 Task: Find connections with filter location Louveira with filter topic #nowhiringwith filter profile language Spanish with filter current company Navitas Life Sciences with filter school Golu Molu cute College of Engineering, Bangalore with filter industry Farming with filter service category NotaryOnline Research with filter keywords title Public Relations
Action: Mouse moved to (562, 67)
Screenshot: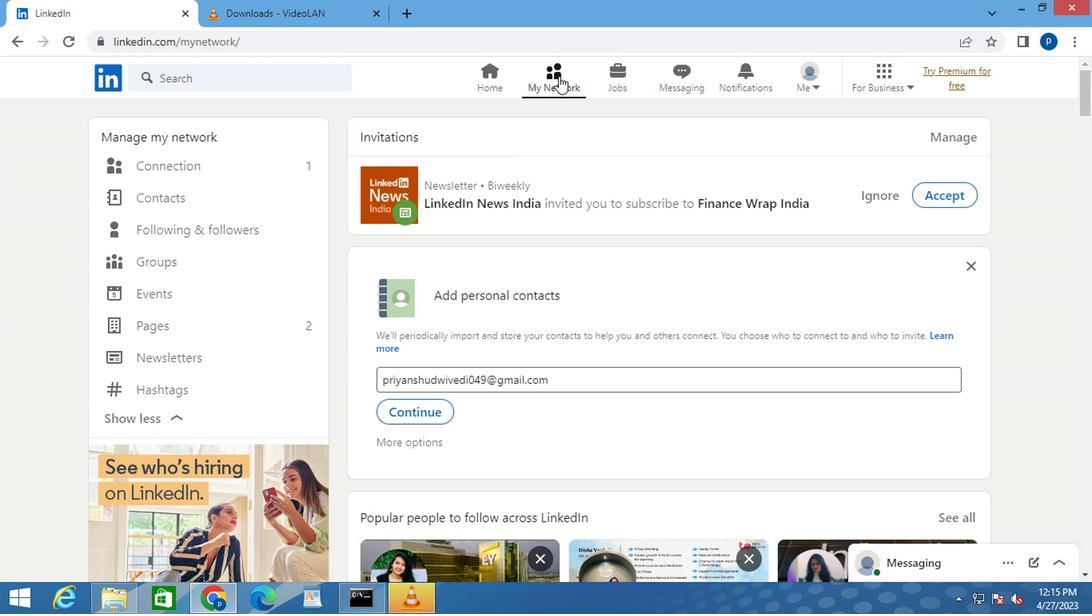 
Action: Mouse pressed left at (562, 67)
Screenshot: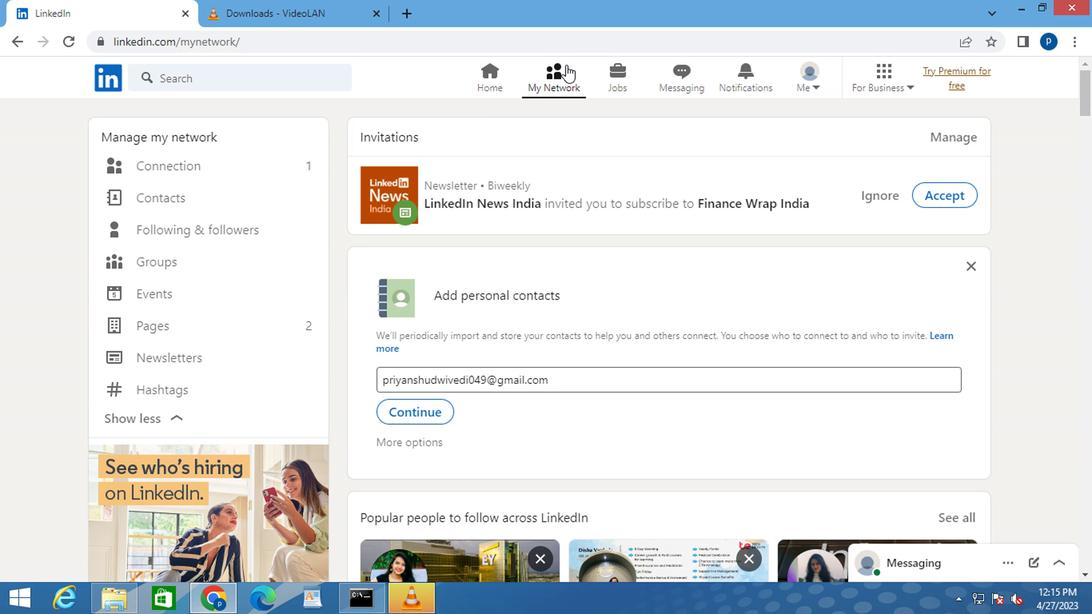 
Action: Mouse moved to (205, 168)
Screenshot: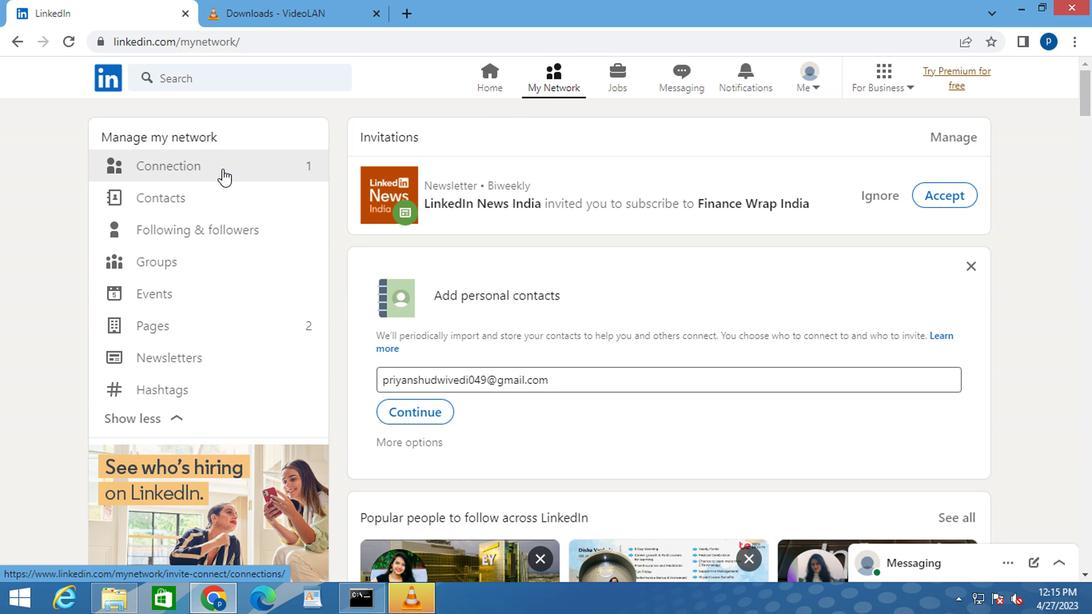 
Action: Mouse pressed left at (205, 168)
Screenshot: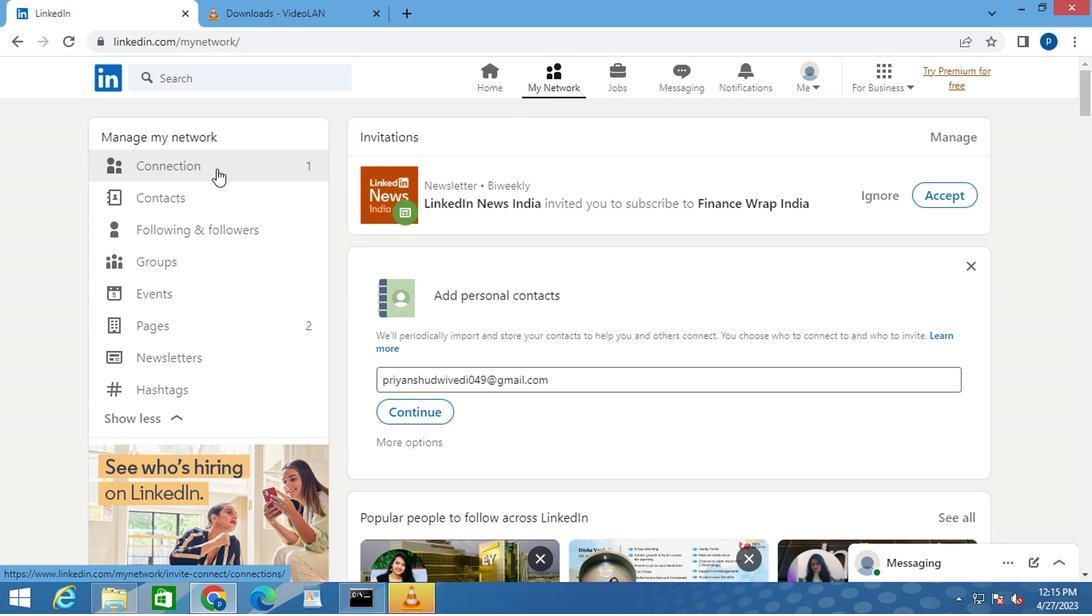 
Action: Mouse moved to (645, 169)
Screenshot: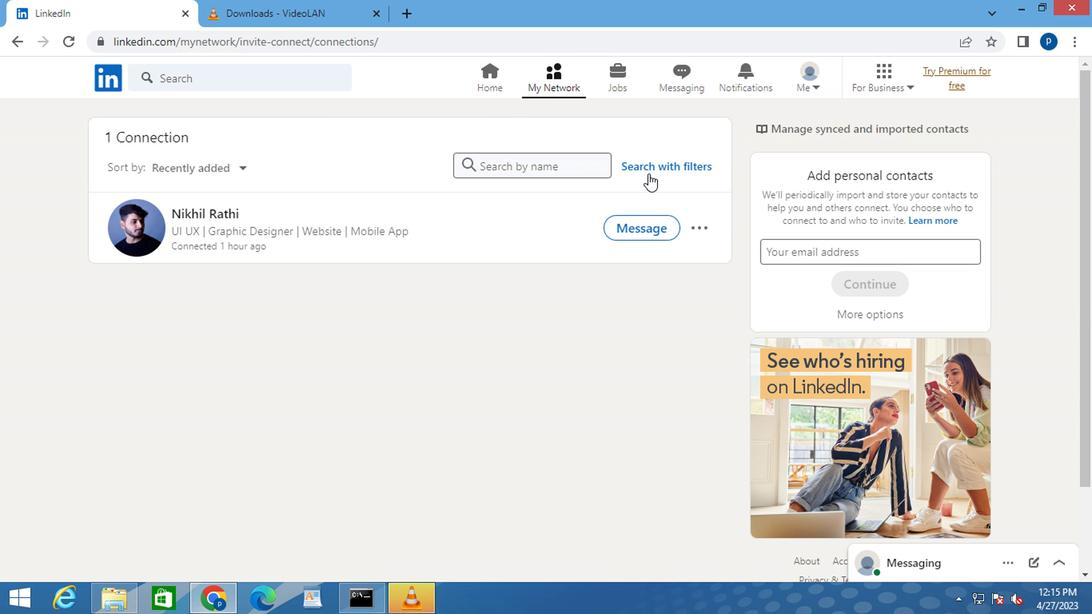
Action: Mouse pressed left at (645, 169)
Screenshot: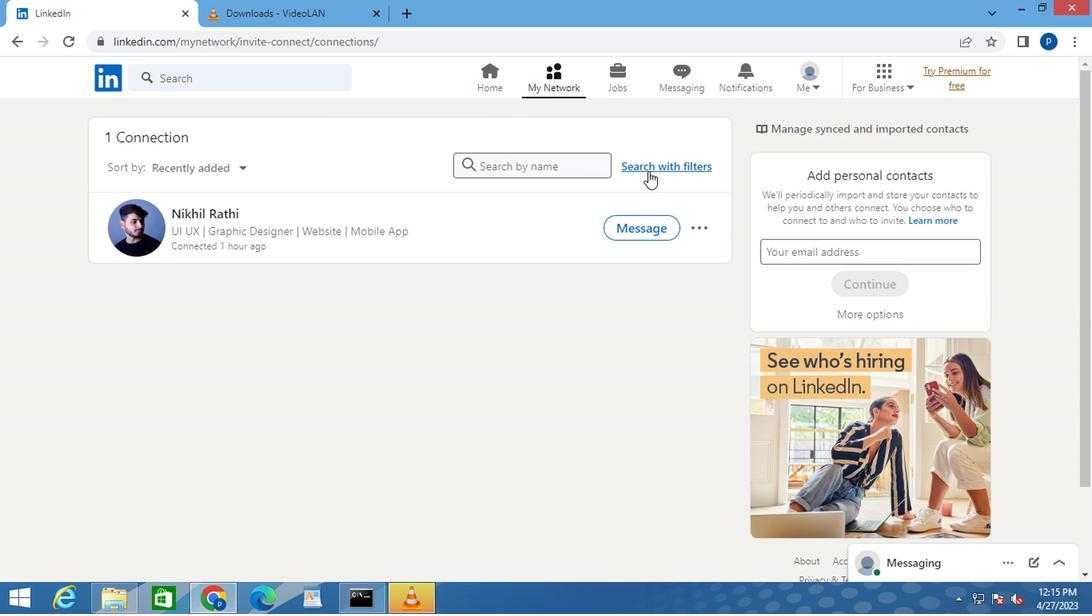 
Action: Mouse moved to (593, 129)
Screenshot: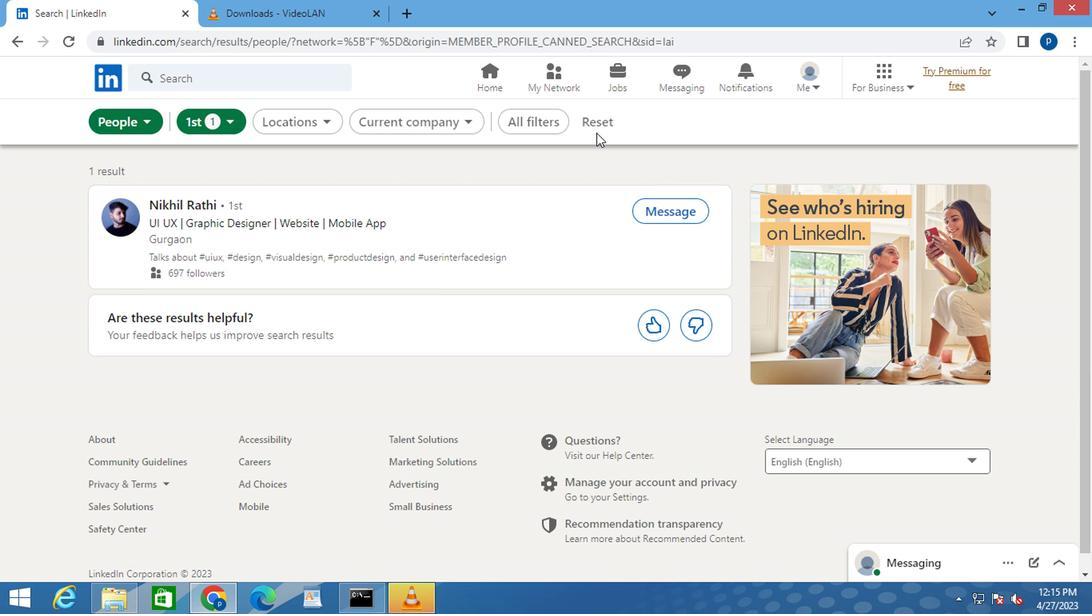 
Action: Mouse pressed left at (593, 129)
Screenshot: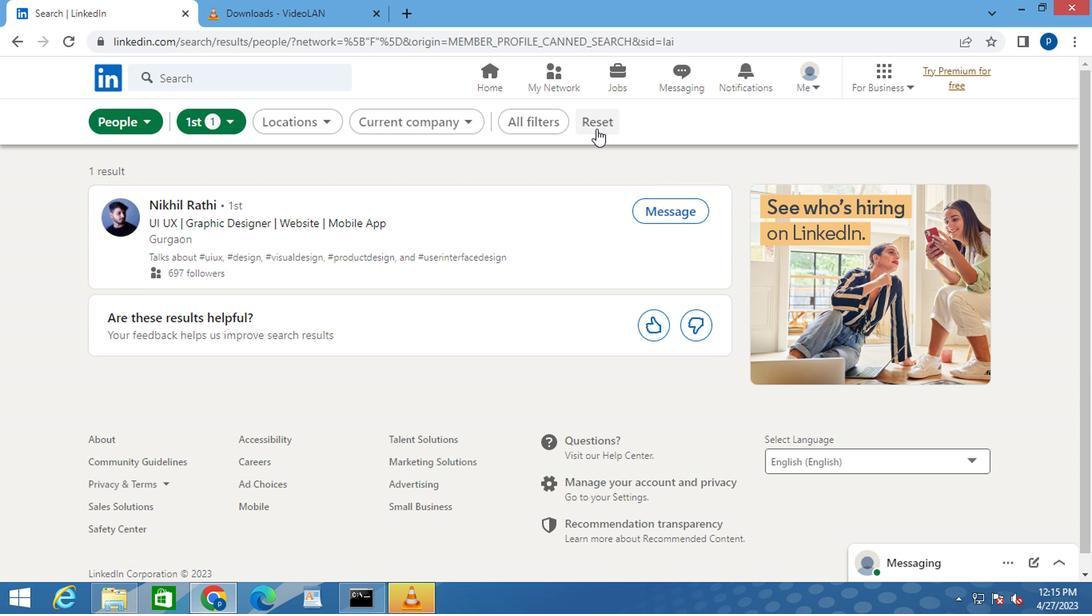 
Action: Mouse moved to (575, 129)
Screenshot: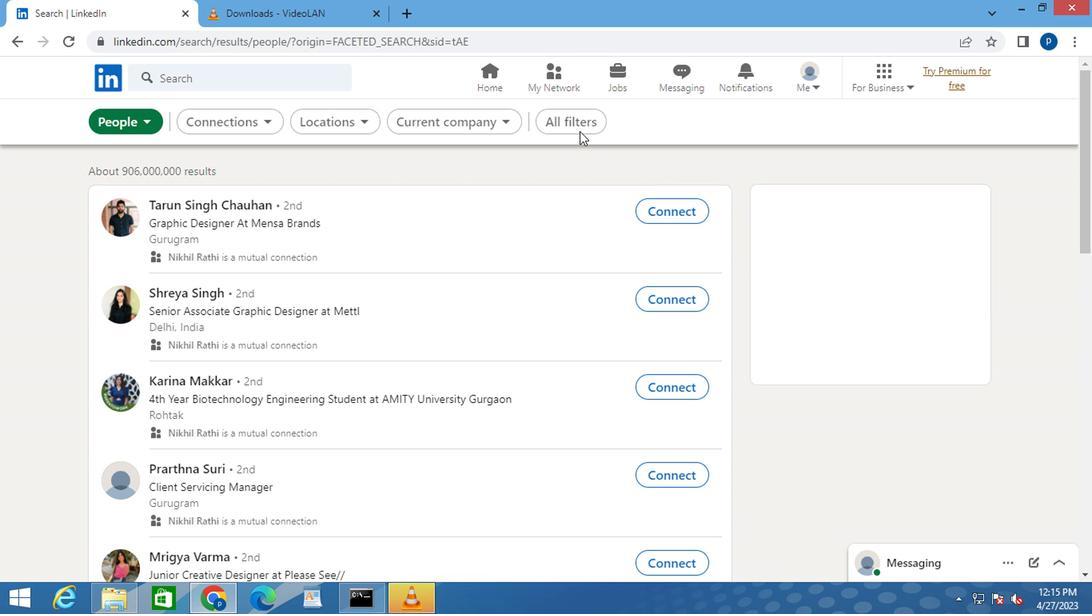 
Action: Mouse pressed left at (575, 129)
Screenshot: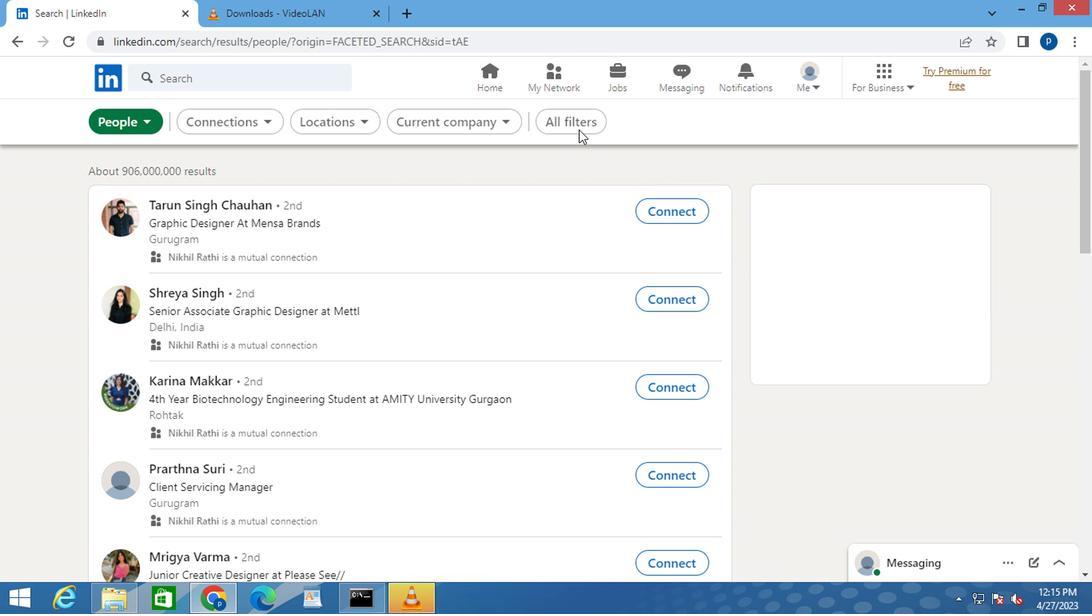 
Action: Mouse moved to (807, 388)
Screenshot: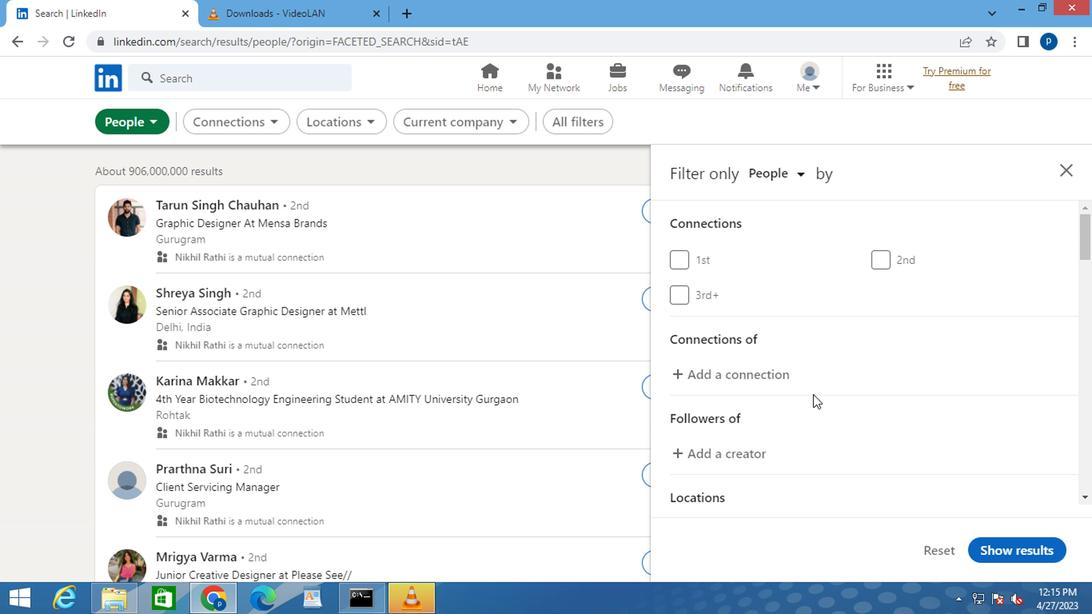 
Action: Mouse scrolled (807, 387) with delta (0, -1)
Screenshot: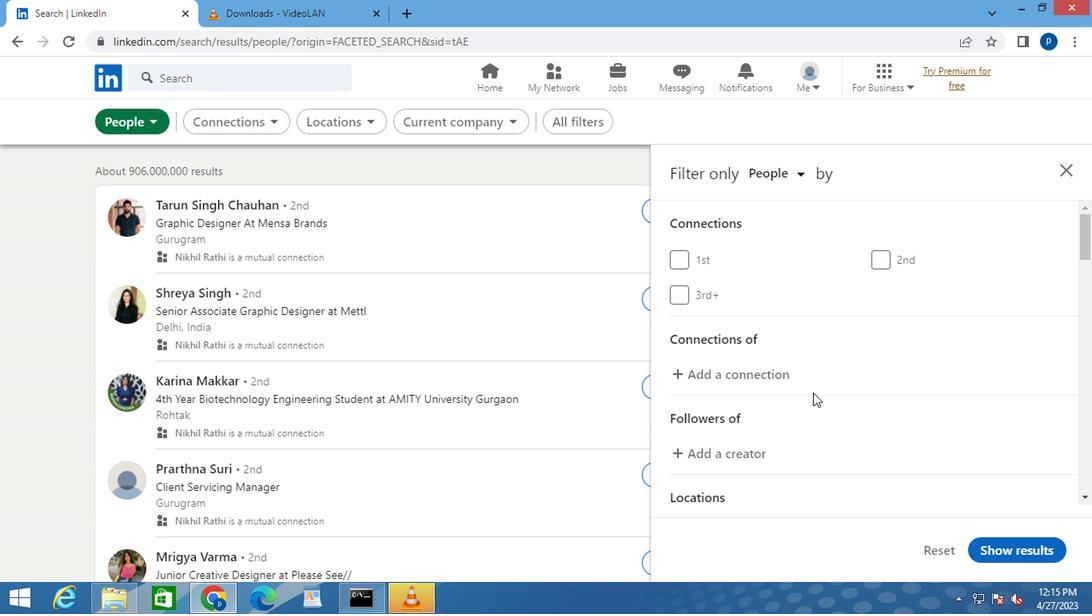 
Action: Mouse scrolled (807, 387) with delta (0, -1)
Screenshot: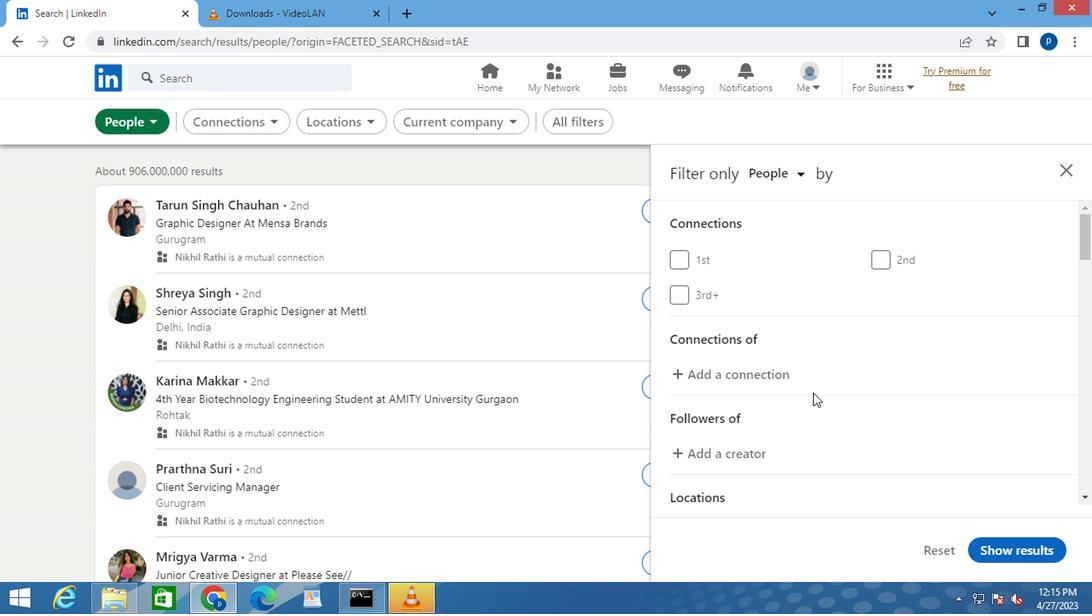 
Action: Mouse scrolled (807, 387) with delta (0, -1)
Screenshot: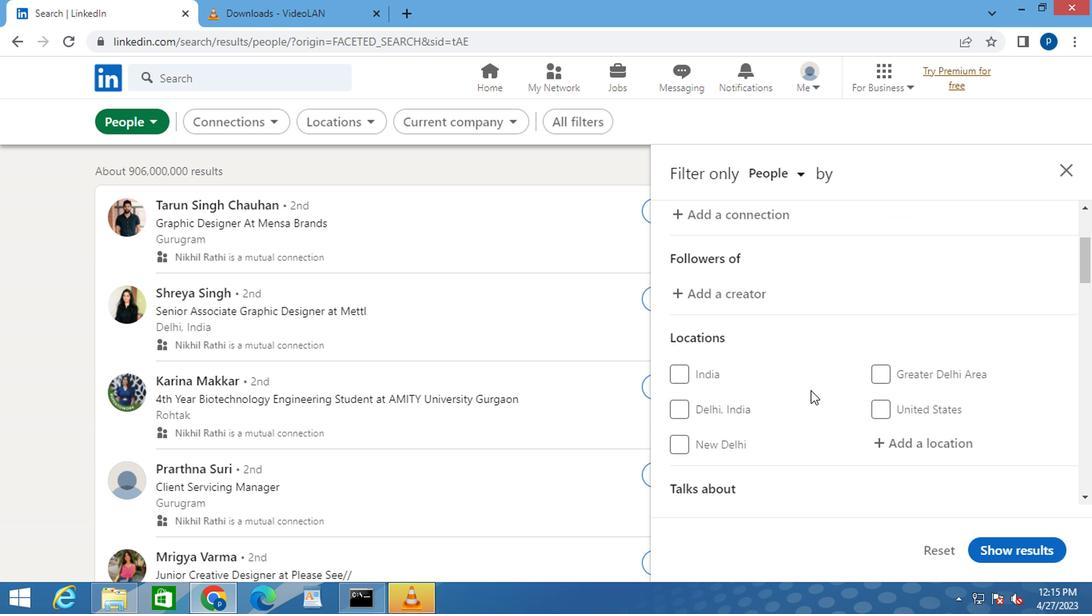 
Action: Mouse moved to (925, 364)
Screenshot: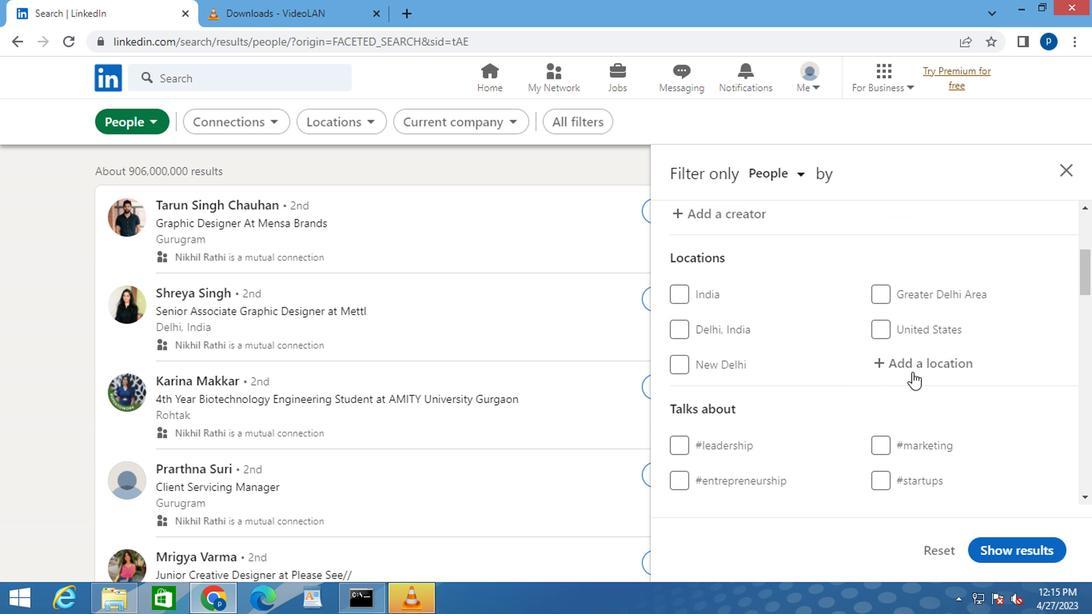
Action: Mouse pressed left at (925, 364)
Screenshot: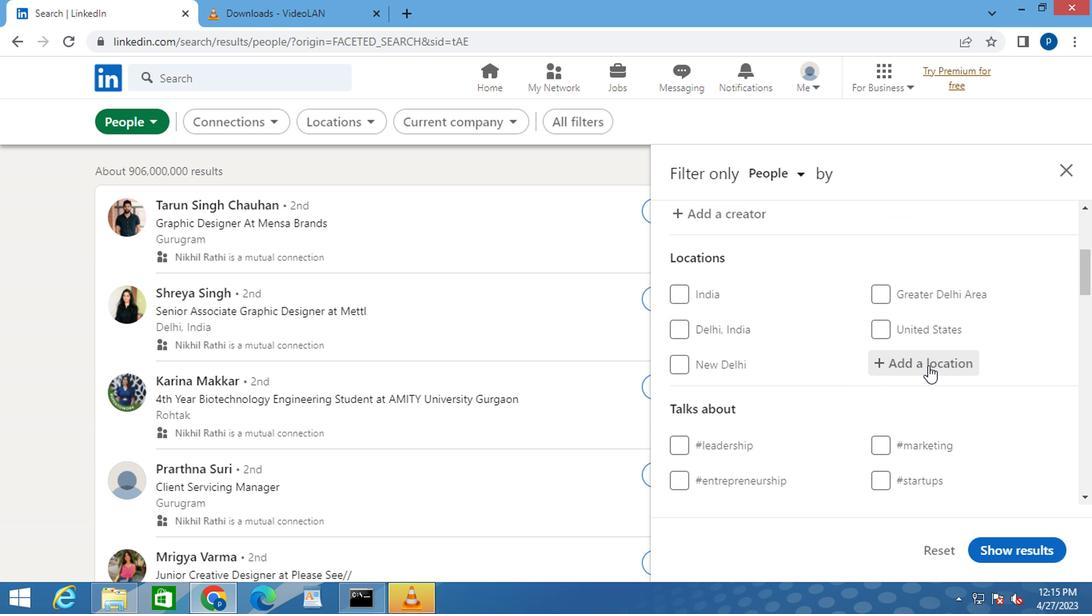 
Action: Key pressed <Key.caps_lock>l<Key.caps_lock>ouveira
Screenshot: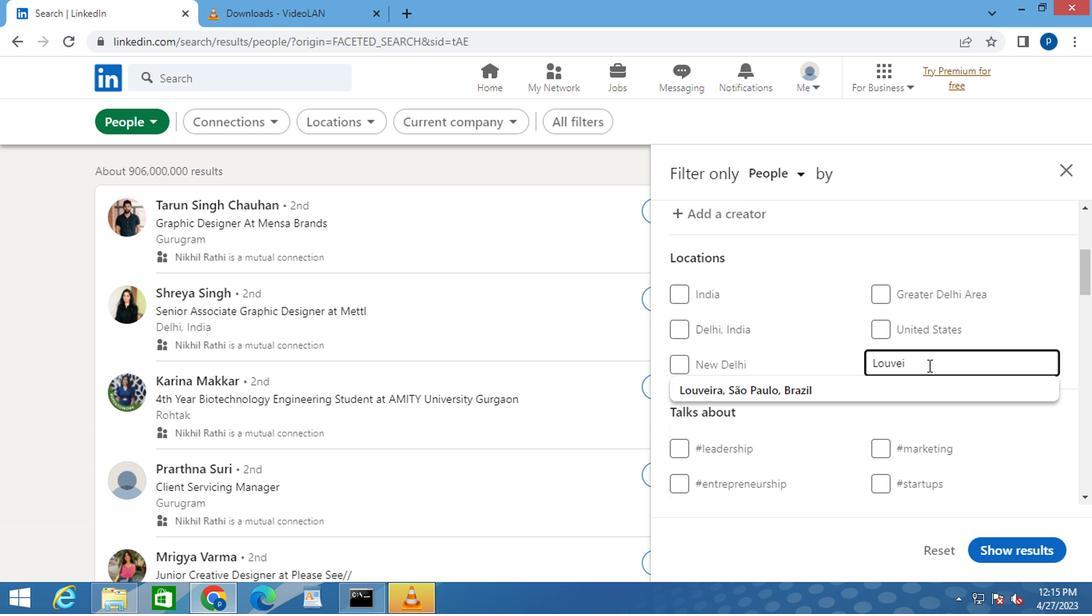 
Action: Mouse moved to (815, 388)
Screenshot: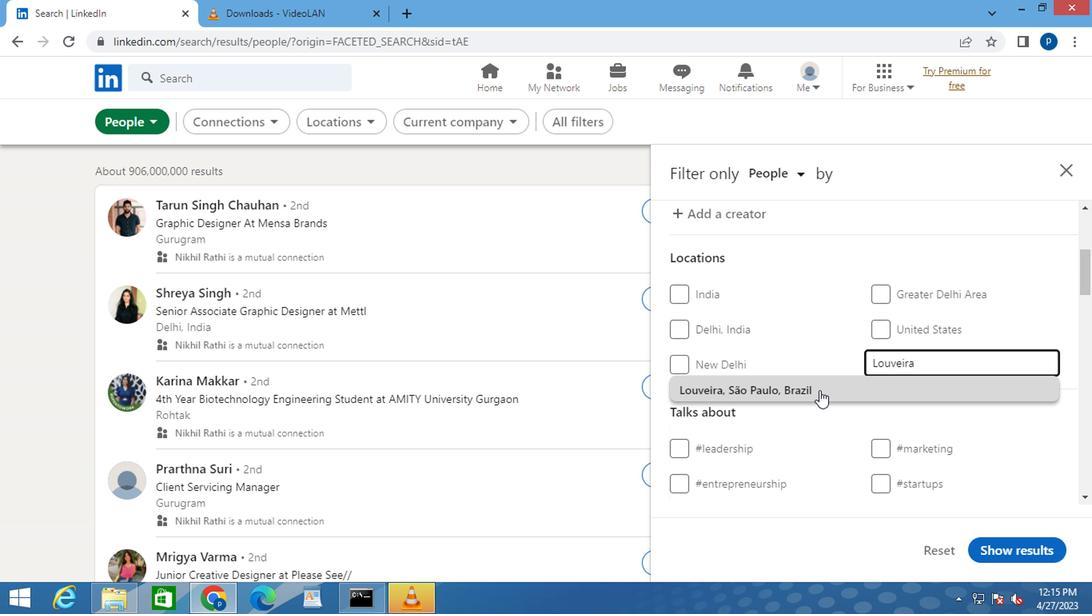 
Action: Mouse pressed left at (815, 388)
Screenshot: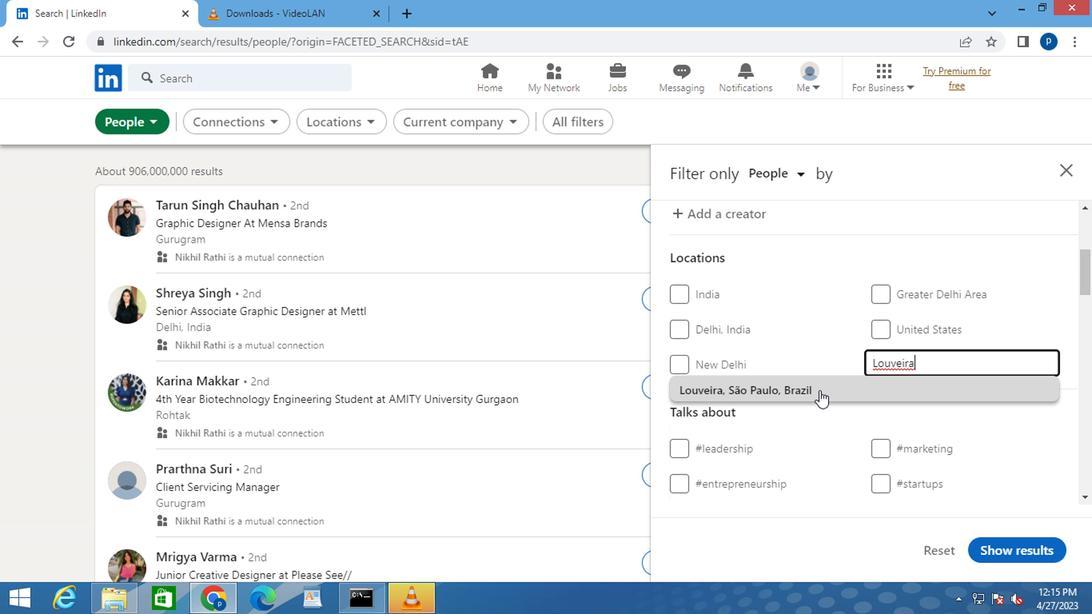 
Action: Mouse moved to (820, 390)
Screenshot: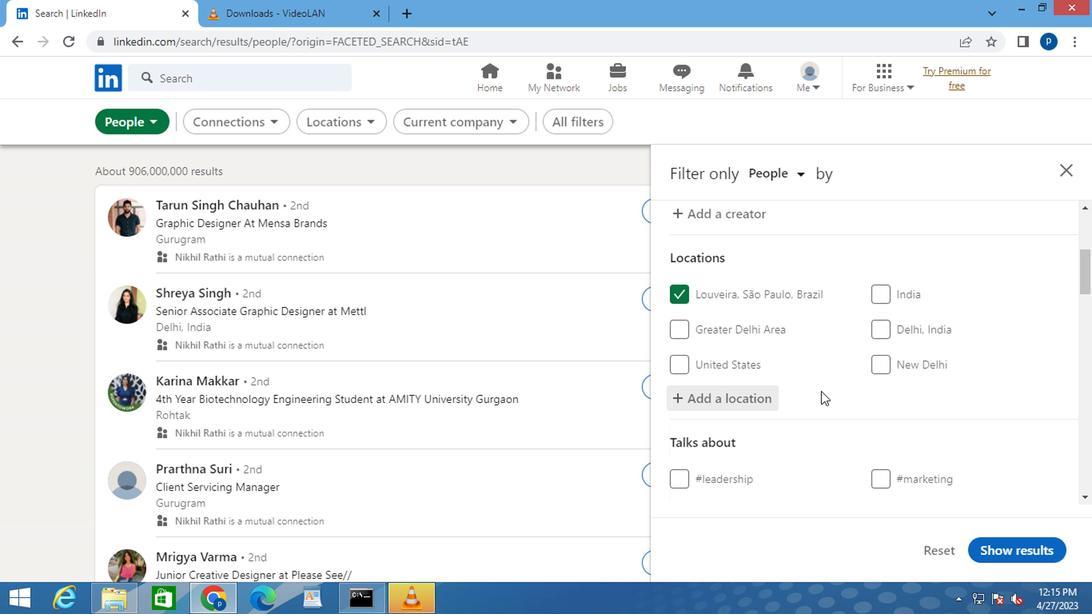 
Action: Mouse scrolled (820, 389) with delta (0, -1)
Screenshot: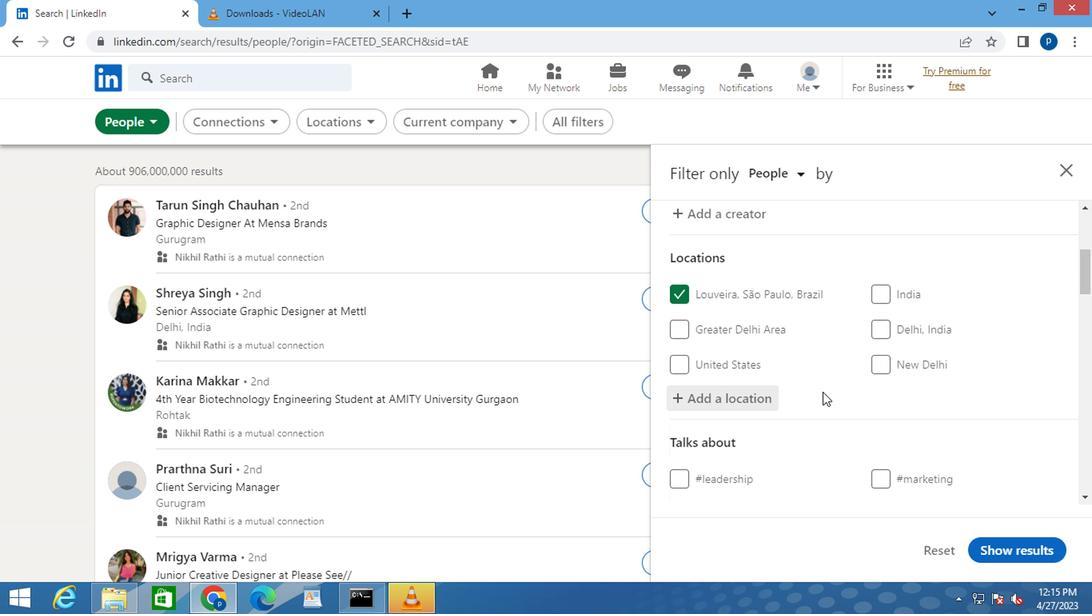 
Action: Mouse moved to (898, 409)
Screenshot: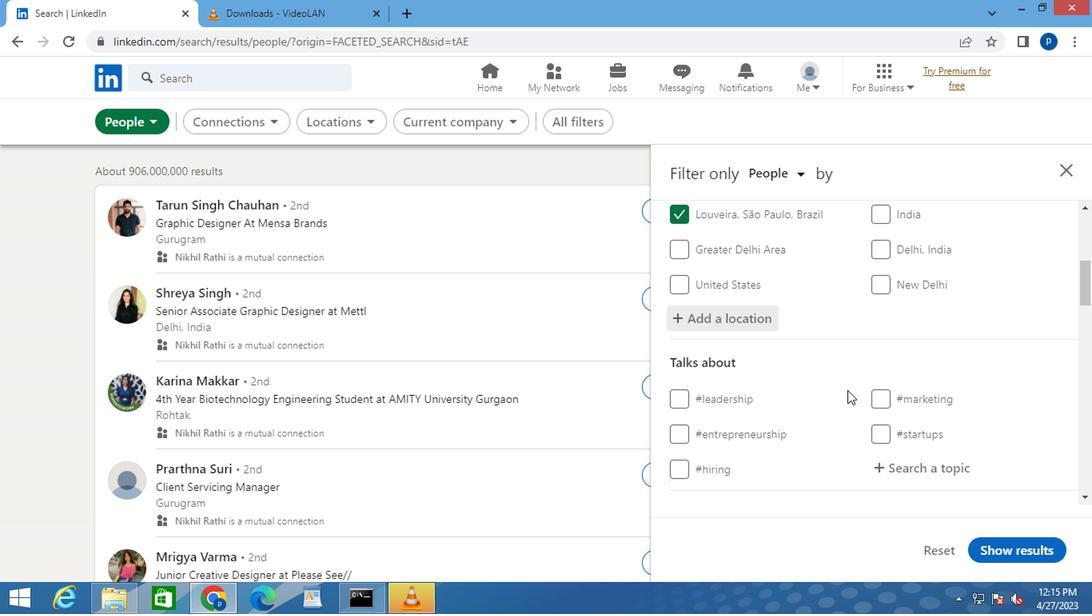 
Action: Mouse scrolled (898, 407) with delta (0, -1)
Screenshot: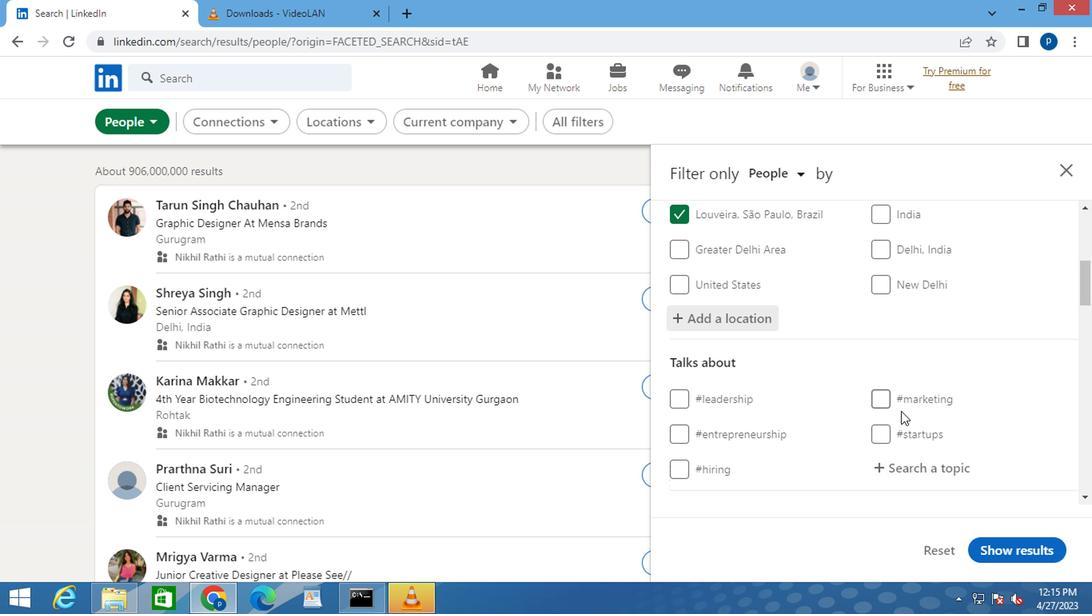 
Action: Mouse moved to (911, 392)
Screenshot: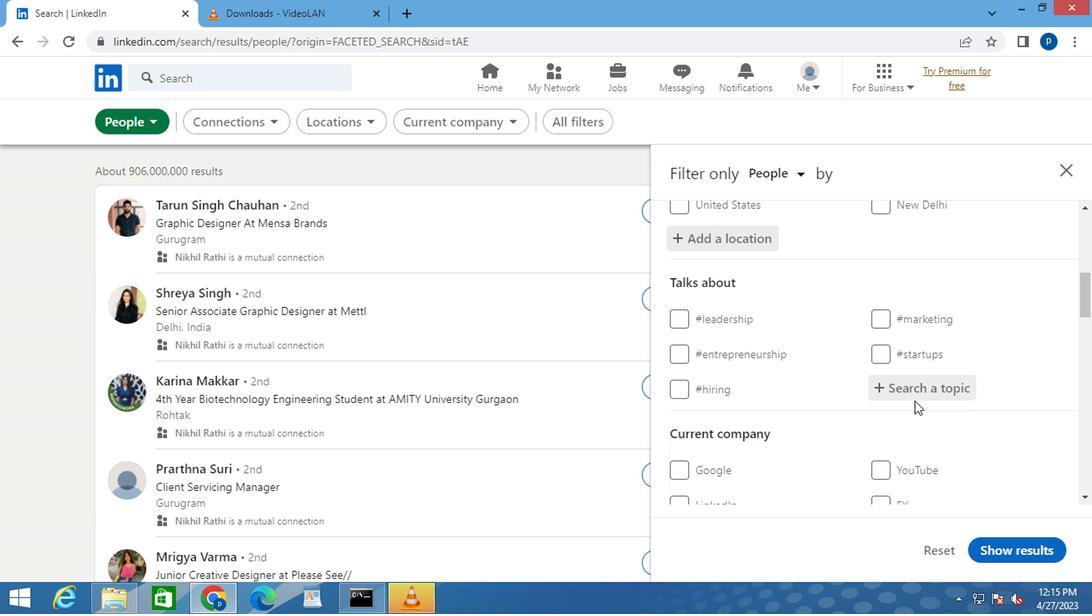 
Action: Mouse pressed left at (911, 392)
Screenshot: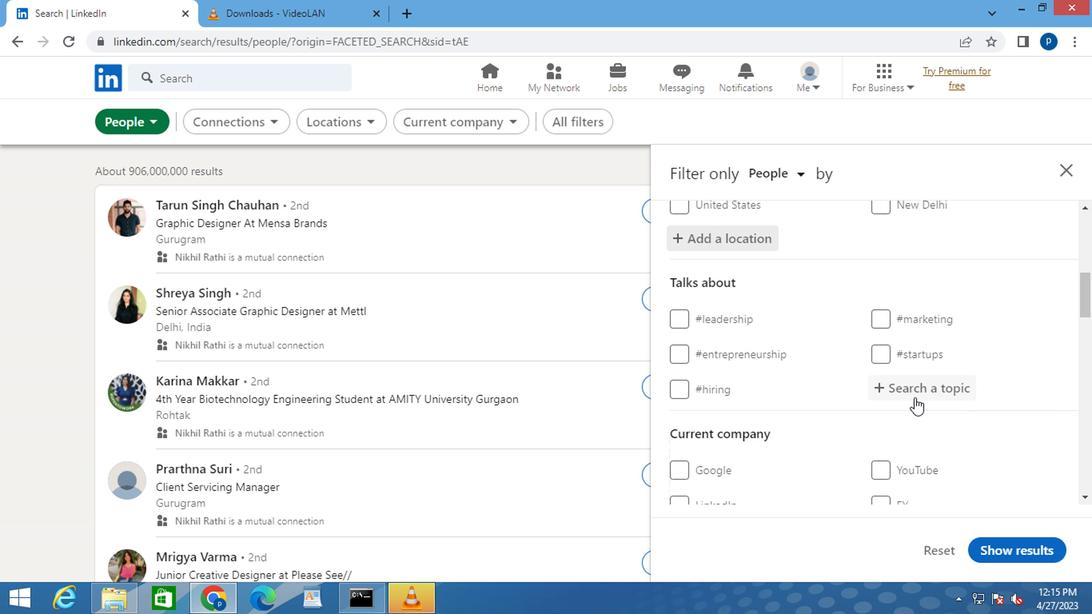 
Action: Key pressed <Key.shift>#NOWHIRING<Key.space>
Screenshot: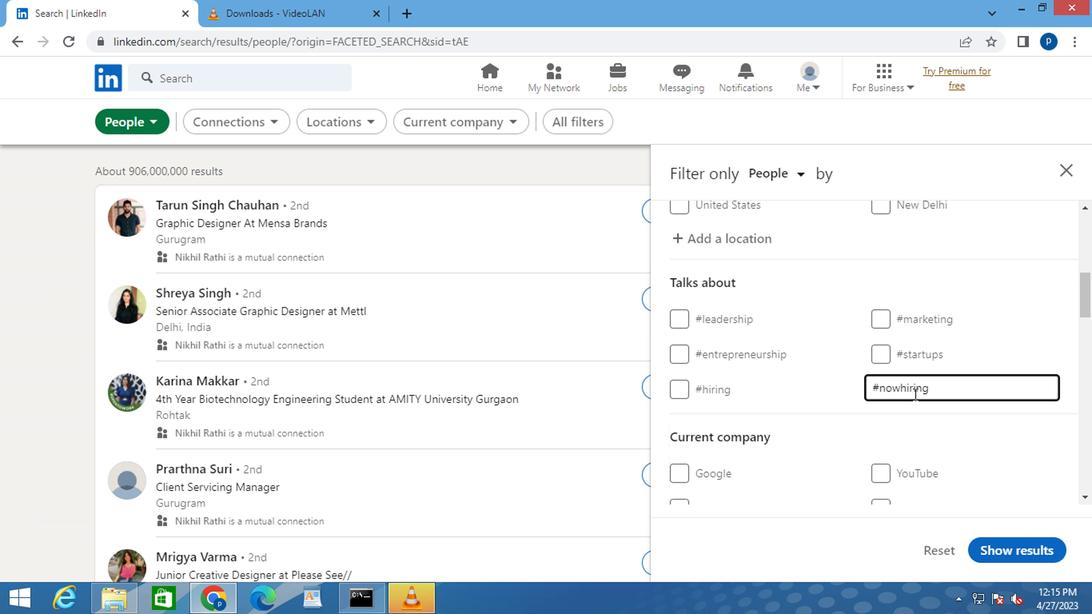 
Action: Mouse moved to (846, 421)
Screenshot: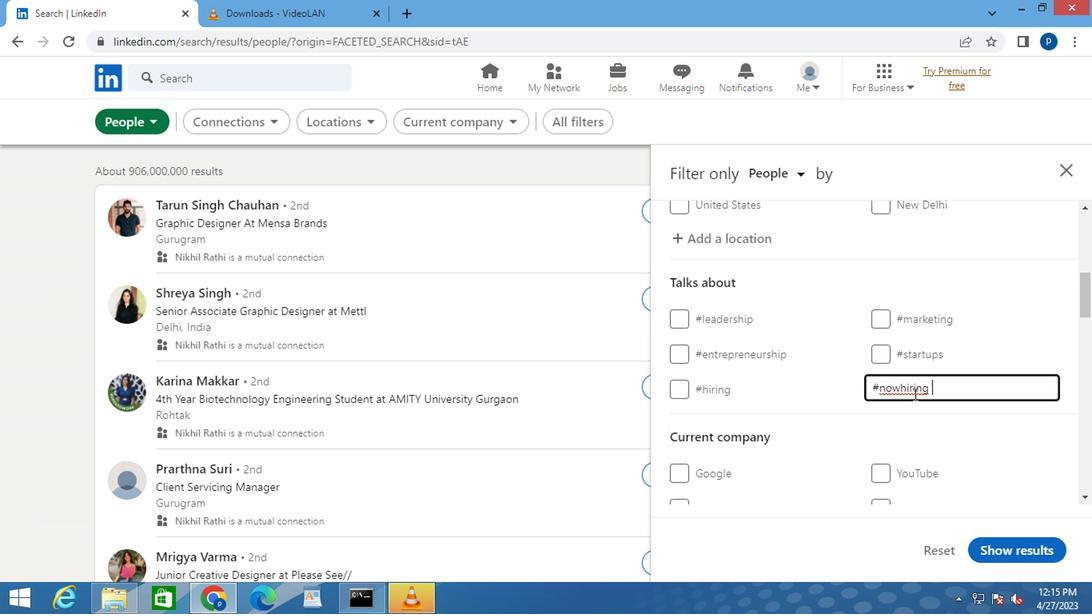 
Action: Mouse scrolled (846, 419) with delta (0, -1)
Screenshot: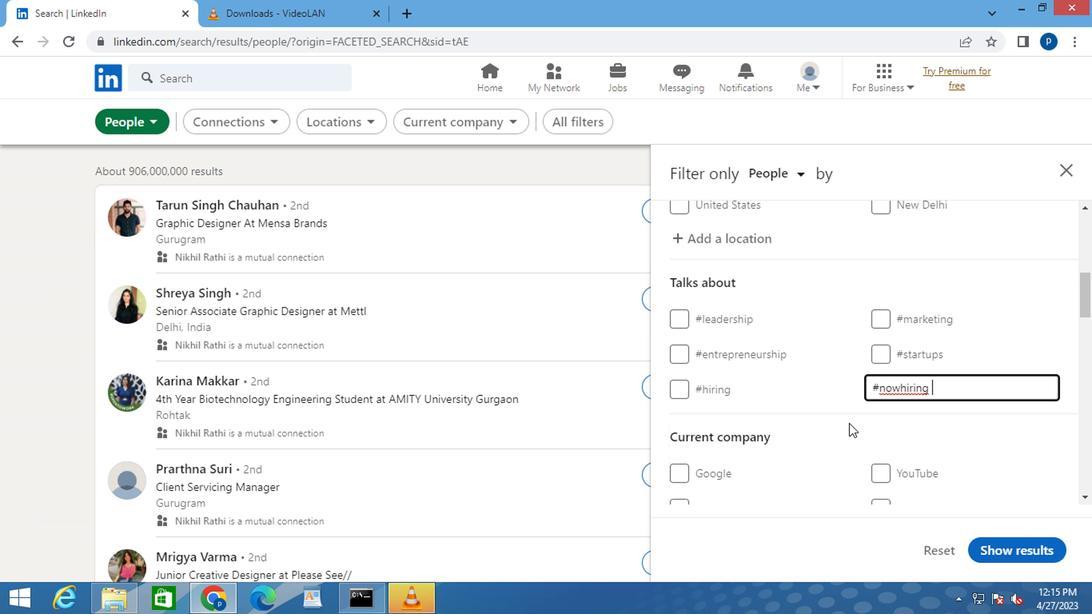 
Action: Mouse moved to (827, 400)
Screenshot: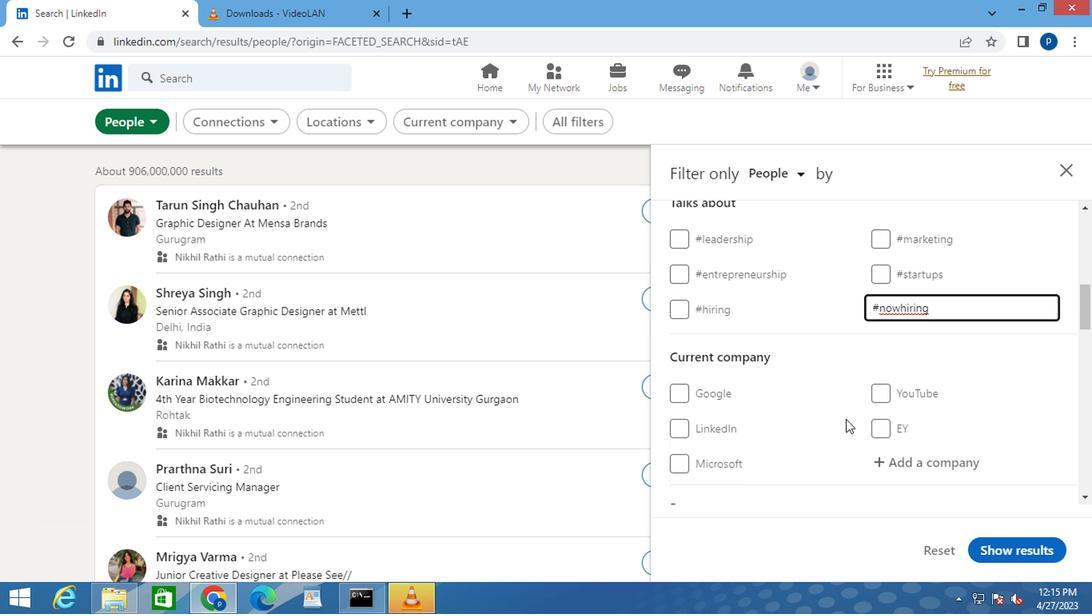 
Action: Mouse scrolled (827, 399) with delta (0, -1)
Screenshot: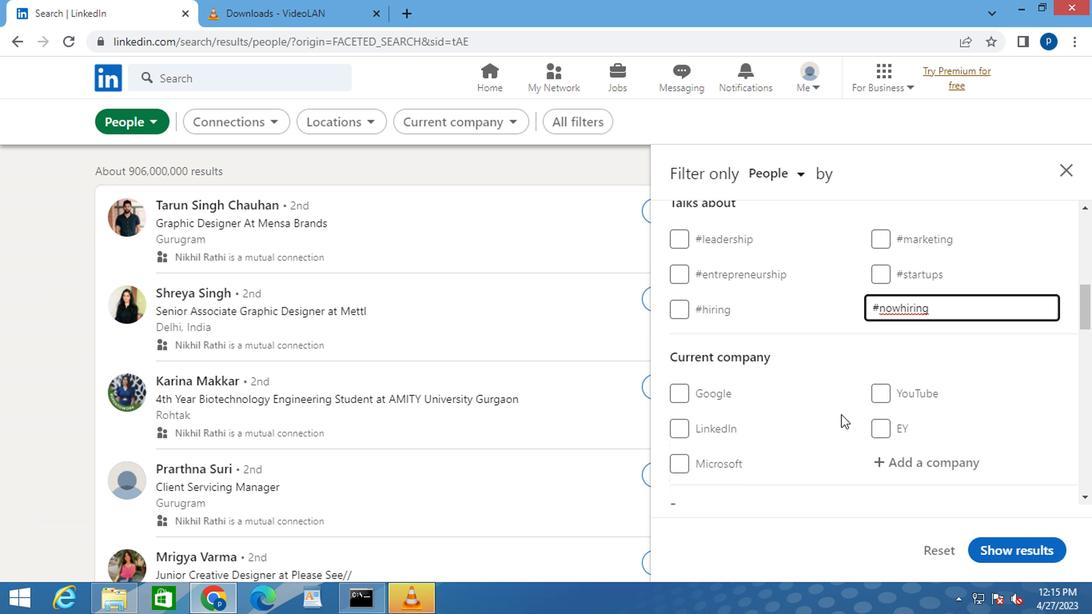 
Action: Mouse moved to (827, 400)
Screenshot: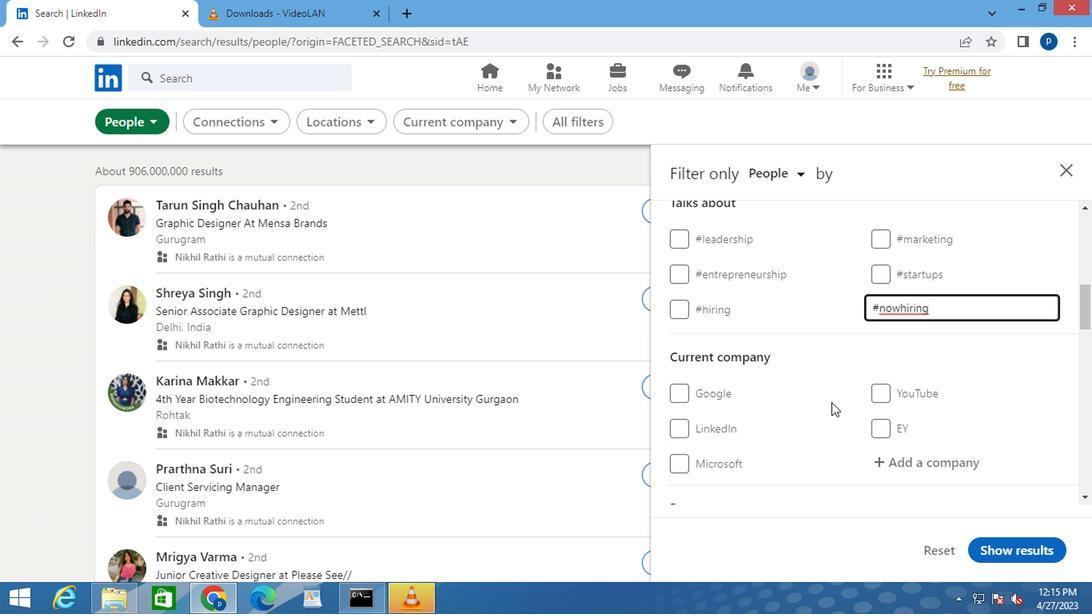 
Action: Mouse scrolled (827, 399) with delta (0, -1)
Screenshot: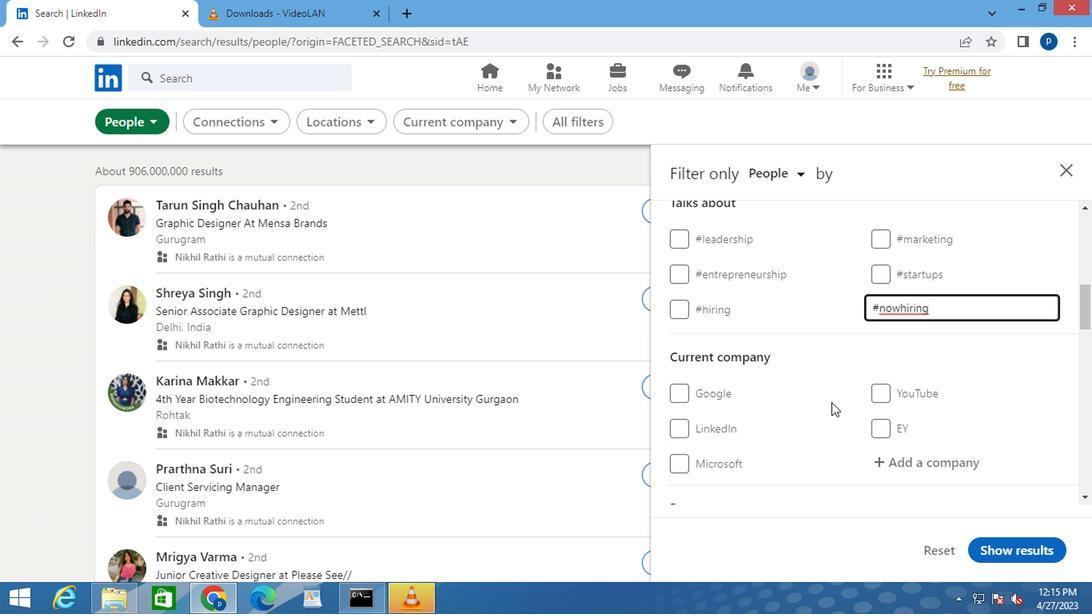 
Action: Mouse moved to (803, 394)
Screenshot: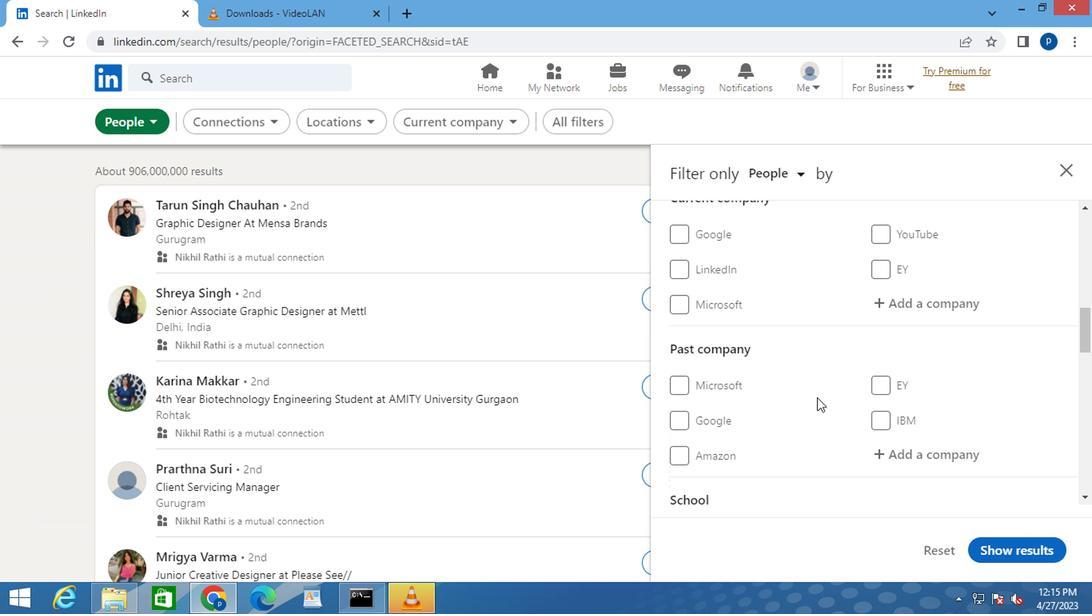 
Action: Mouse scrolled (803, 394) with delta (0, 0)
Screenshot: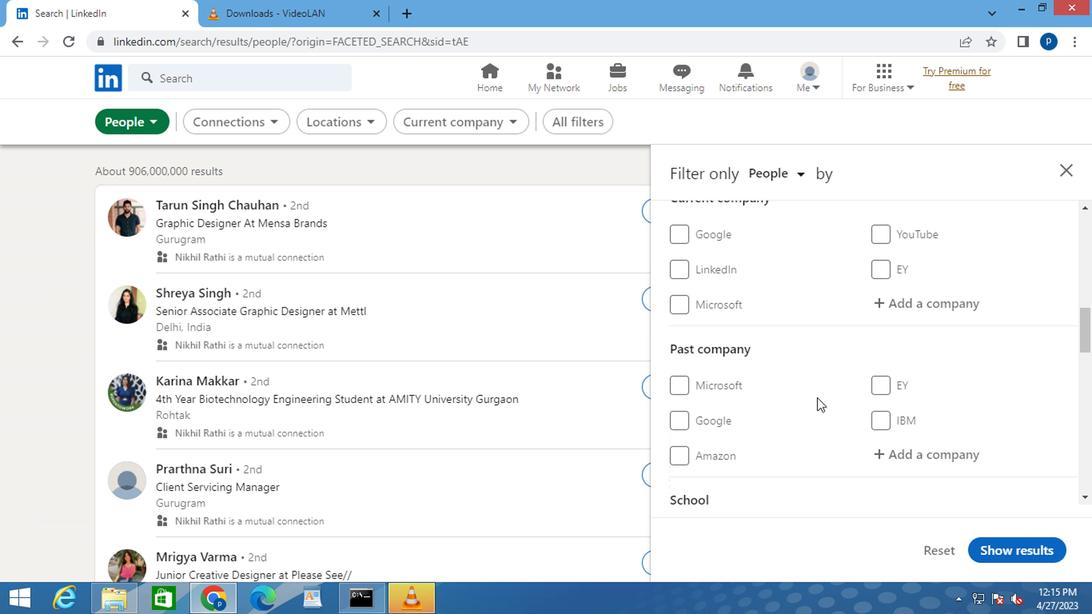 
Action: Mouse scrolled (803, 394) with delta (0, 0)
Screenshot: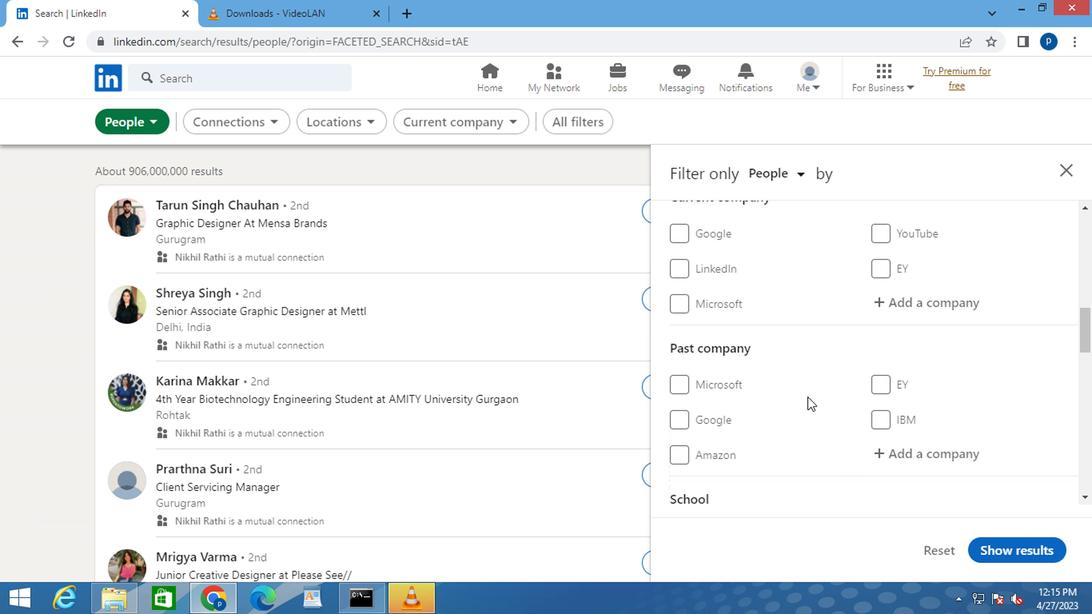 
Action: Mouse moved to (780, 400)
Screenshot: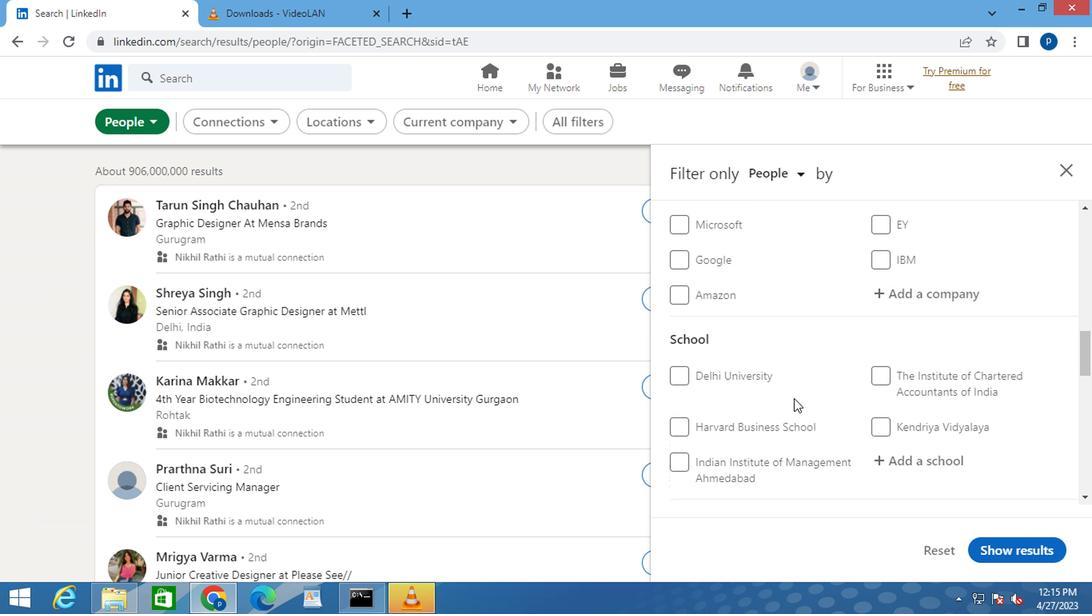 
Action: Mouse scrolled (780, 399) with delta (0, -1)
Screenshot: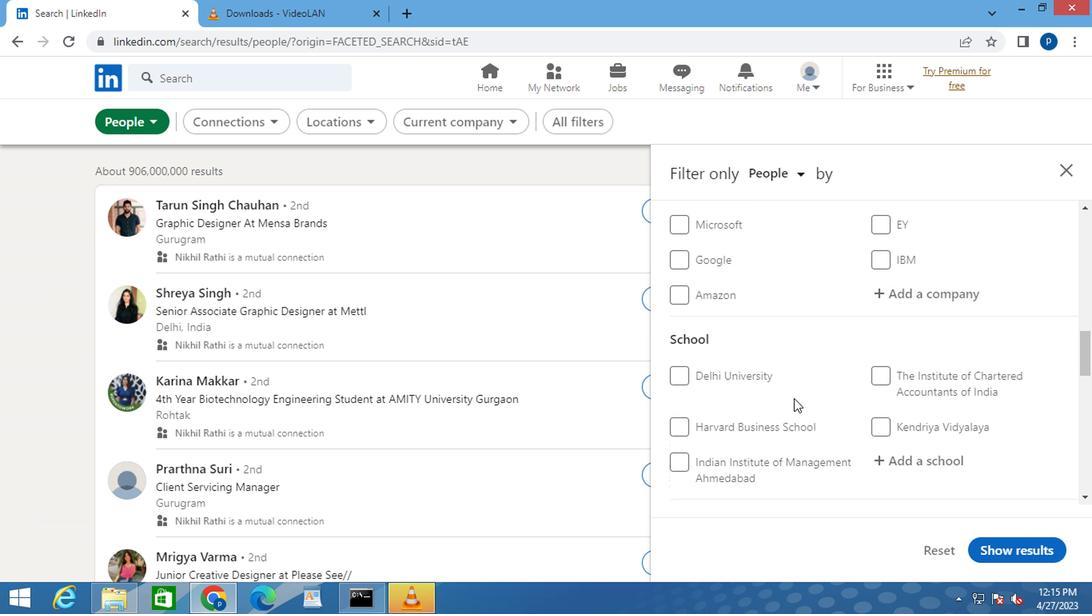 
Action: Mouse moved to (774, 404)
Screenshot: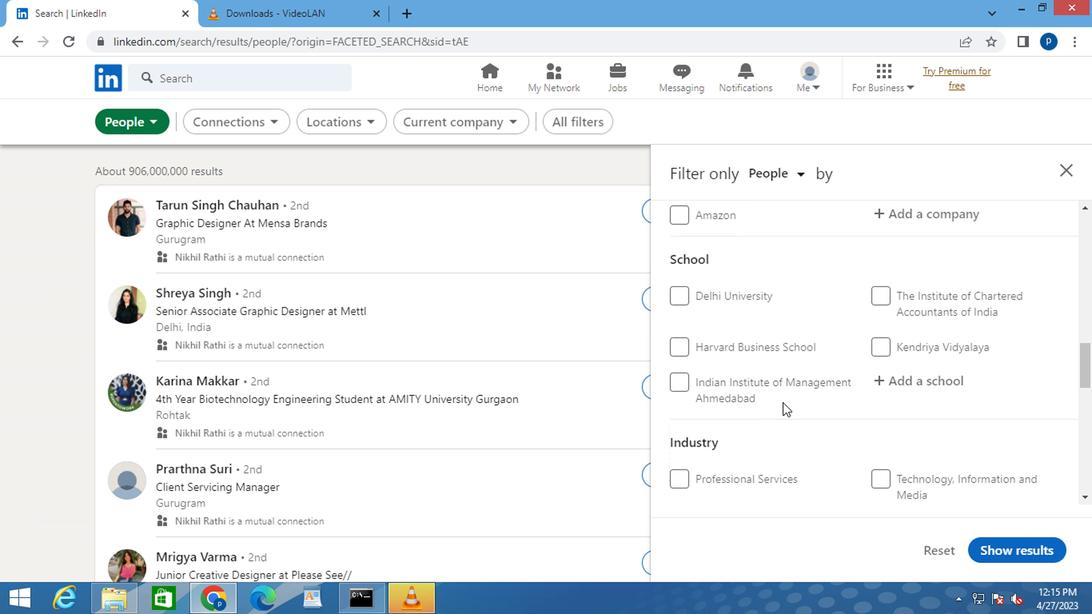 
Action: Mouse scrolled (774, 403) with delta (0, -1)
Screenshot: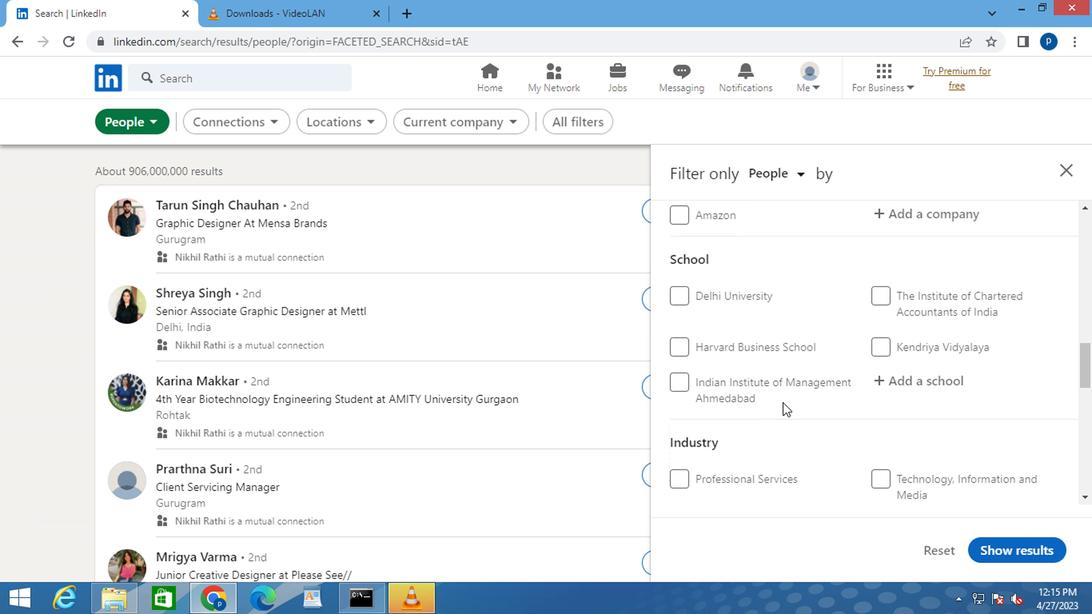 
Action: Mouse moved to (772, 406)
Screenshot: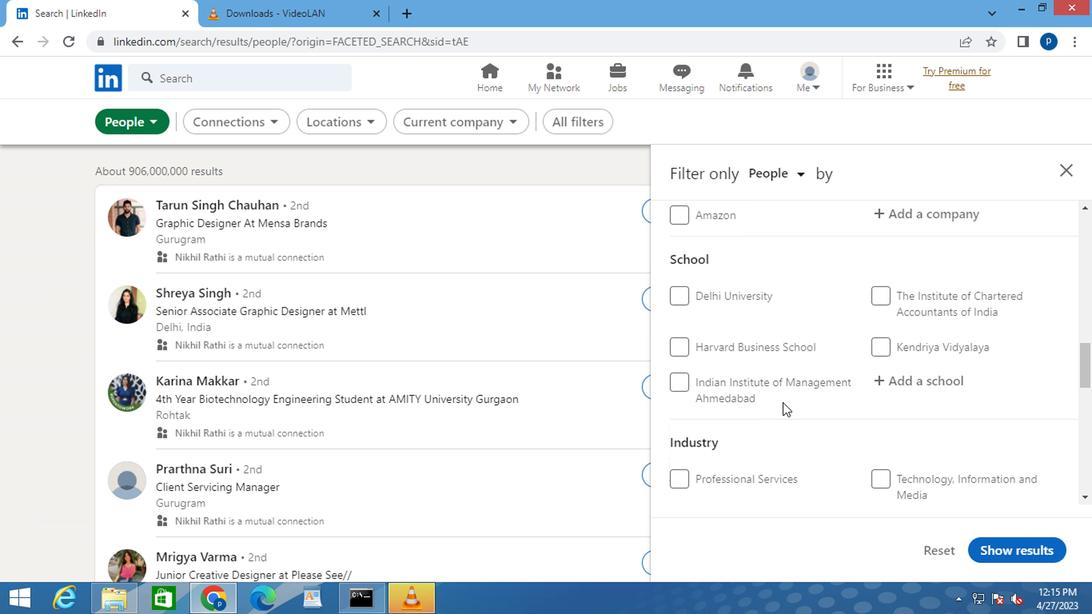 
Action: Mouse scrolled (772, 405) with delta (0, -1)
Screenshot: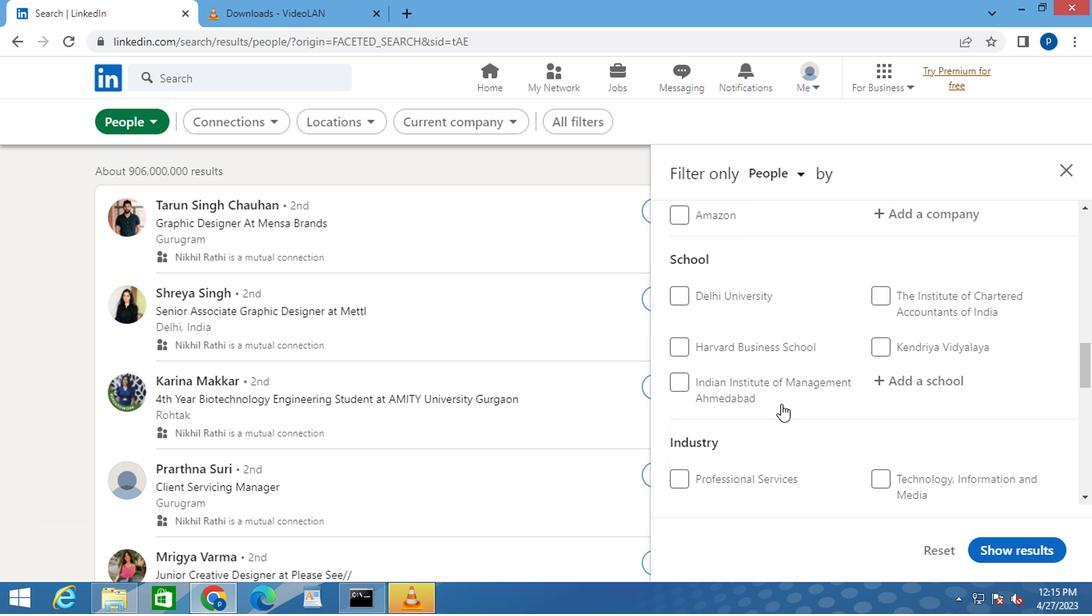 
Action: Mouse moved to (772, 406)
Screenshot: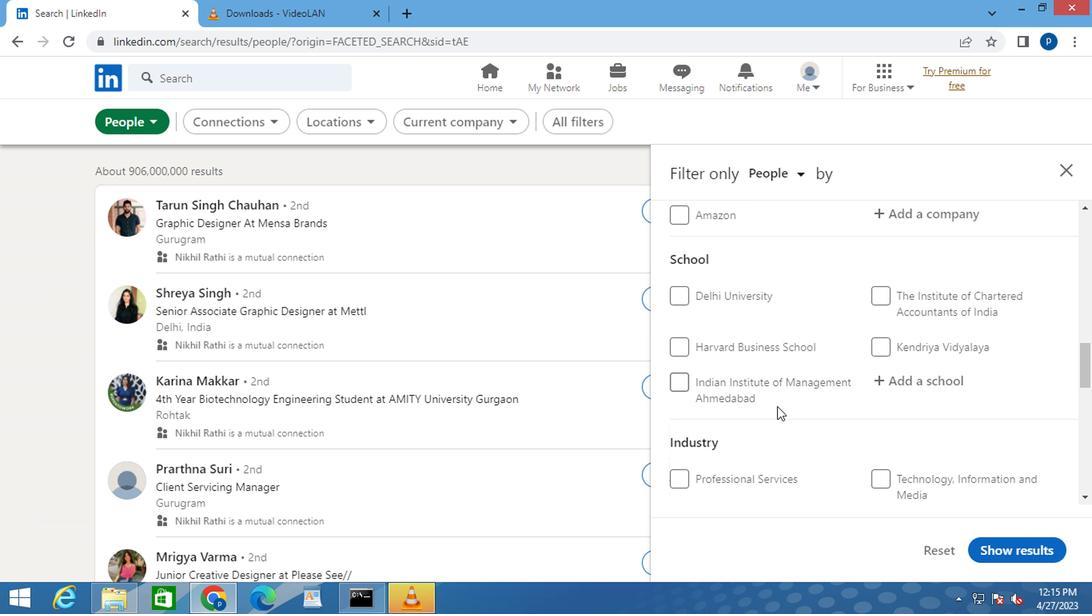 
Action: Mouse scrolled (772, 405) with delta (0, -1)
Screenshot: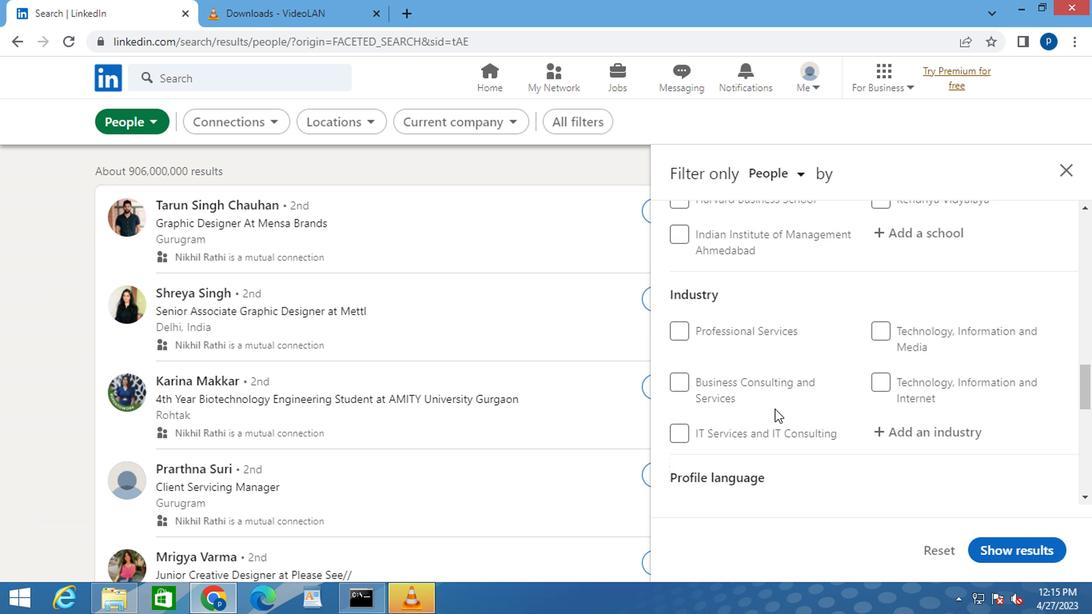 
Action: Mouse scrolled (772, 405) with delta (0, -1)
Screenshot: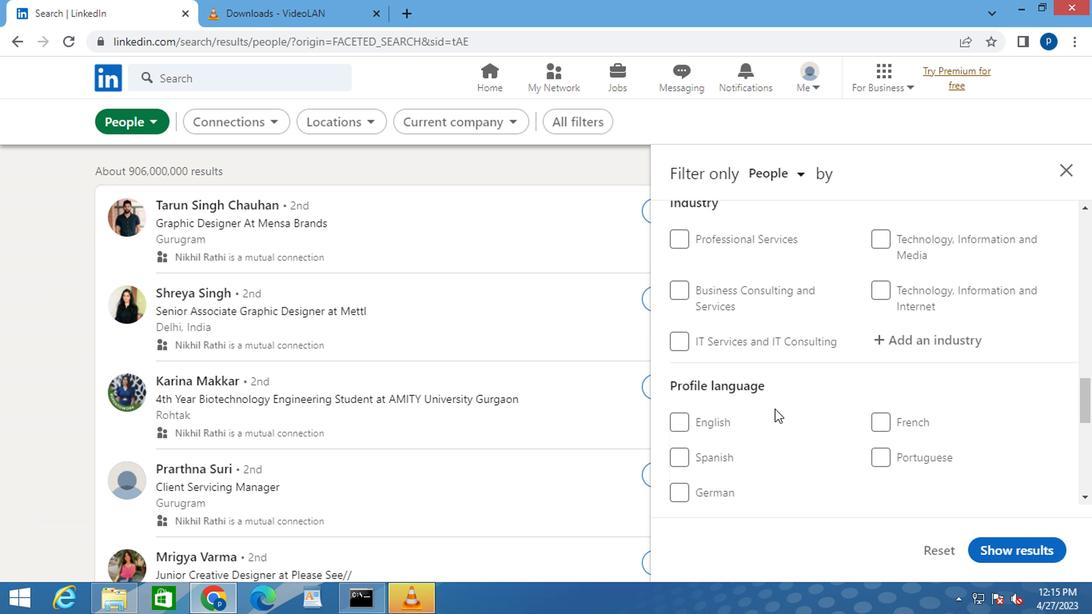 
Action: Mouse moved to (683, 381)
Screenshot: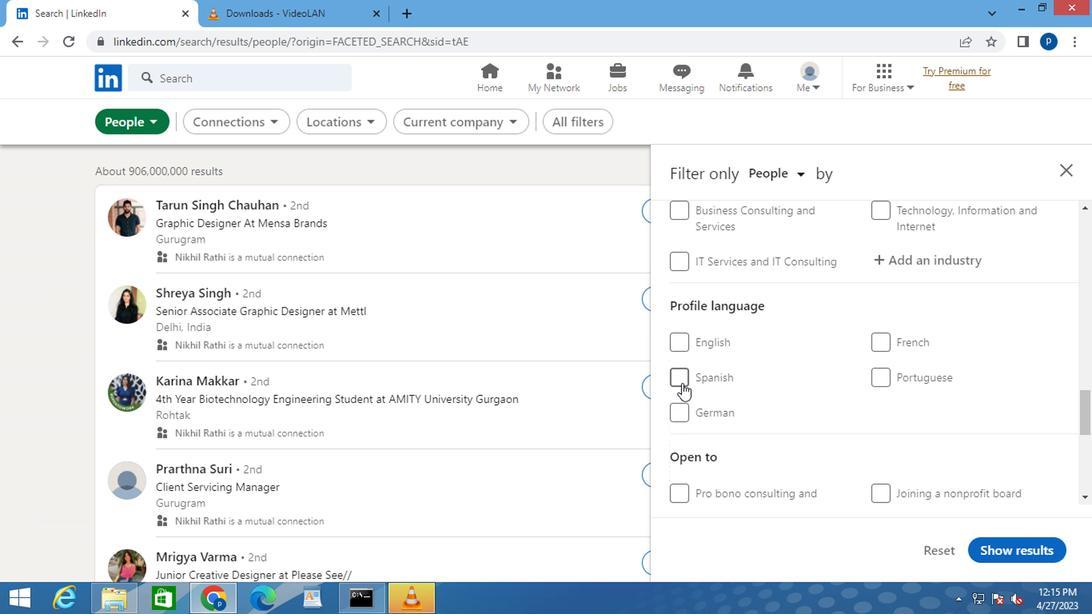 
Action: Mouse pressed left at (683, 381)
Screenshot: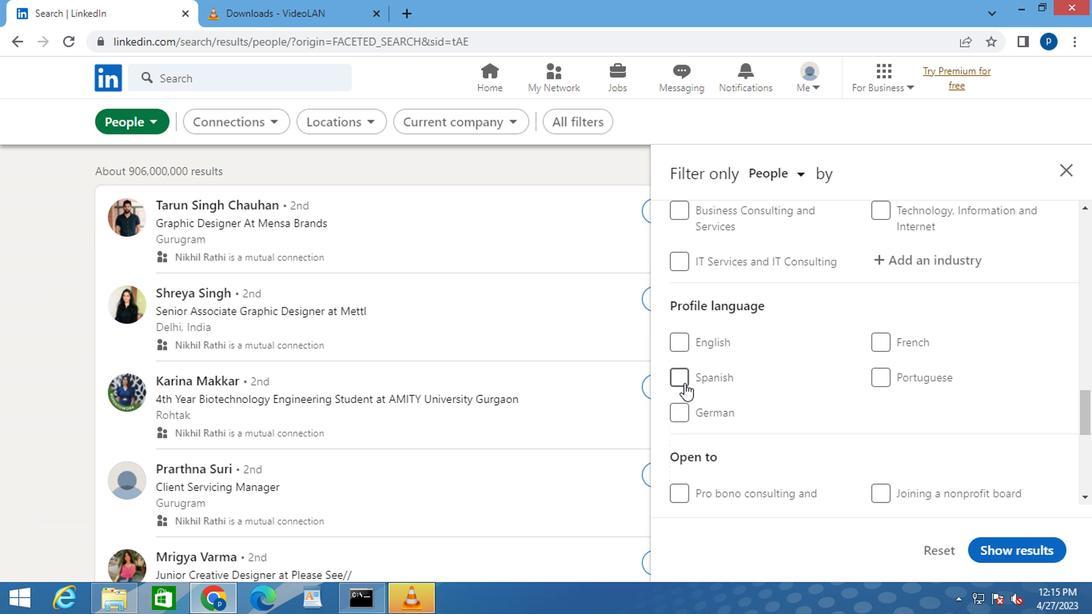 
Action: Mouse moved to (793, 381)
Screenshot: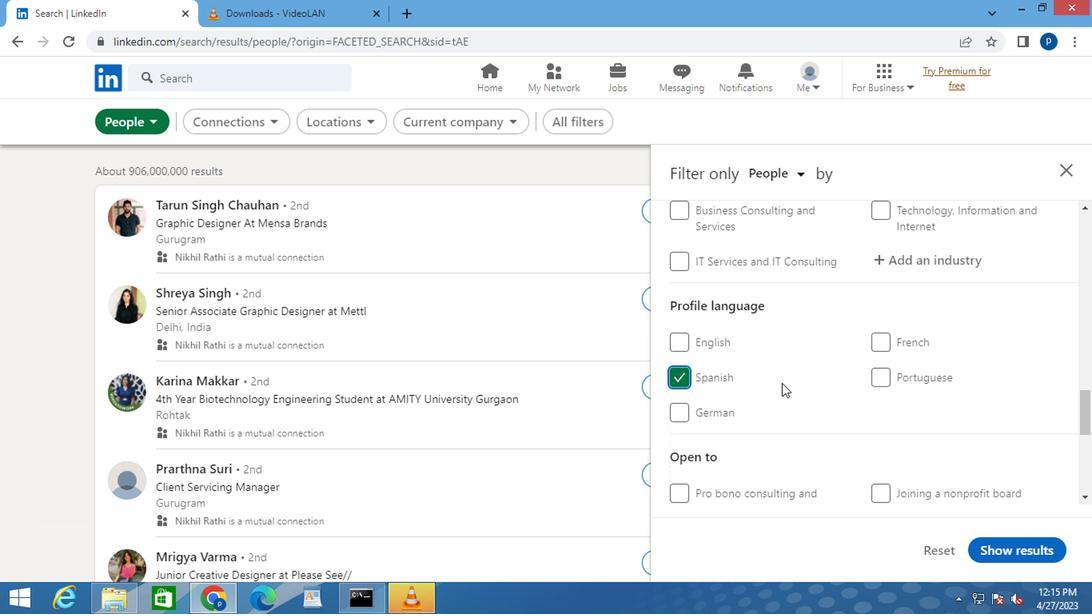 
Action: Mouse scrolled (793, 382) with delta (0, 1)
Screenshot: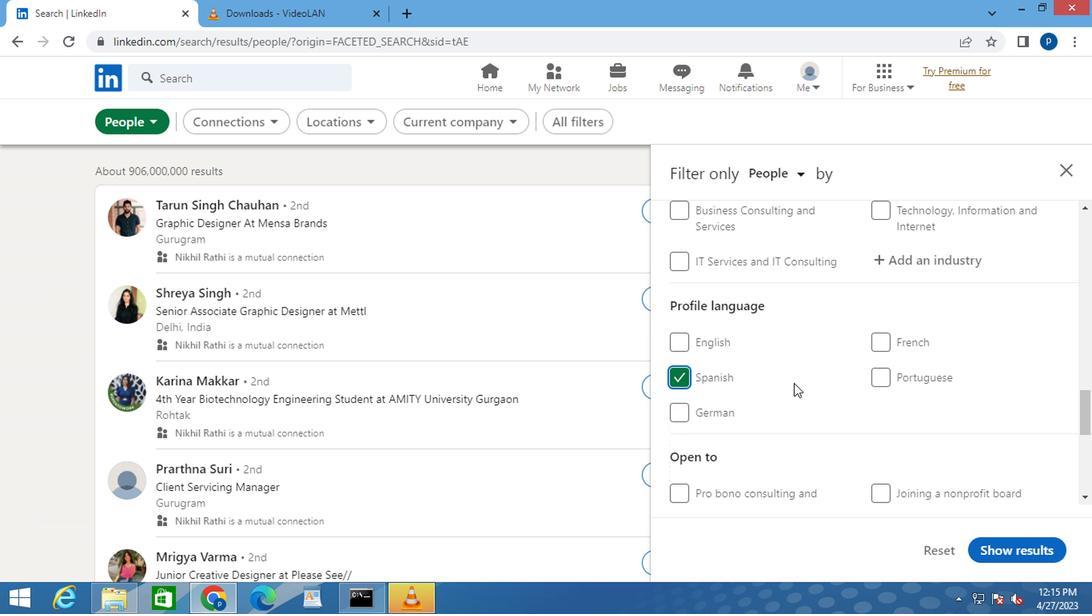 
Action: Mouse scrolled (793, 382) with delta (0, 1)
Screenshot: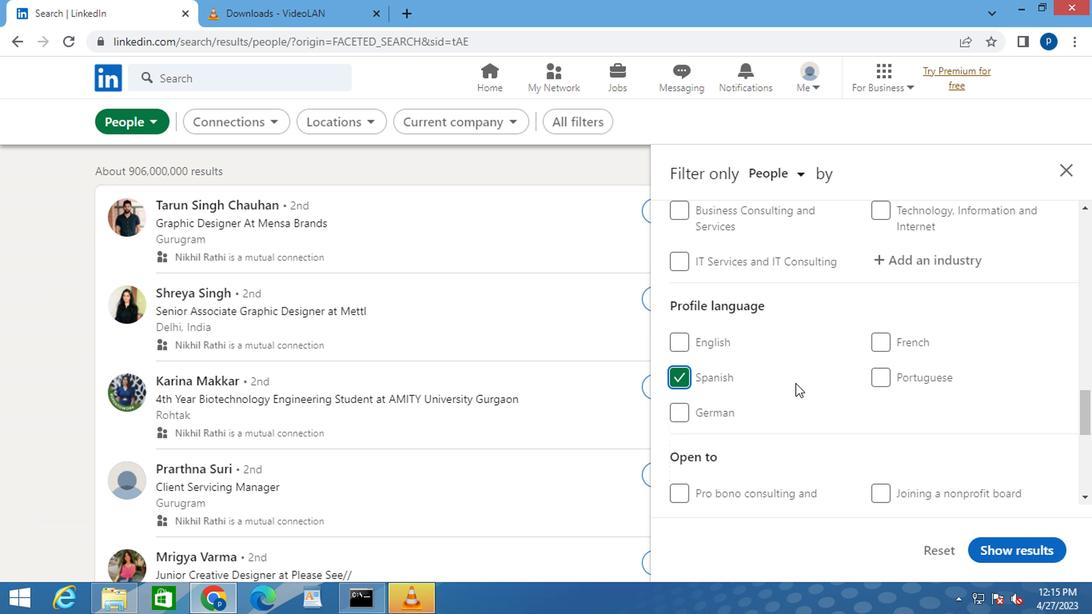 
Action: Mouse scrolled (793, 382) with delta (0, 1)
Screenshot: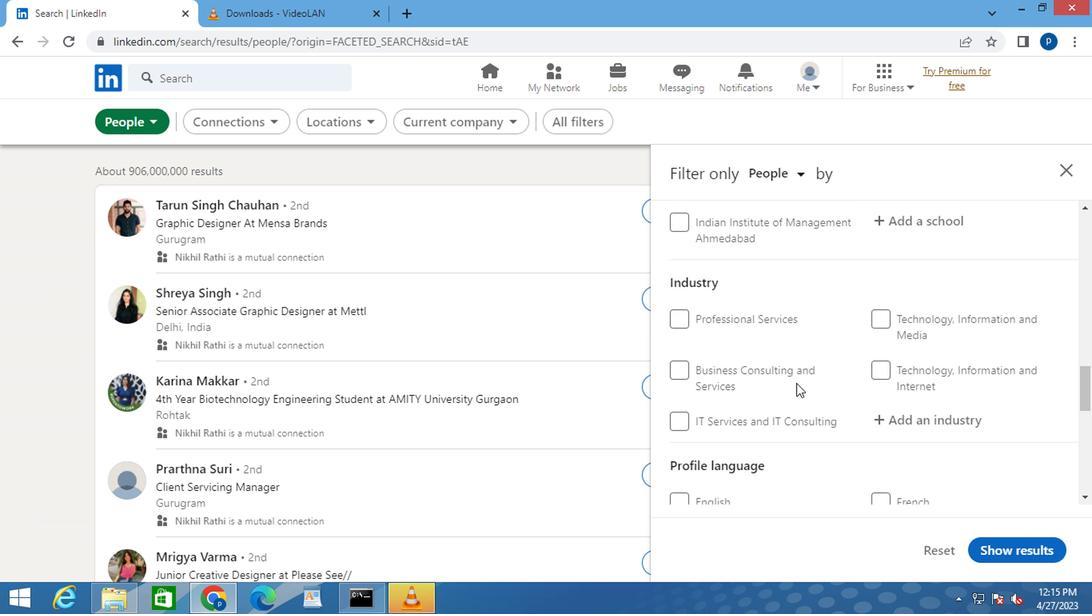 
Action: Mouse scrolled (793, 382) with delta (0, 1)
Screenshot: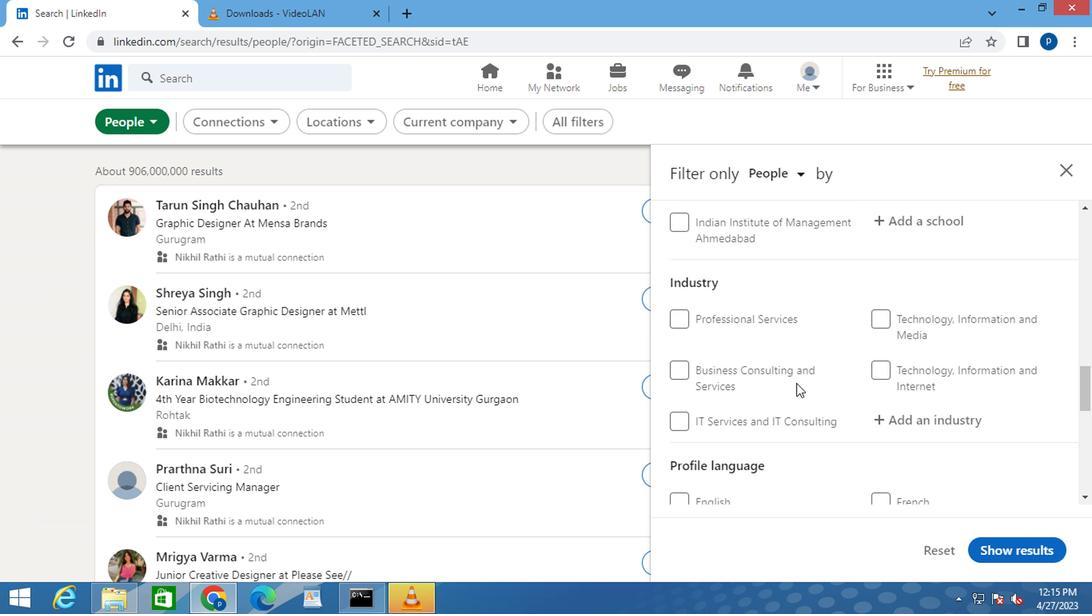 
Action: Mouse moved to (896, 376)
Screenshot: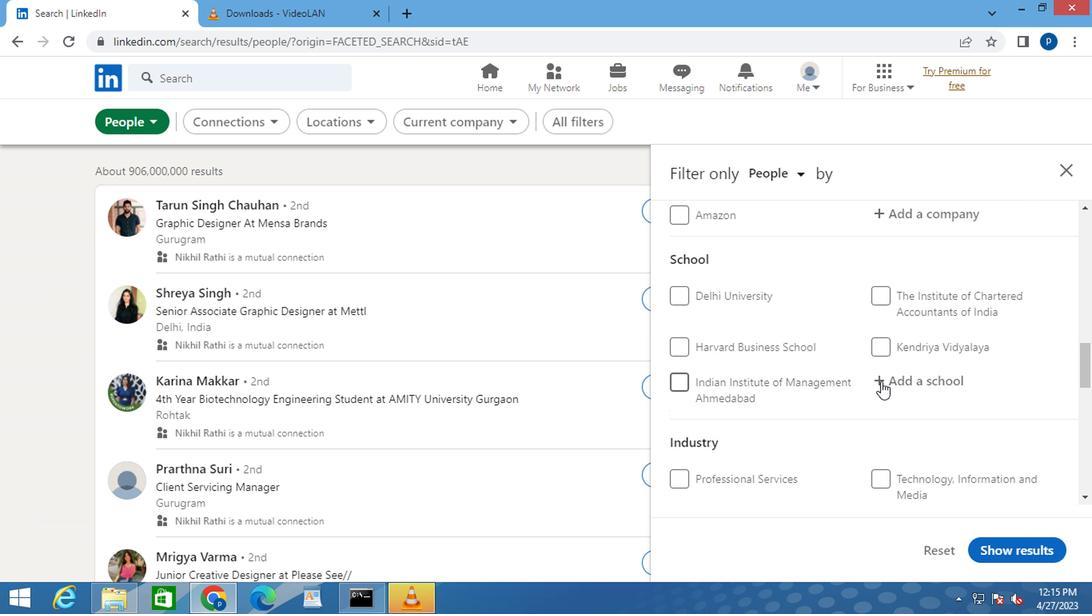 
Action: Mouse scrolled (896, 377) with delta (0, 0)
Screenshot: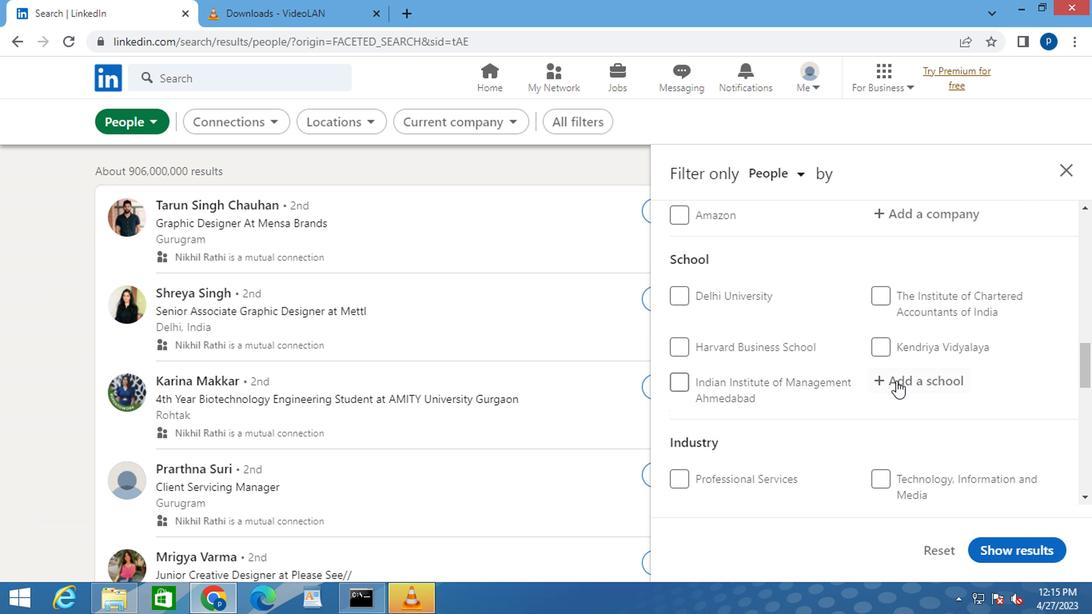 
Action: Mouse moved to (917, 317)
Screenshot: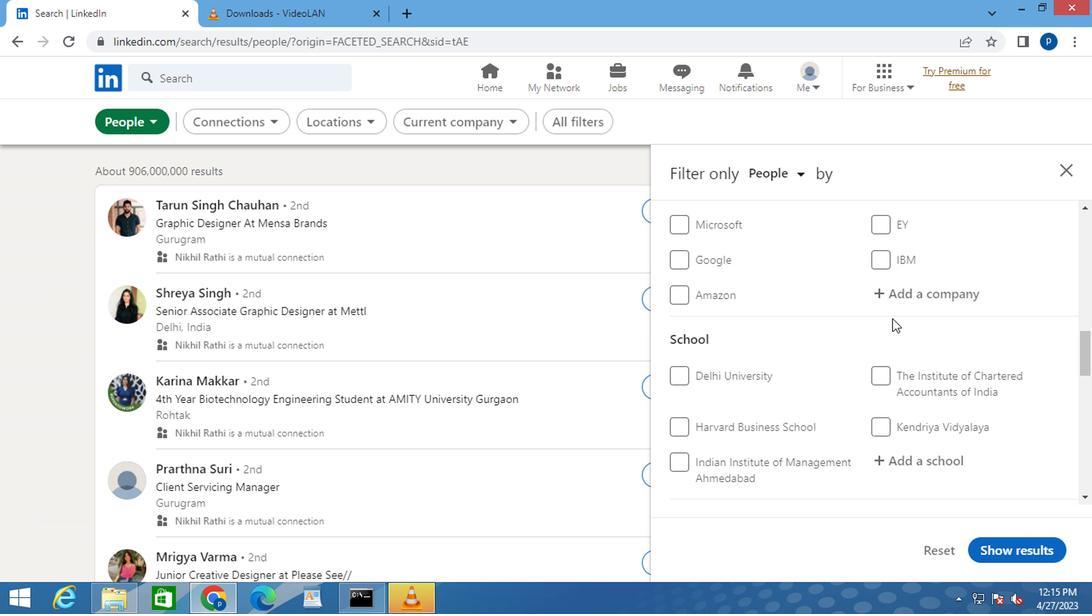 
Action: Mouse scrolled (917, 318) with delta (0, 0)
Screenshot: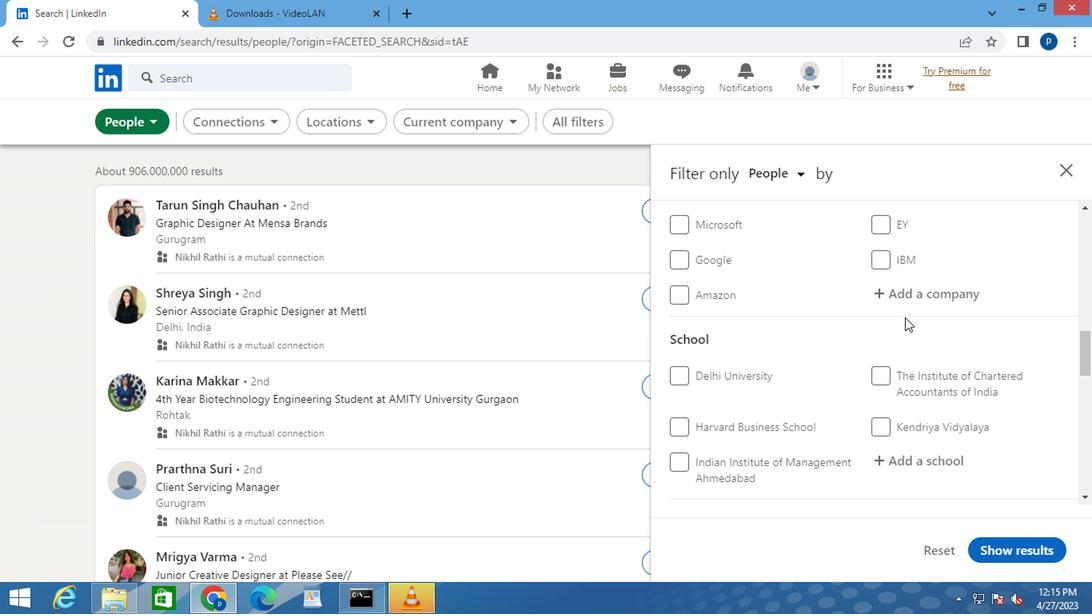 
Action: Mouse scrolled (917, 318) with delta (0, 0)
Screenshot: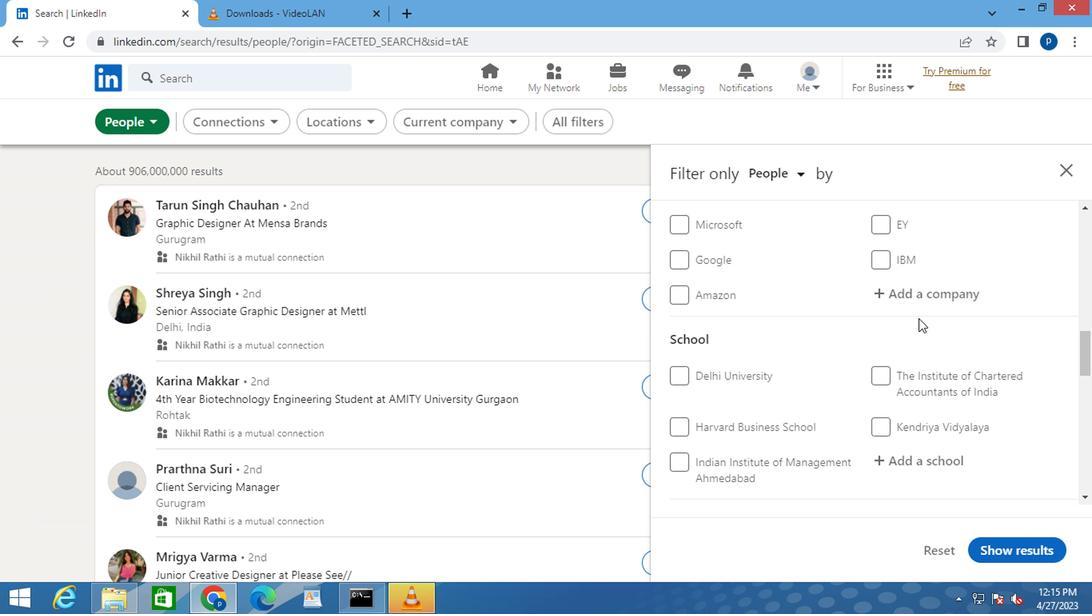 
Action: Mouse moved to (917, 328)
Screenshot: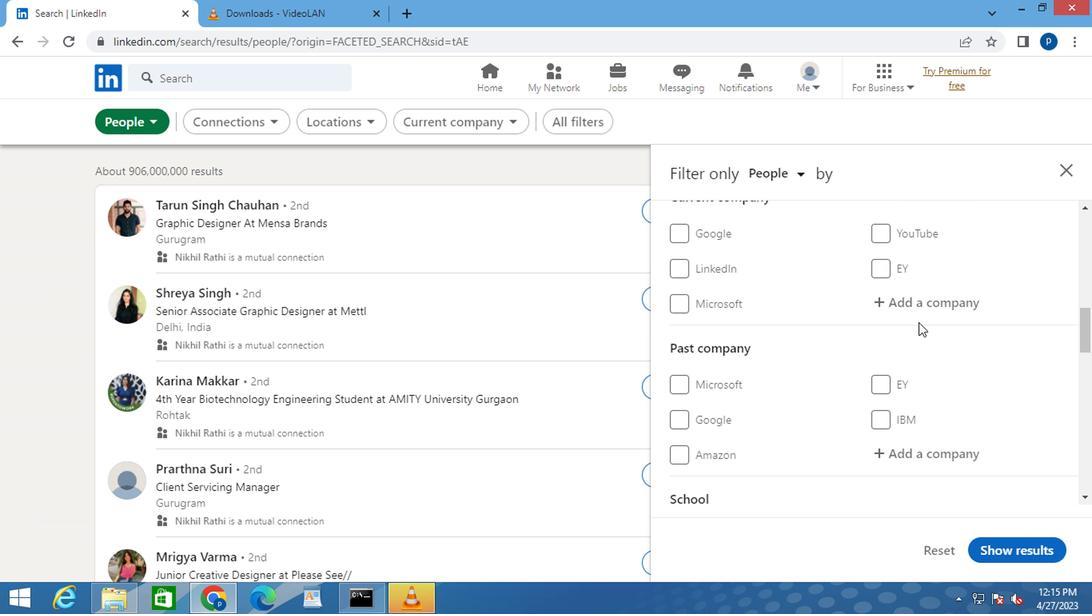 
Action: Mouse scrolled (917, 329) with delta (0, 1)
Screenshot: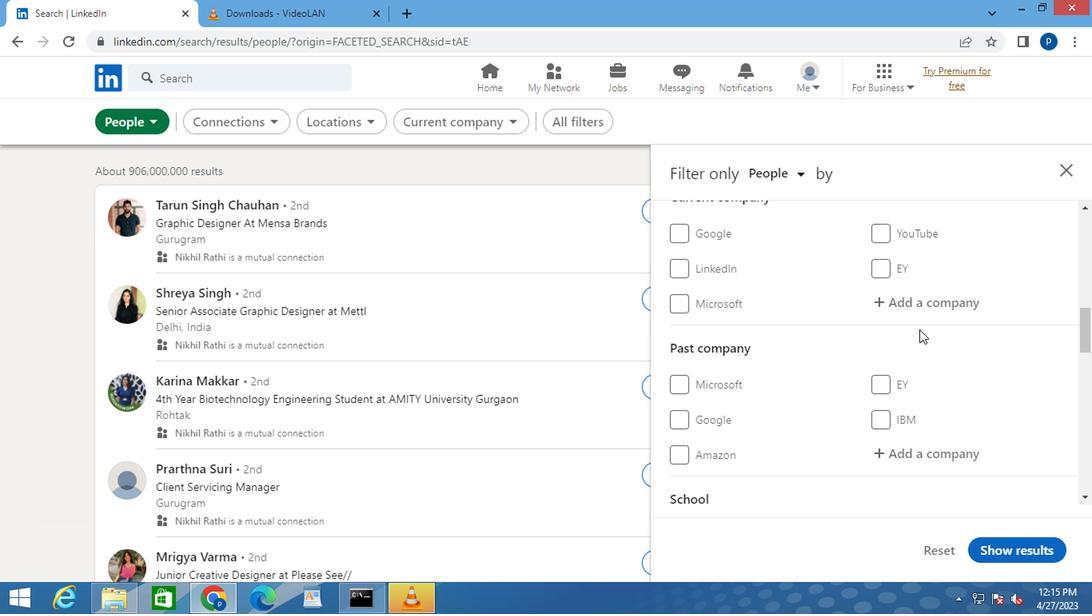 
Action: Mouse moved to (909, 382)
Screenshot: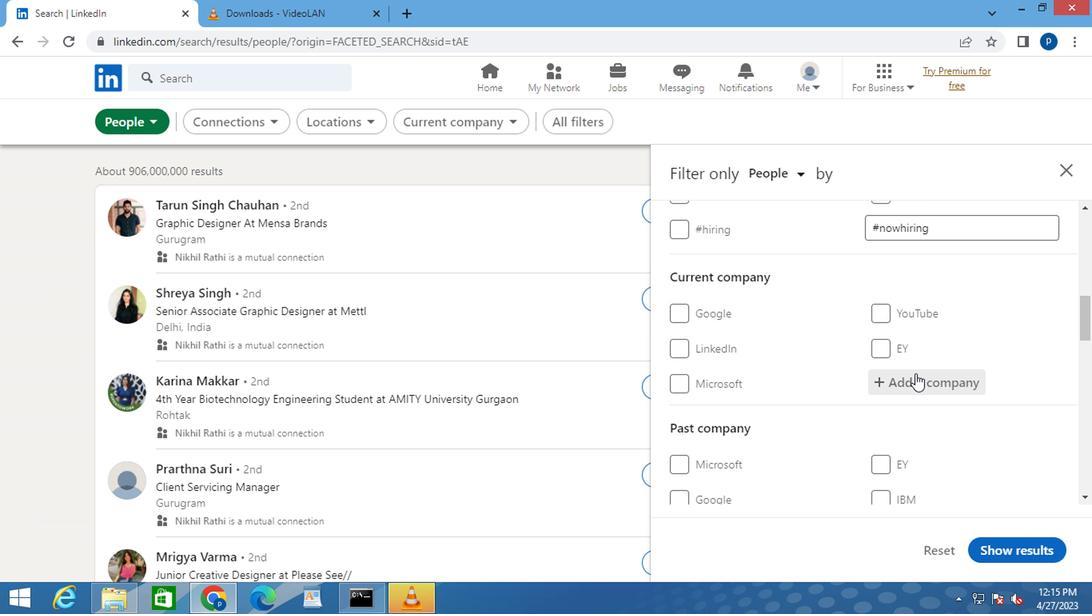 
Action: Mouse pressed left at (909, 382)
Screenshot: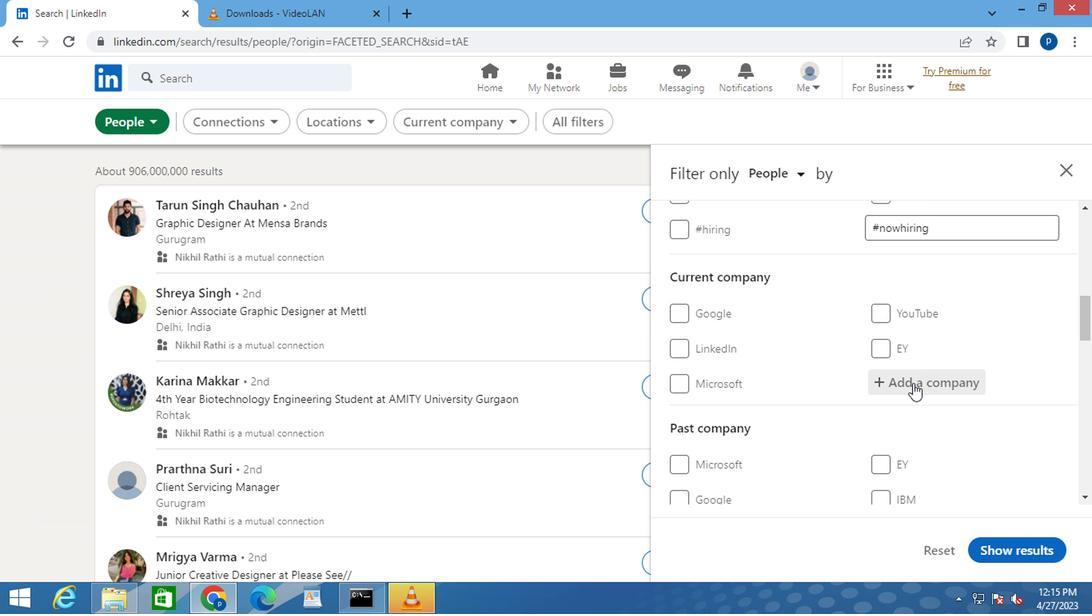 
Action: Key pressed <Key.caps_lock>N<Key.caps_lock>AVITAS
Screenshot: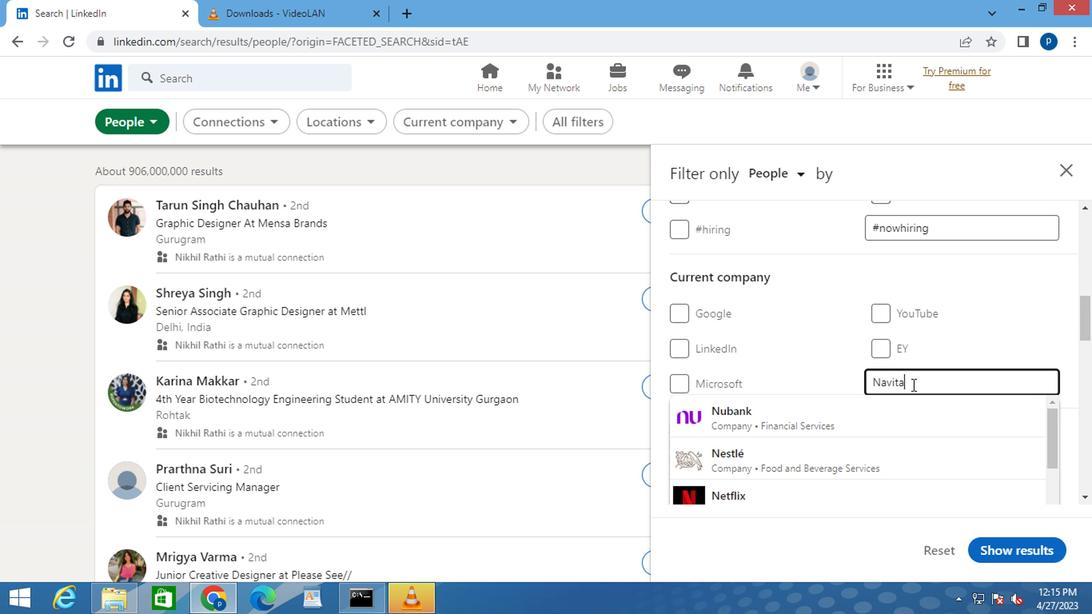 
Action: Mouse moved to (785, 444)
Screenshot: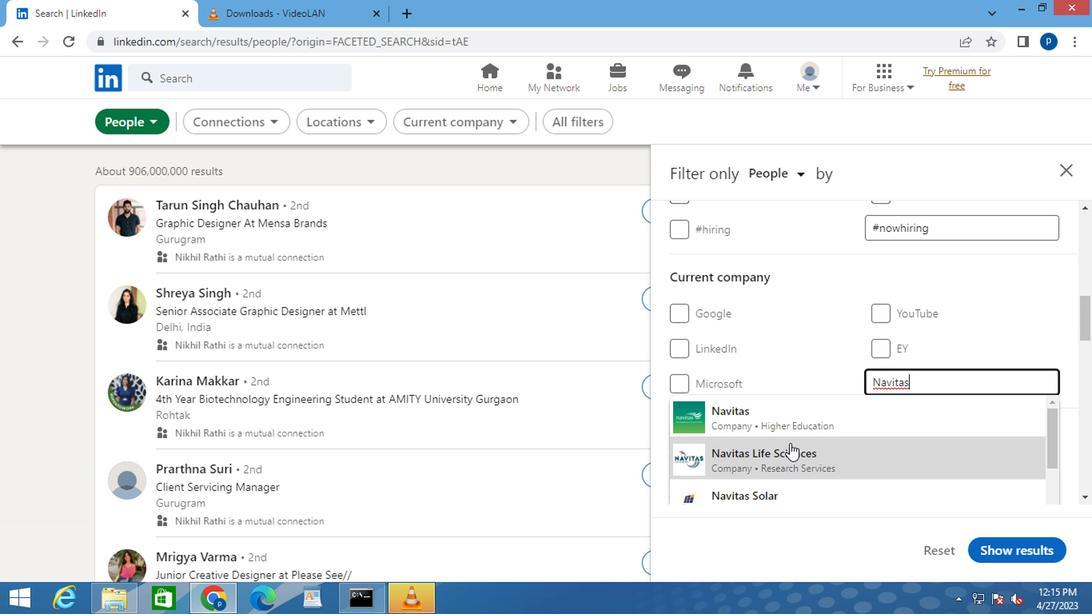 
Action: Mouse pressed left at (785, 444)
Screenshot: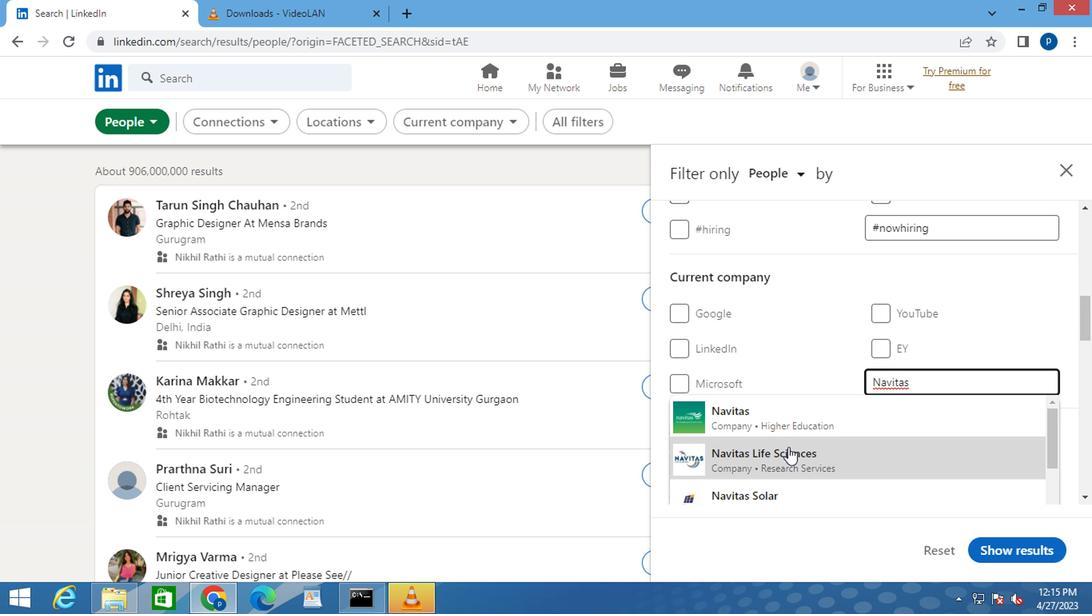
Action: Mouse scrolled (785, 443) with delta (0, 0)
Screenshot: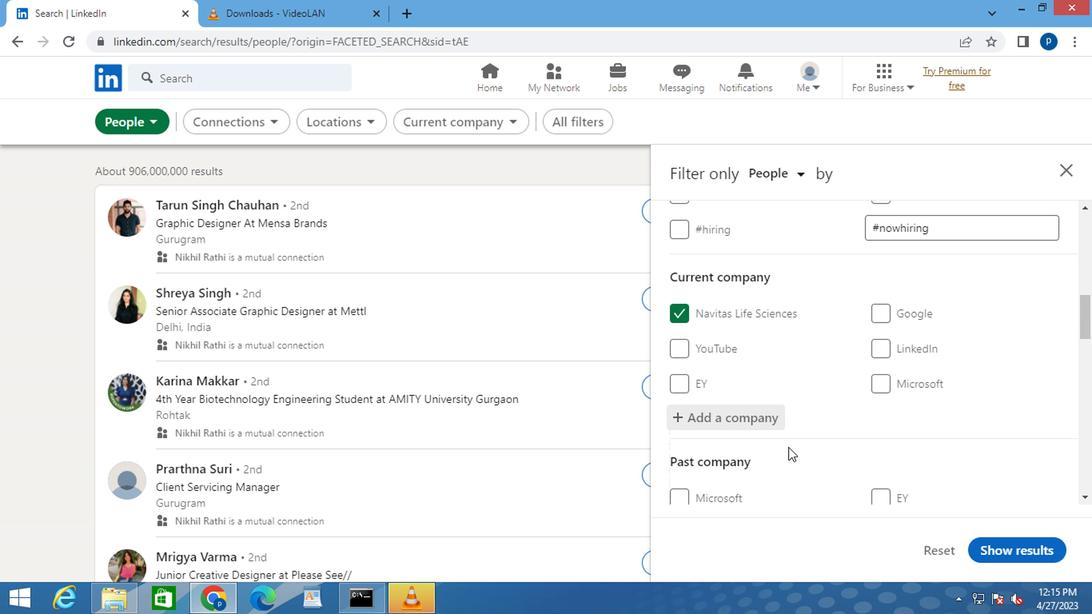 
Action: Mouse moved to (786, 444)
Screenshot: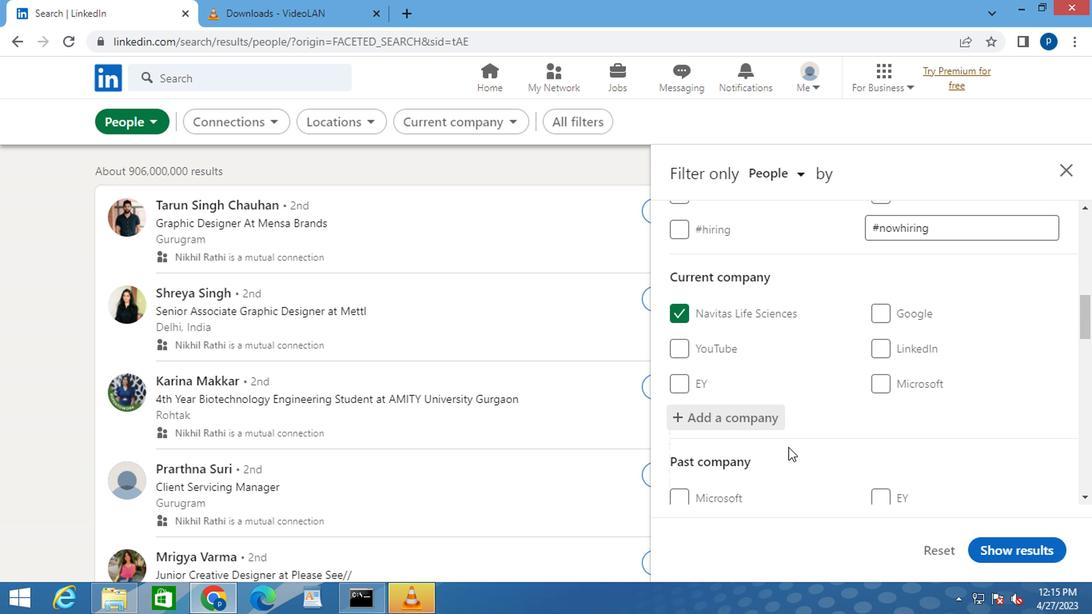 
Action: Mouse scrolled (786, 443) with delta (0, 0)
Screenshot: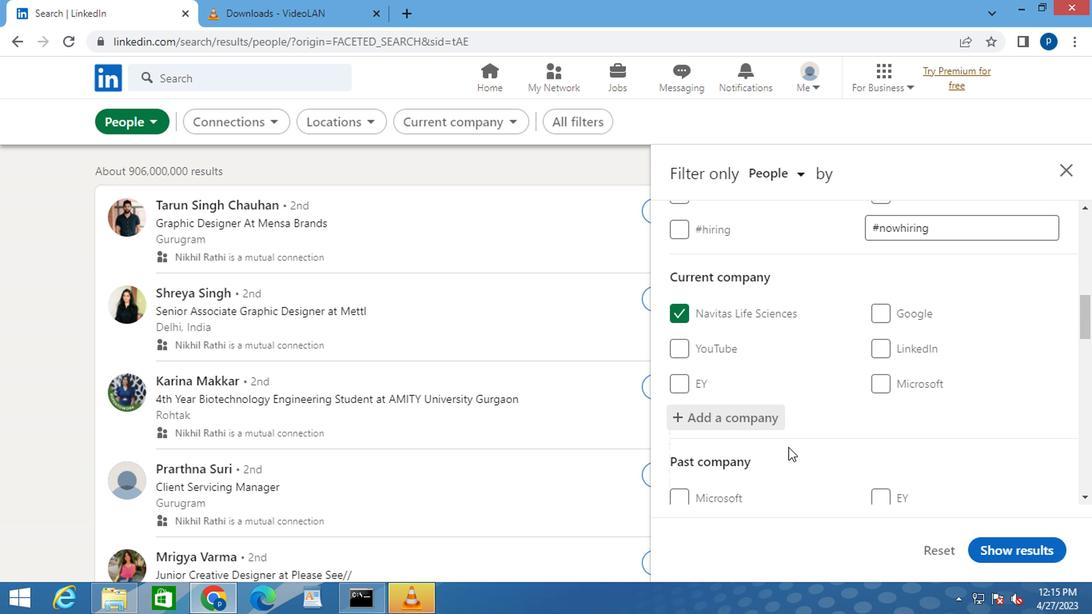 
Action: Mouse moved to (786, 443)
Screenshot: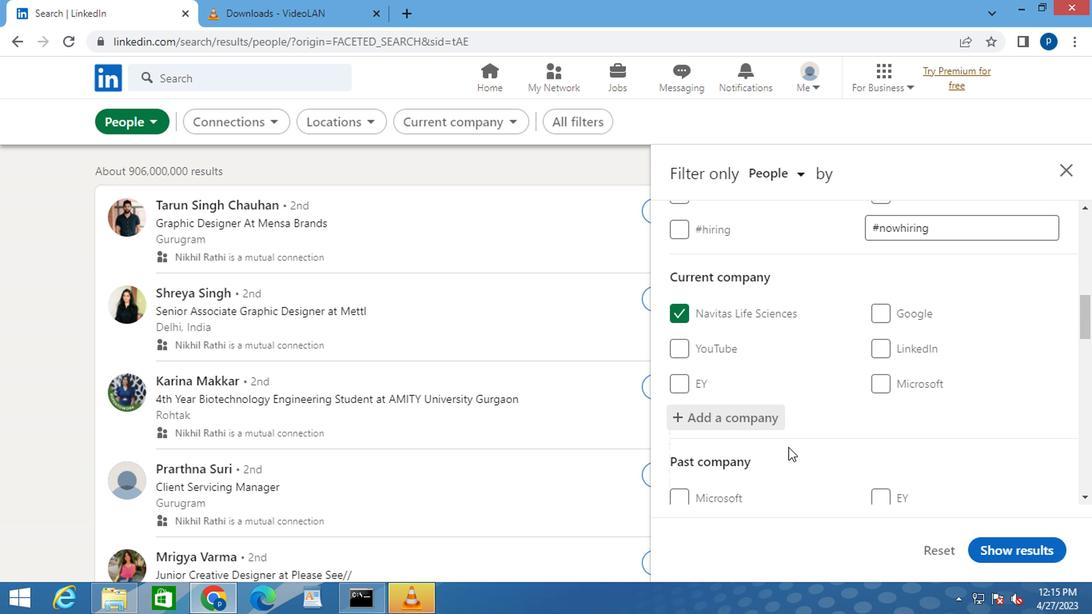
Action: Mouse scrolled (786, 443) with delta (0, 0)
Screenshot: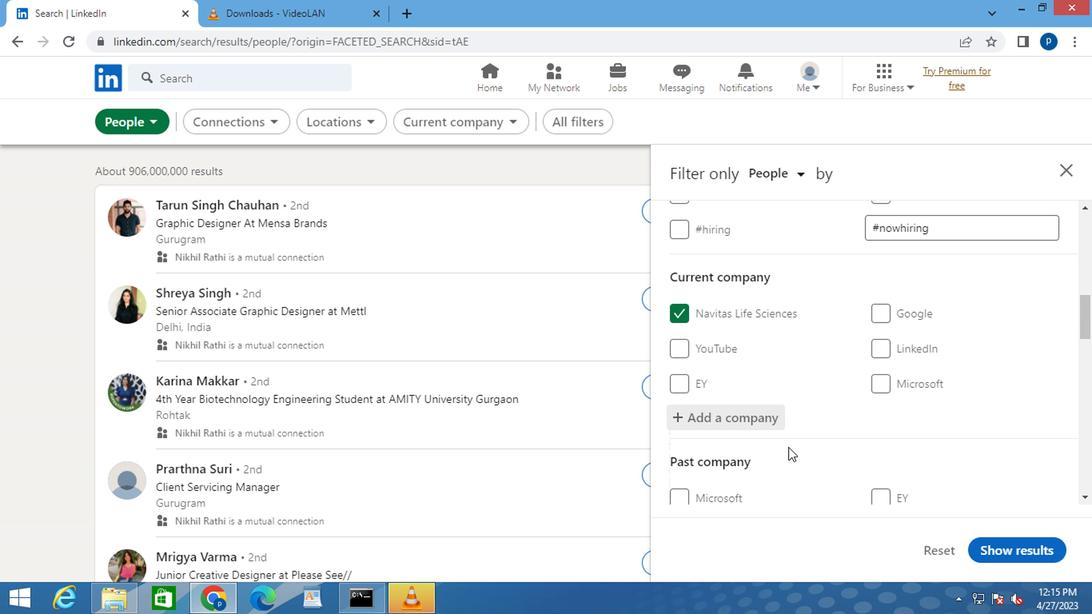 
Action: Mouse moved to (895, 437)
Screenshot: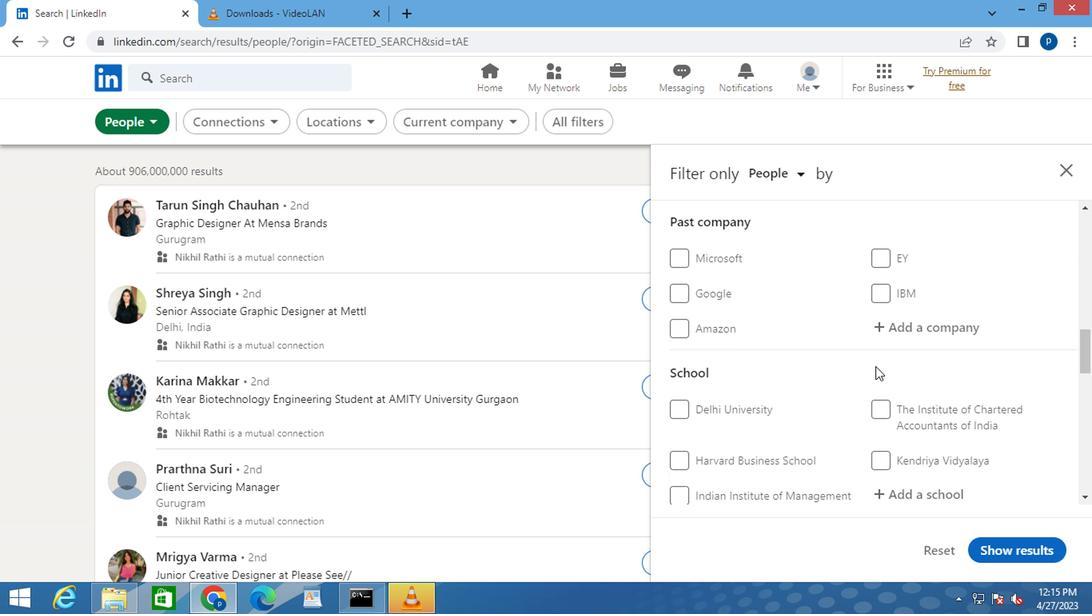 
Action: Mouse scrolled (895, 436) with delta (0, -1)
Screenshot: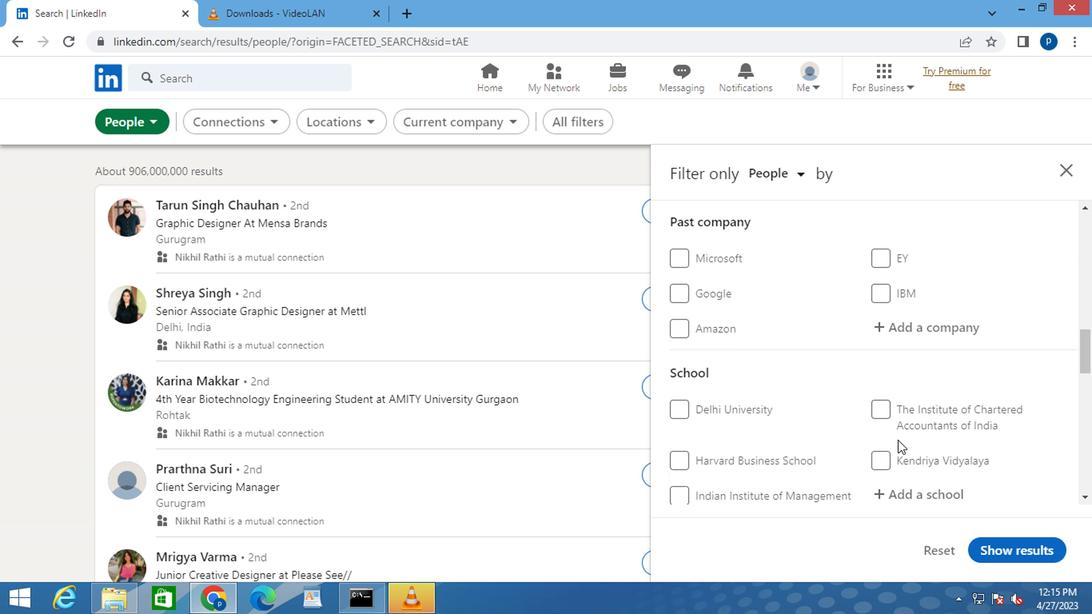 
Action: Mouse scrolled (895, 436) with delta (0, -1)
Screenshot: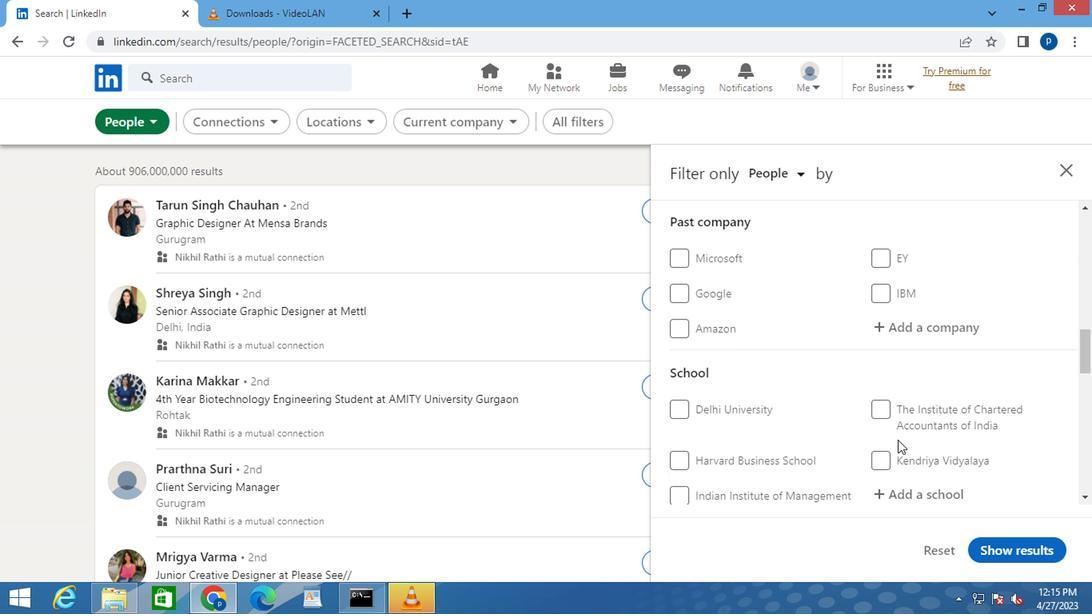 
Action: Mouse moved to (900, 334)
Screenshot: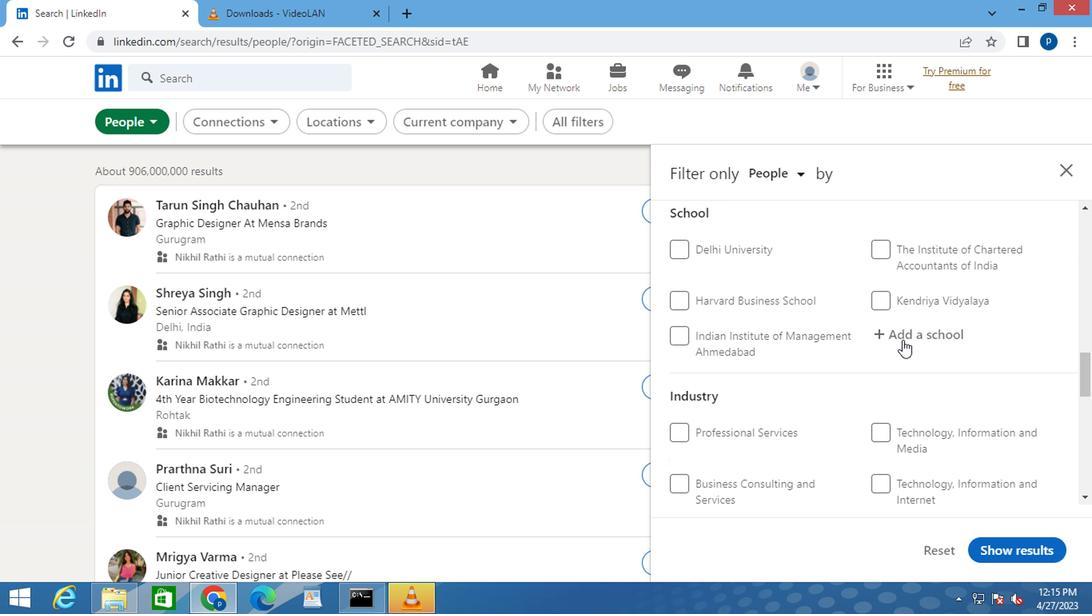 
Action: Mouse pressed left at (900, 334)
Screenshot: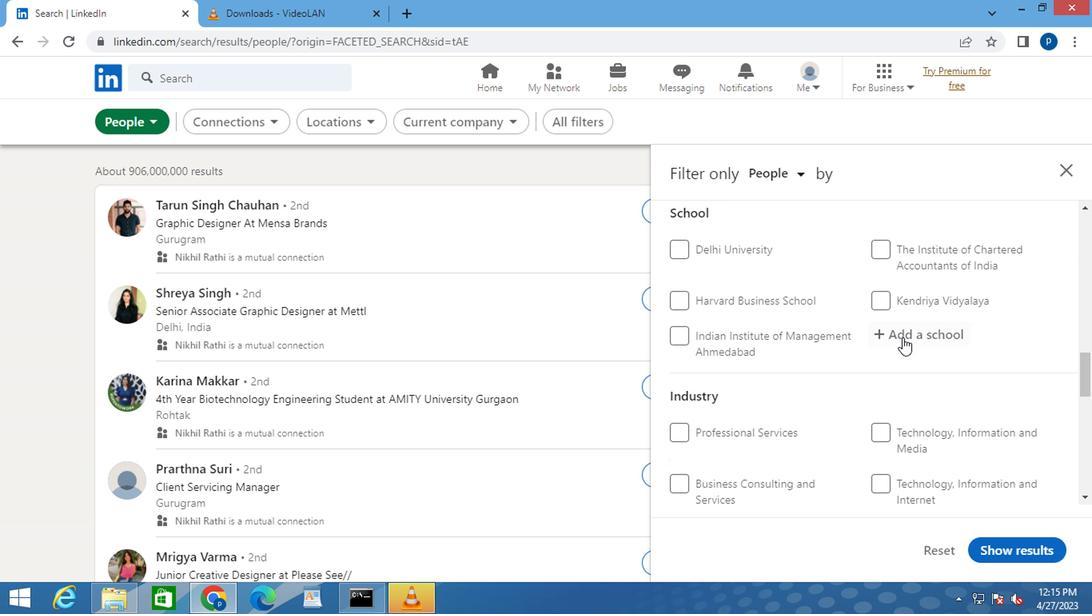 
Action: Key pressed <Key.caps_lock>G<Key.caps_lock>OLU<Key.space><Key.caps_lock>M<Key.caps_lock>OLU
Screenshot: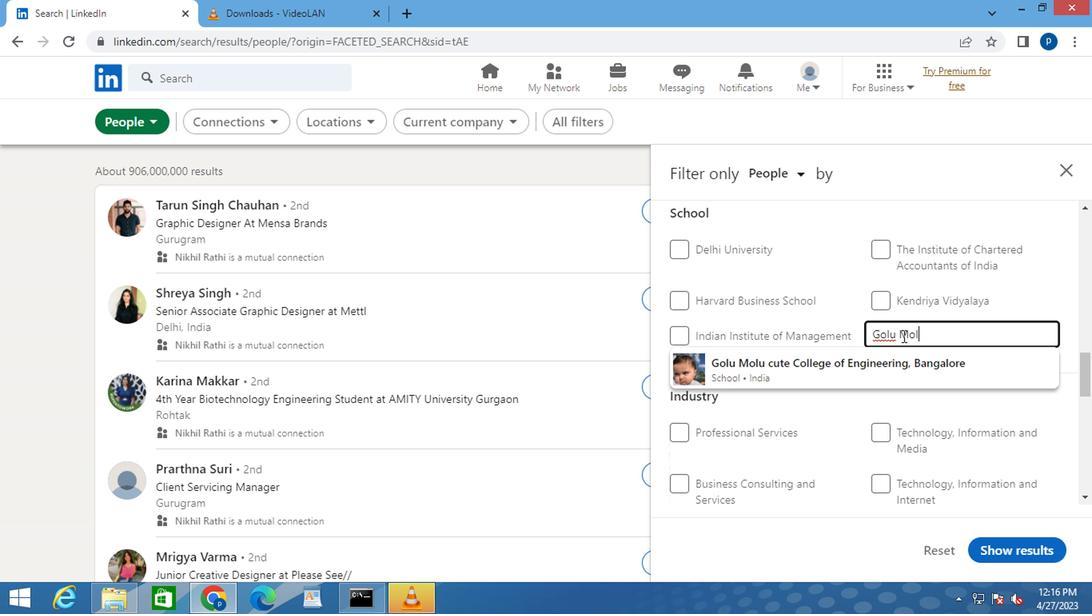 
Action: Mouse moved to (846, 368)
Screenshot: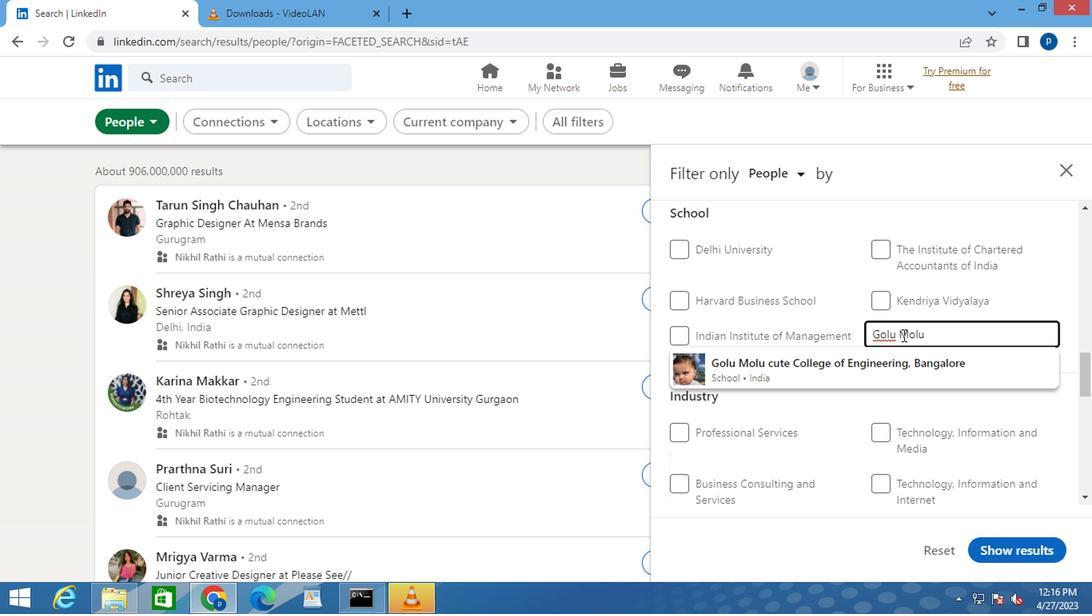 
Action: Mouse pressed left at (846, 368)
Screenshot: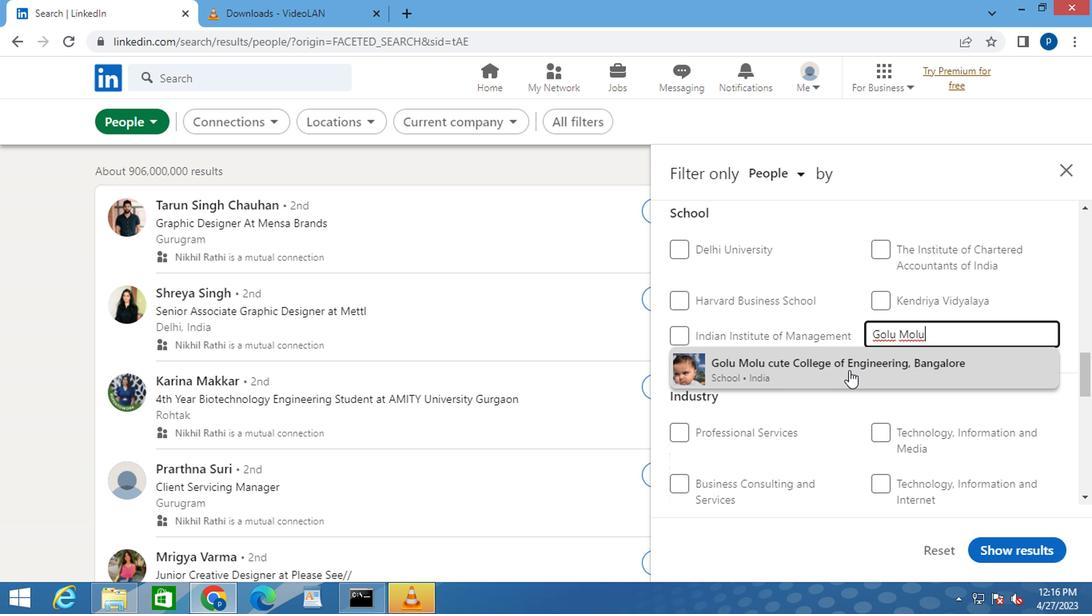 
Action: Mouse moved to (845, 368)
Screenshot: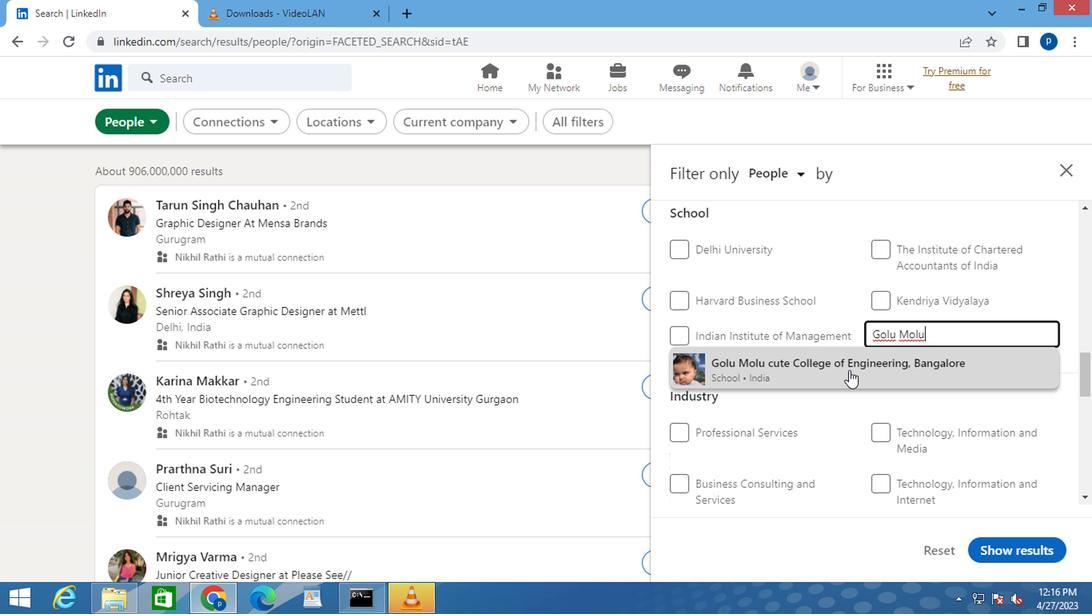 
Action: Mouse scrolled (845, 366) with delta (0, -1)
Screenshot: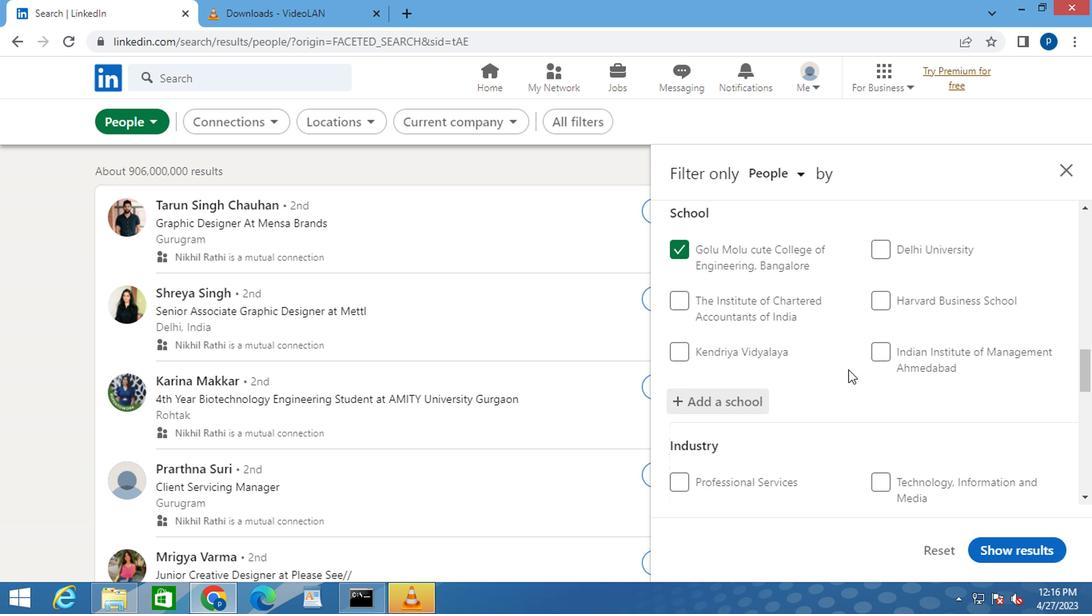 
Action: Mouse moved to (844, 368)
Screenshot: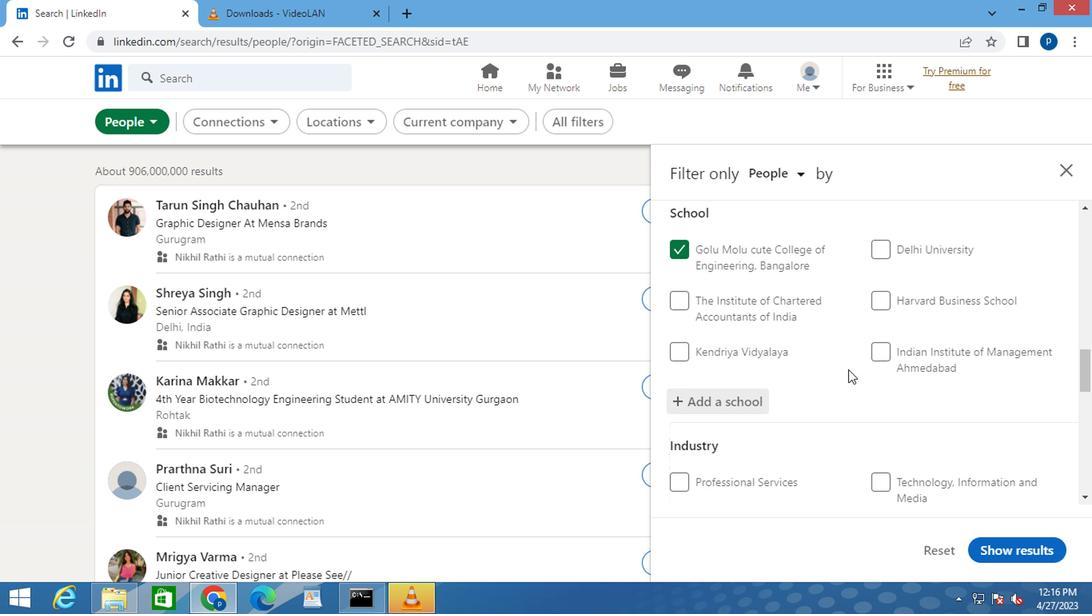 
Action: Mouse scrolled (844, 366) with delta (0, -1)
Screenshot: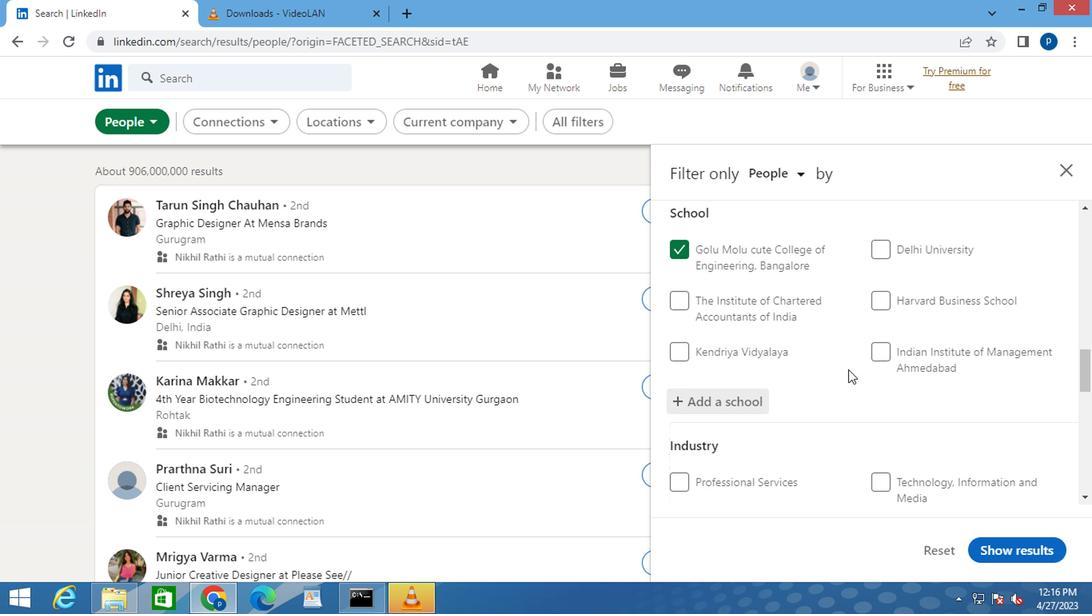 
Action: Mouse moved to (889, 419)
Screenshot: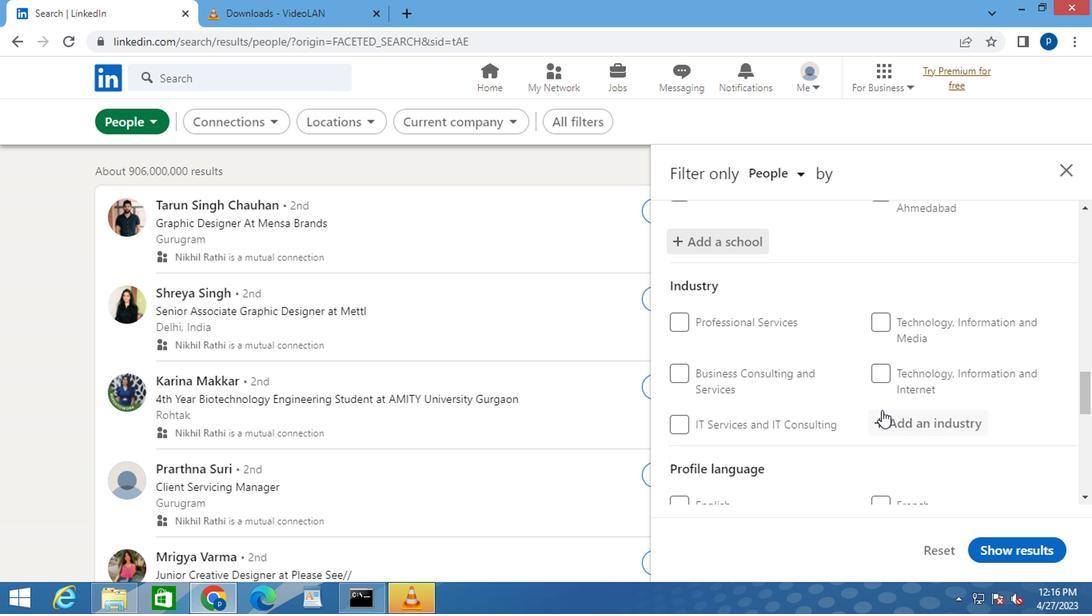 
Action: Mouse pressed left at (889, 419)
Screenshot: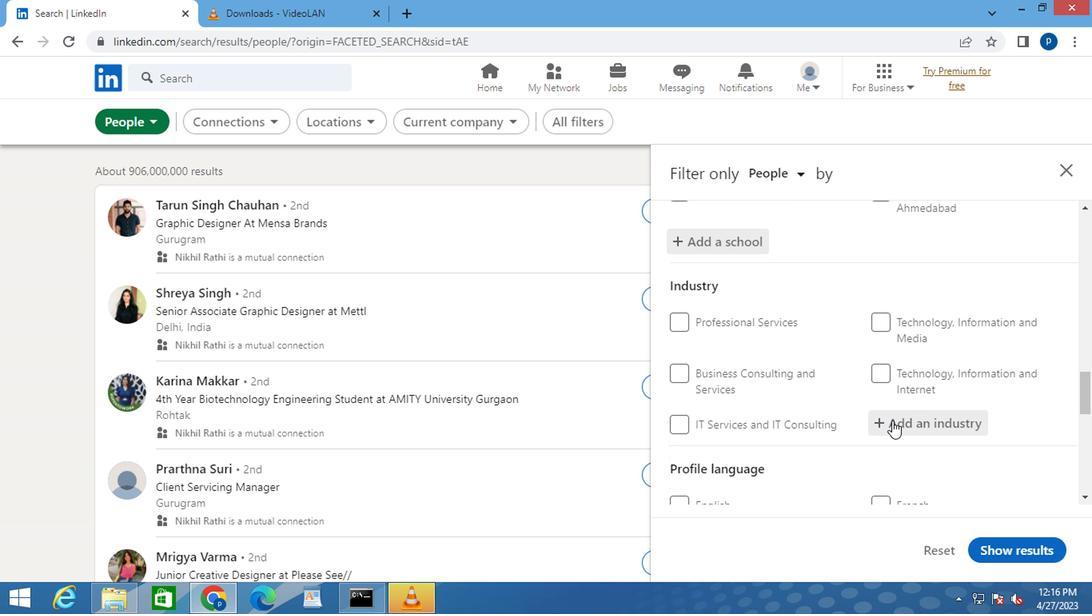 
Action: Key pressed <Key.caps_lock>F<Key.caps_lock>ARMIN
Screenshot: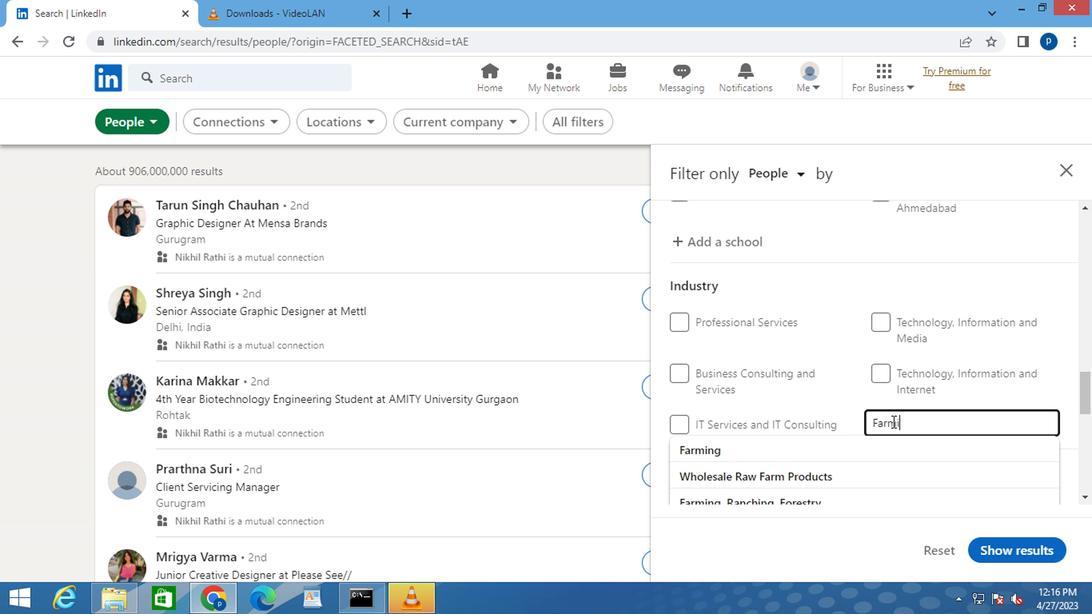 
Action: Mouse moved to (747, 447)
Screenshot: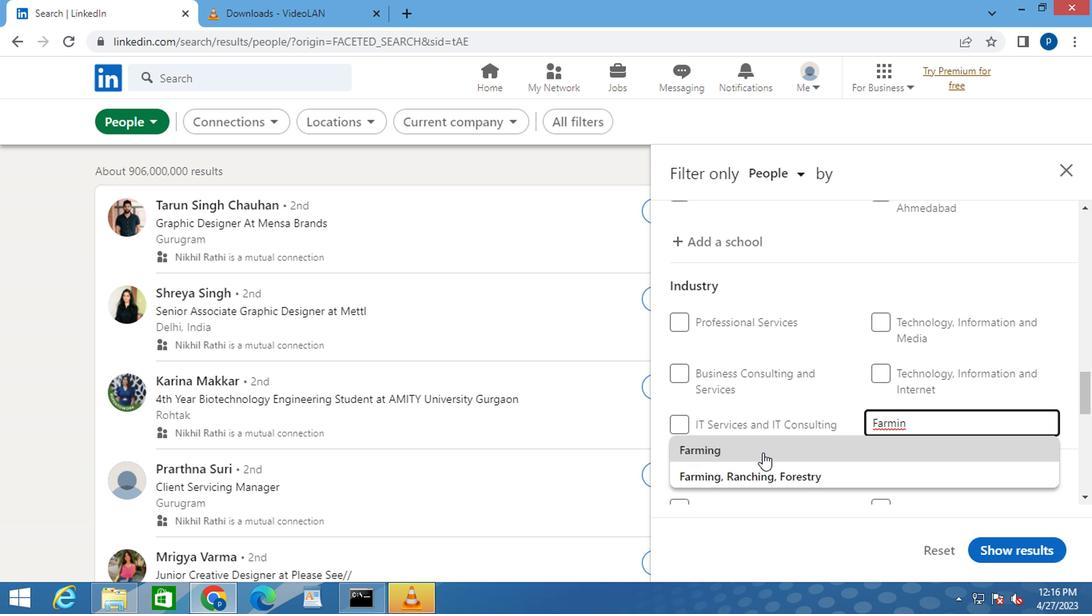 
Action: Mouse pressed left at (747, 447)
Screenshot: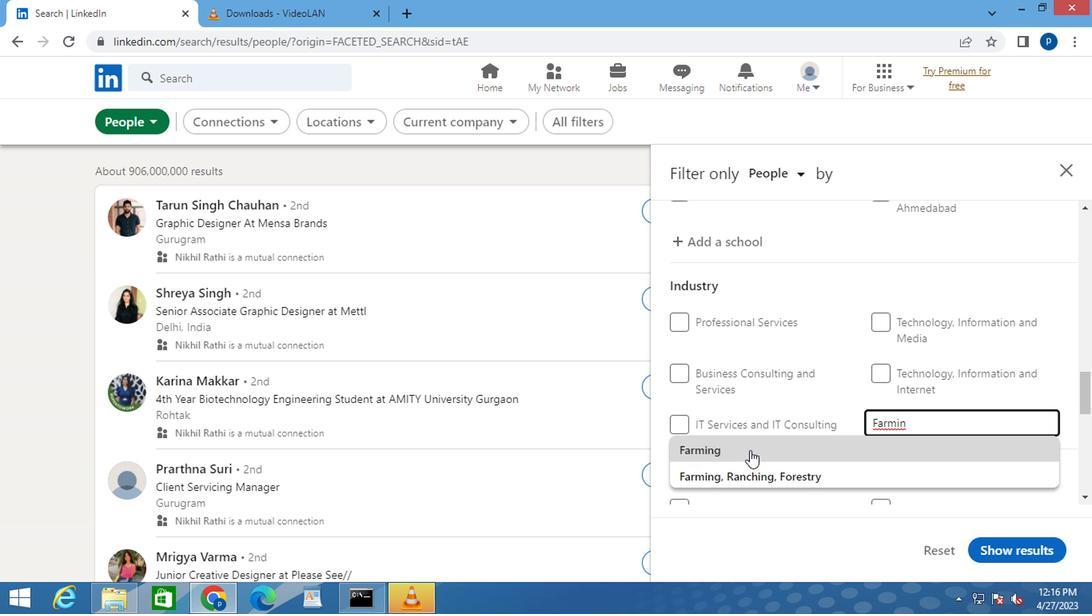 
Action: Mouse moved to (769, 409)
Screenshot: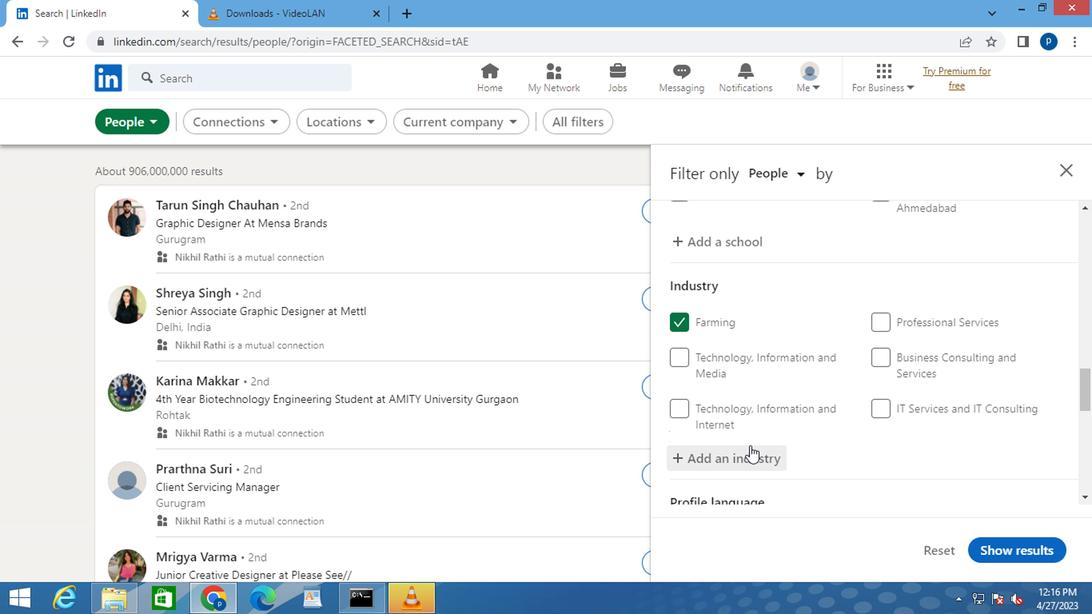 
Action: Mouse scrolled (769, 407) with delta (0, -1)
Screenshot: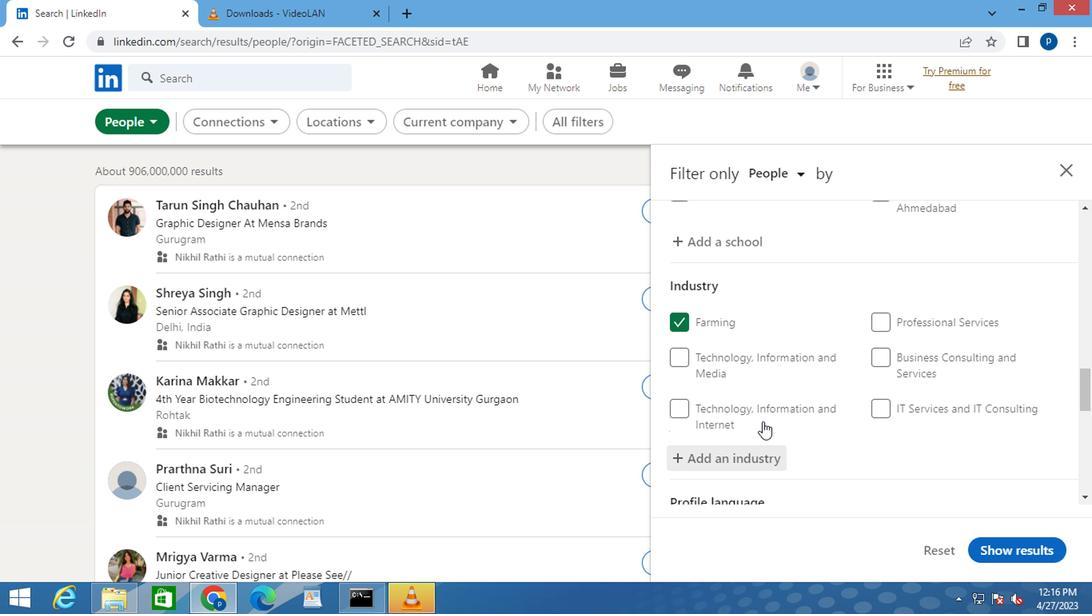 
Action: Mouse scrolled (769, 407) with delta (0, -1)
Screenshot: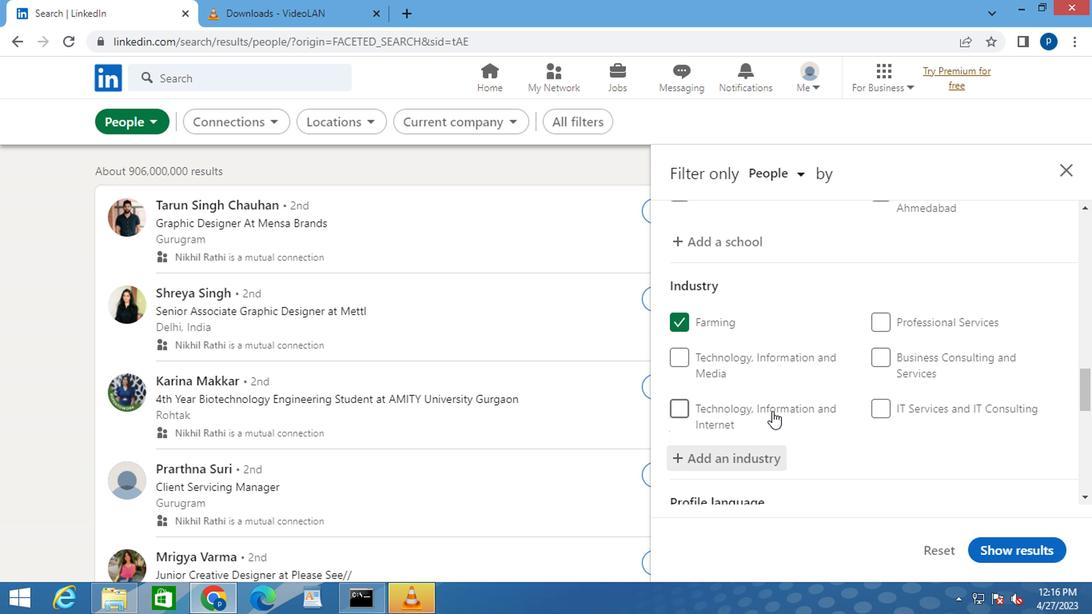 
Action: Mouse moved to (879, 432)
Screenshot: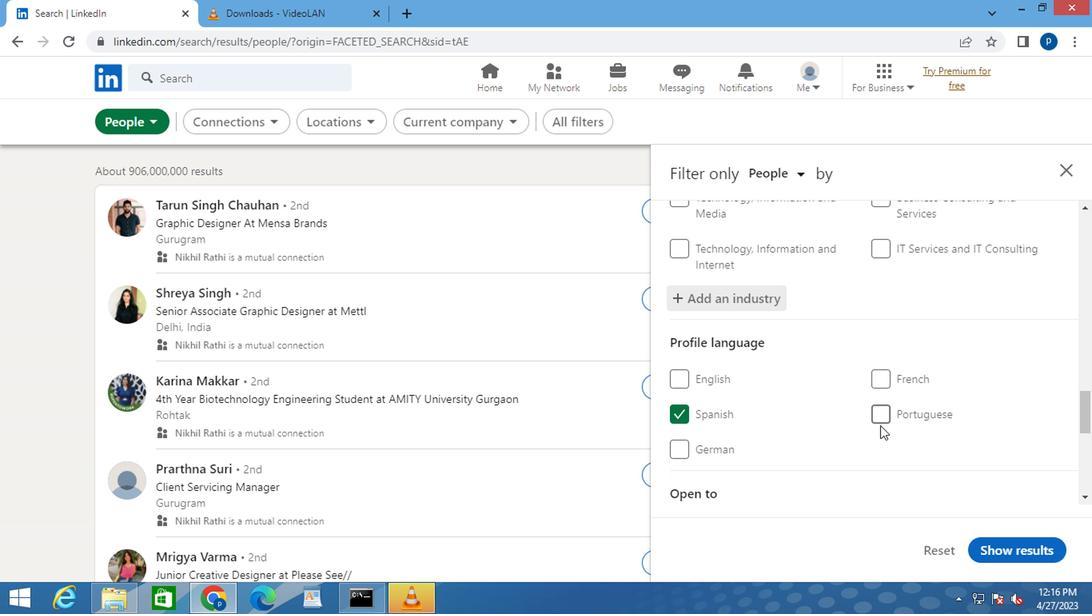 
Action: Mouse scrolled (879, 431) with delta (0, 0)
Screenshot: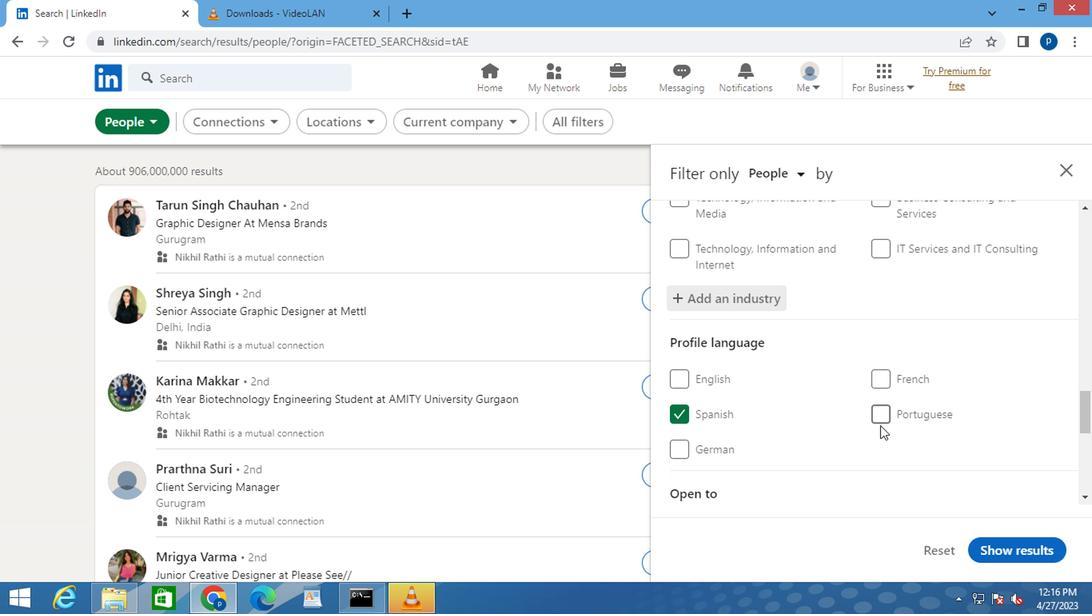 
Action: Mouse moved to (879, 432)
Screenshot: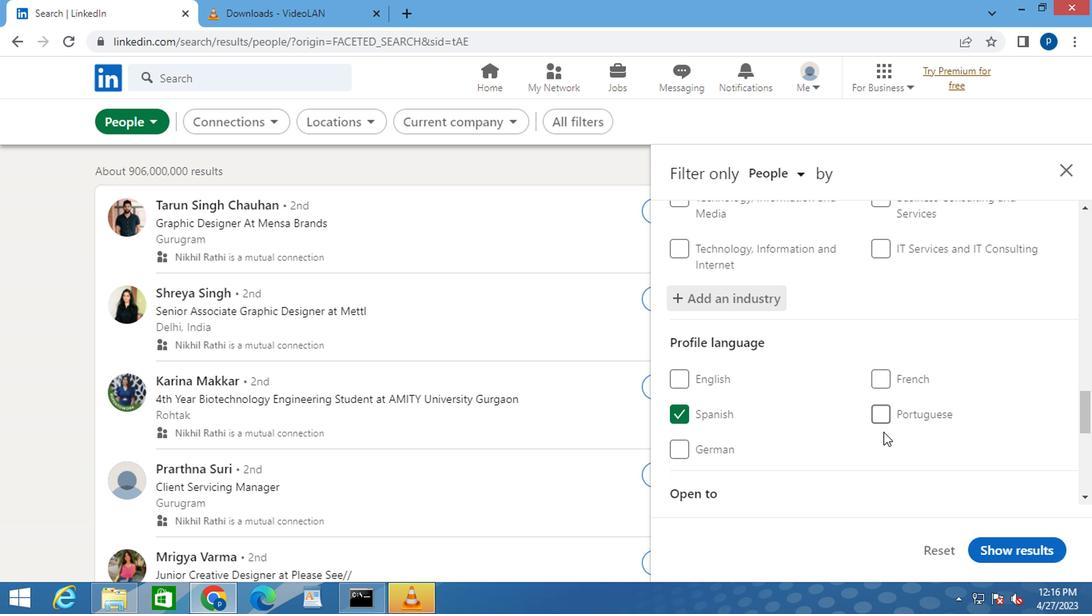 
Action: Mouse scrolled (879, 431) with delta (0, 0)
Screenshot: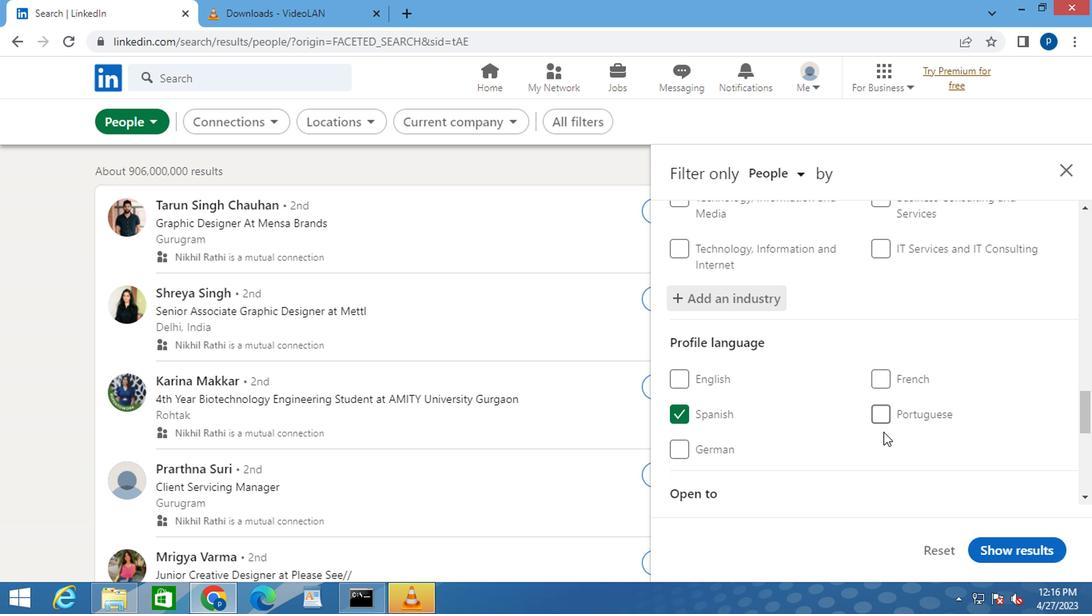 
Action: Mouse moved to (874, 432)
Screenshot: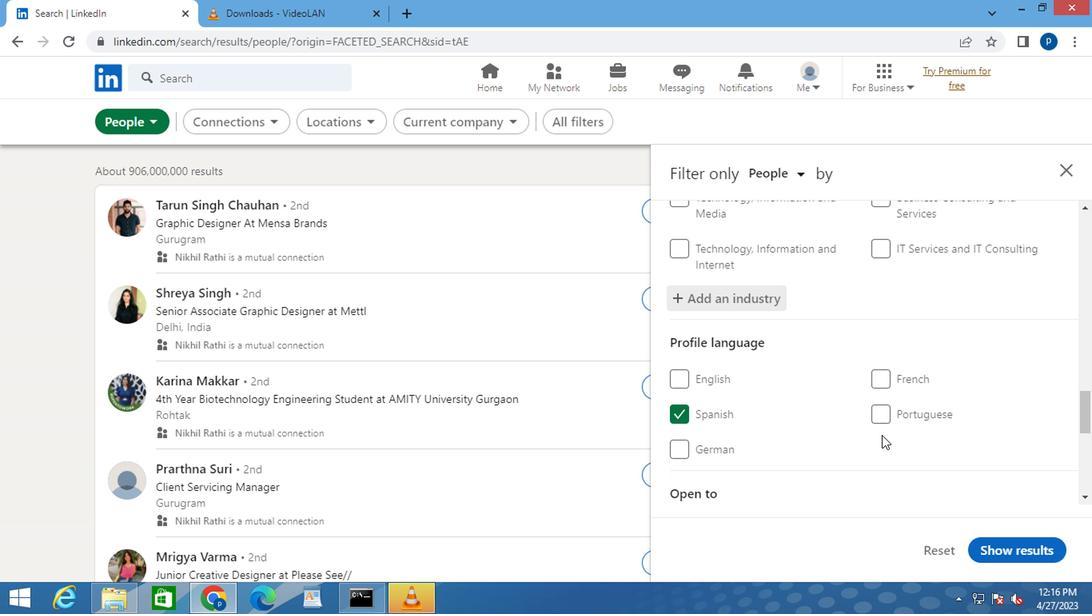 
Action: Mouse scrolled (874, 431) with delta (0, 0)
Screenshot: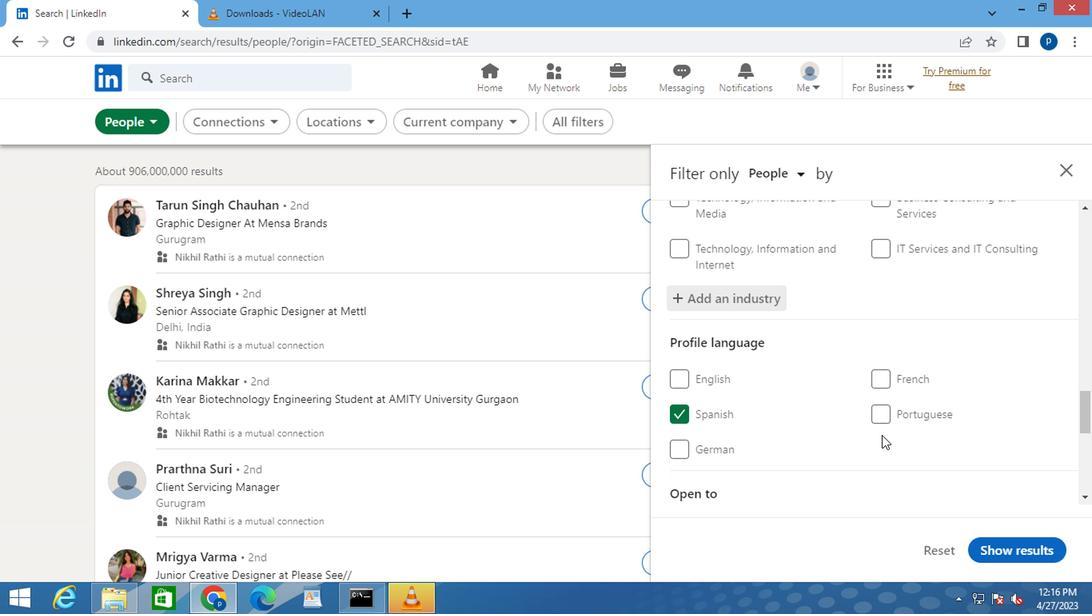 
Action: Mouse moved to (896, 452)
Screenshot: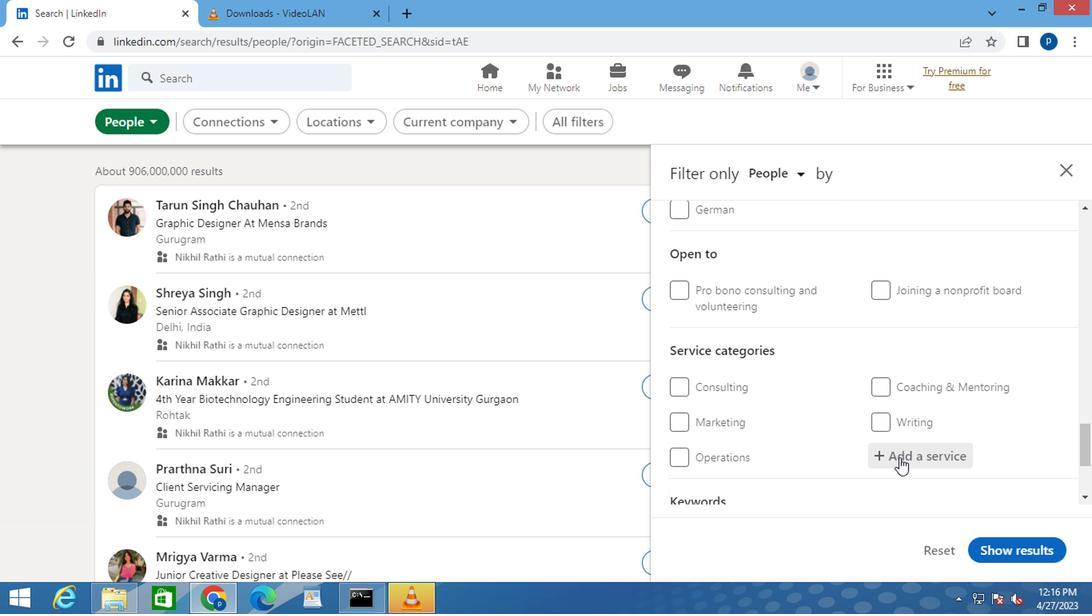 
Action: Mouse pressed left at (896, 452)
Screenshot: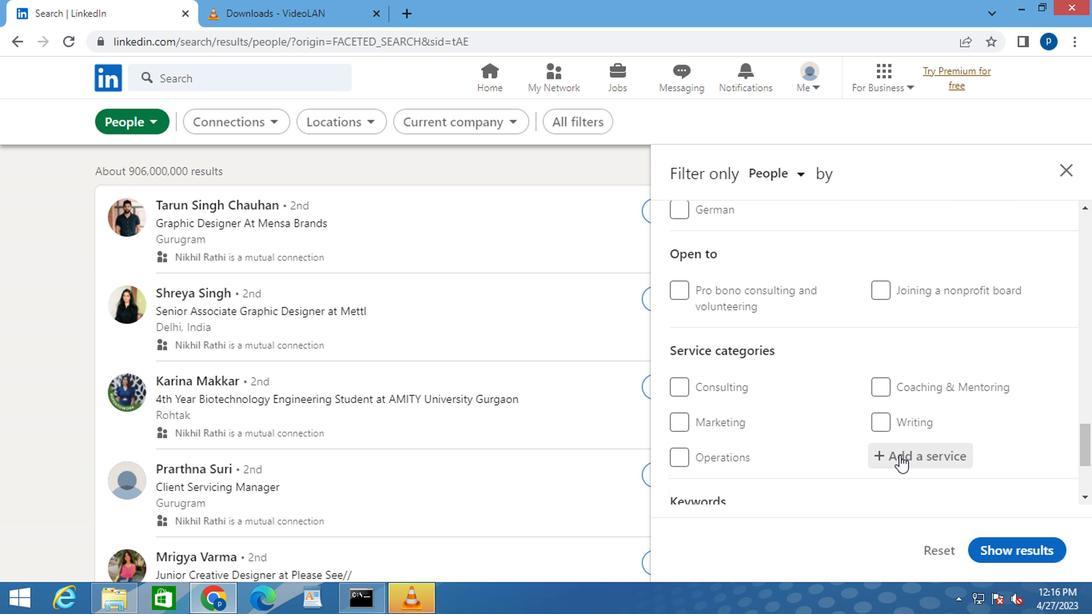 
Action: Key pressed <Key.caps_lock>N<Key.caps_lock>OTARY
Screenshot: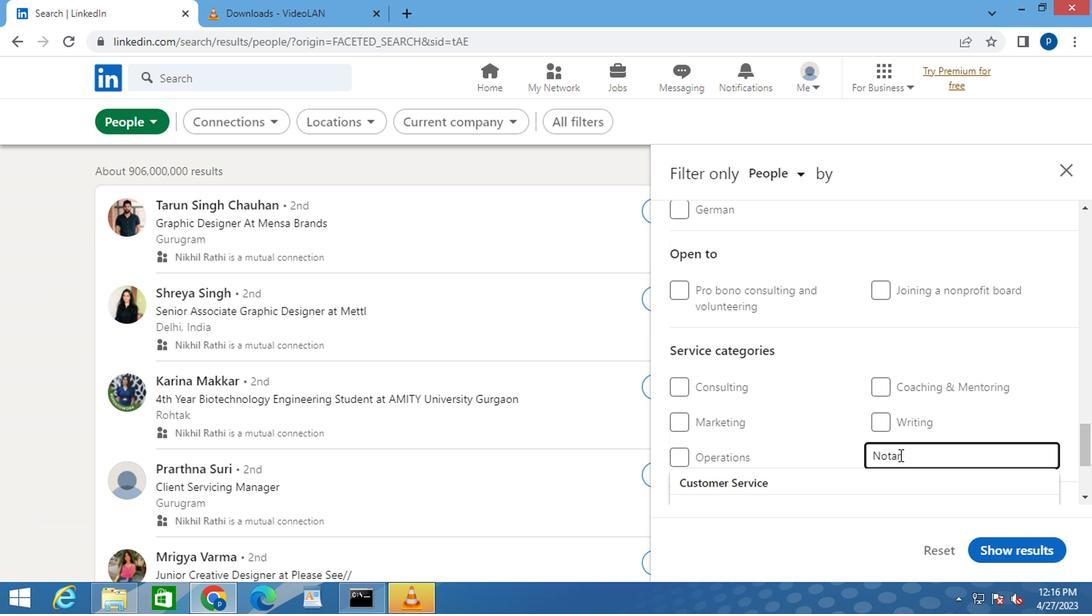 
Action: Mouse scrolled (896, 453) with delta (0, 1)
Screenshot: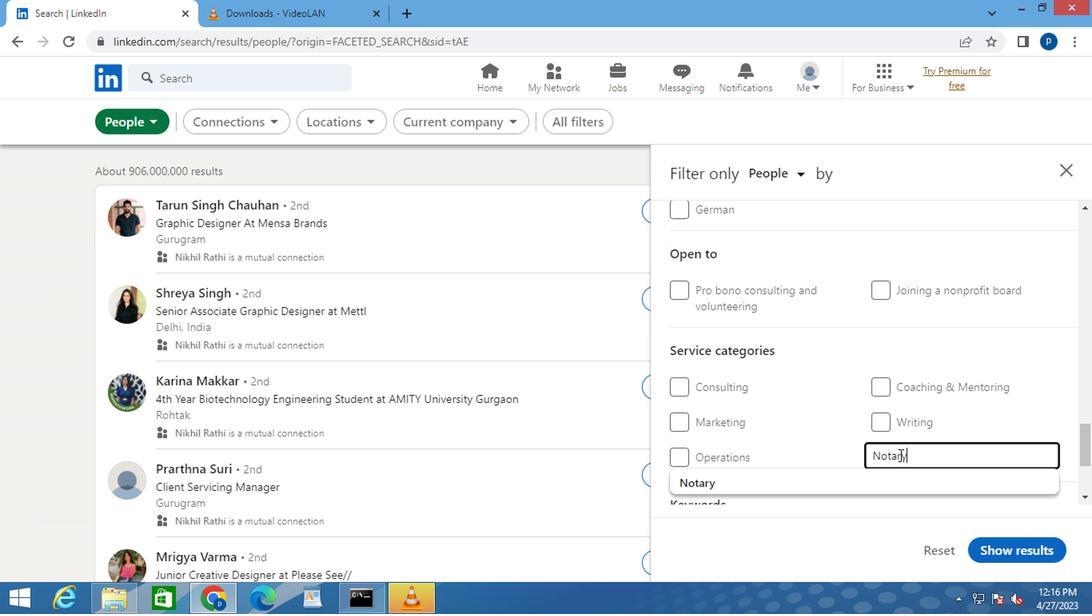 
Action: Mouse moved to (888, 353)
Screenshot: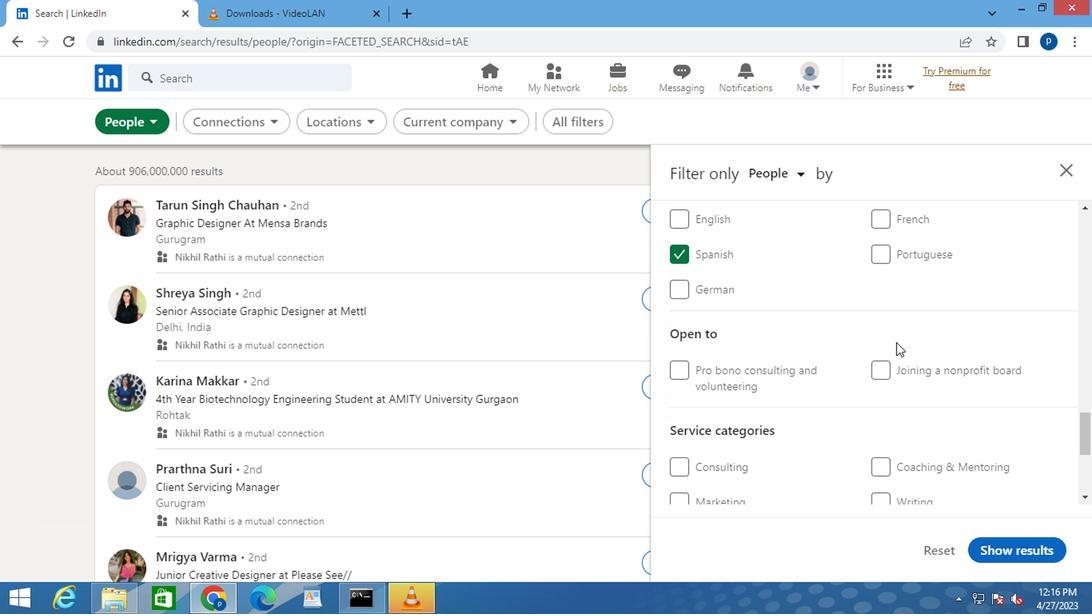 
Action: Mouse scrolled (888, 352) with delta (0, -1)
Screenshot: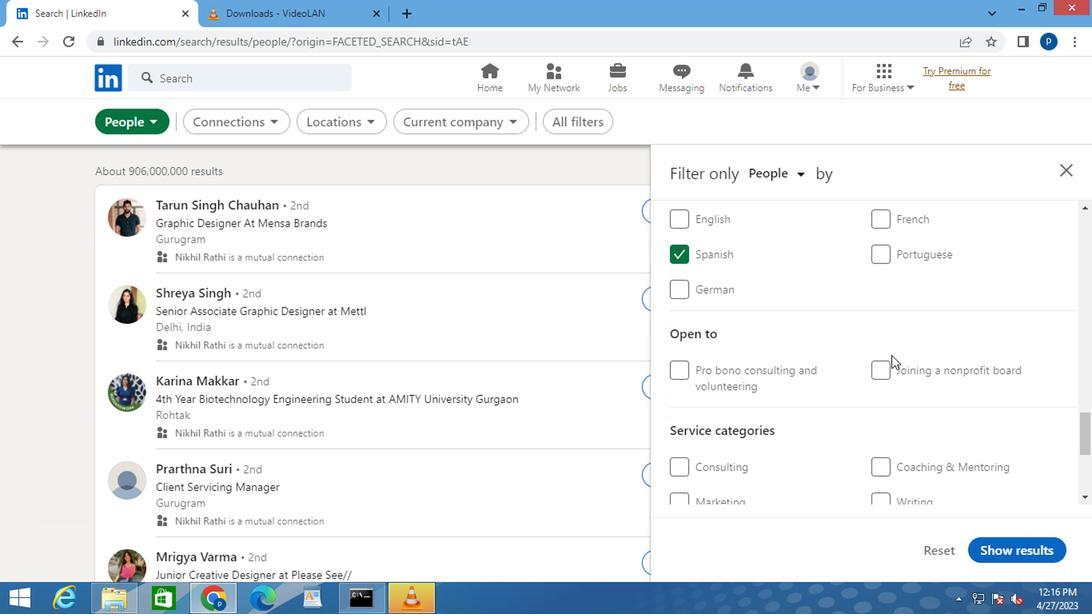 
Action: Mouse scrolled (888, 352) with delta (0, -1)
Screenshot: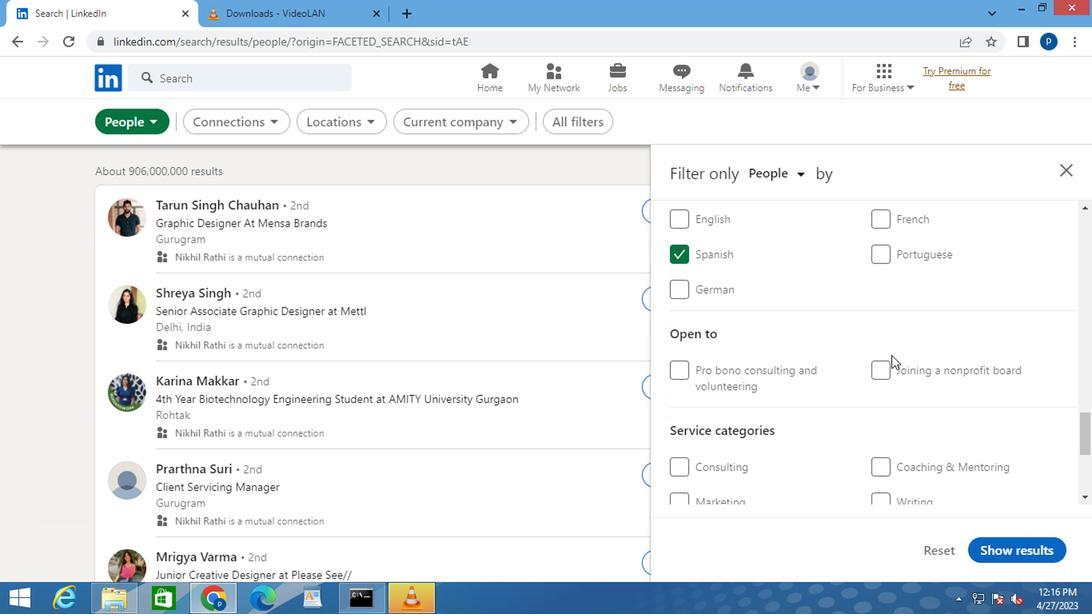 
Action: Mouse moved to (719, 404)
Screenshot: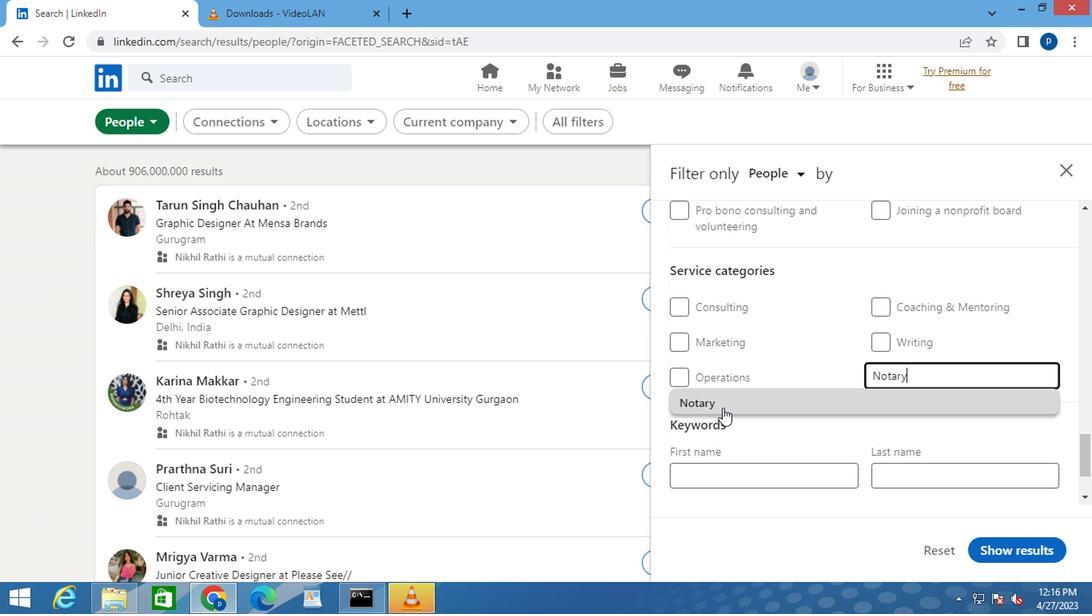 
Action: Mouse pressed left at (719, 404)
Screenshot: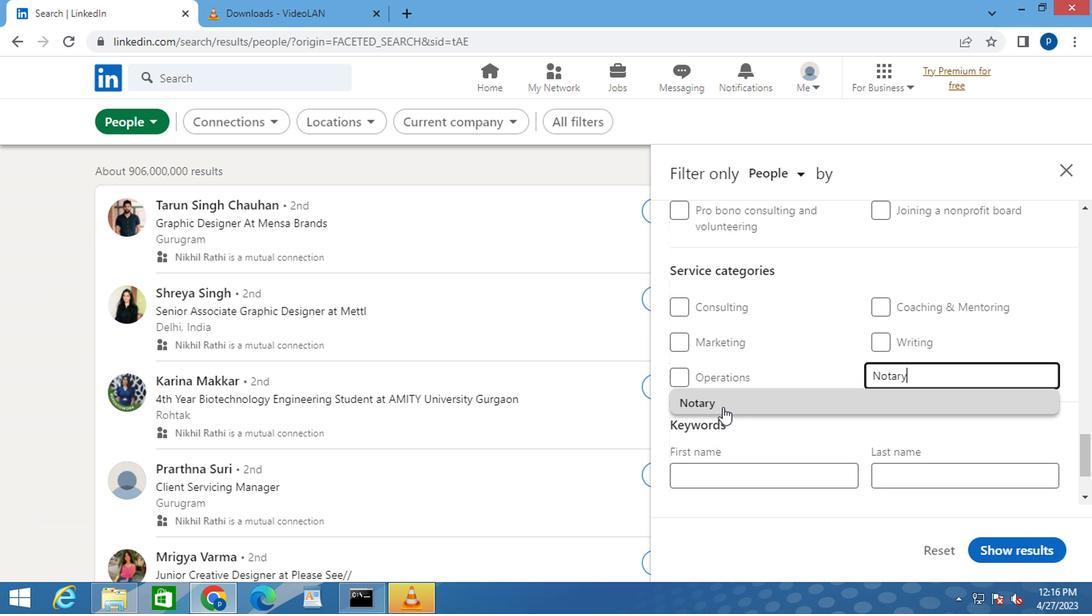 
Action: Mouse moved to (748, 402)
Screenshot: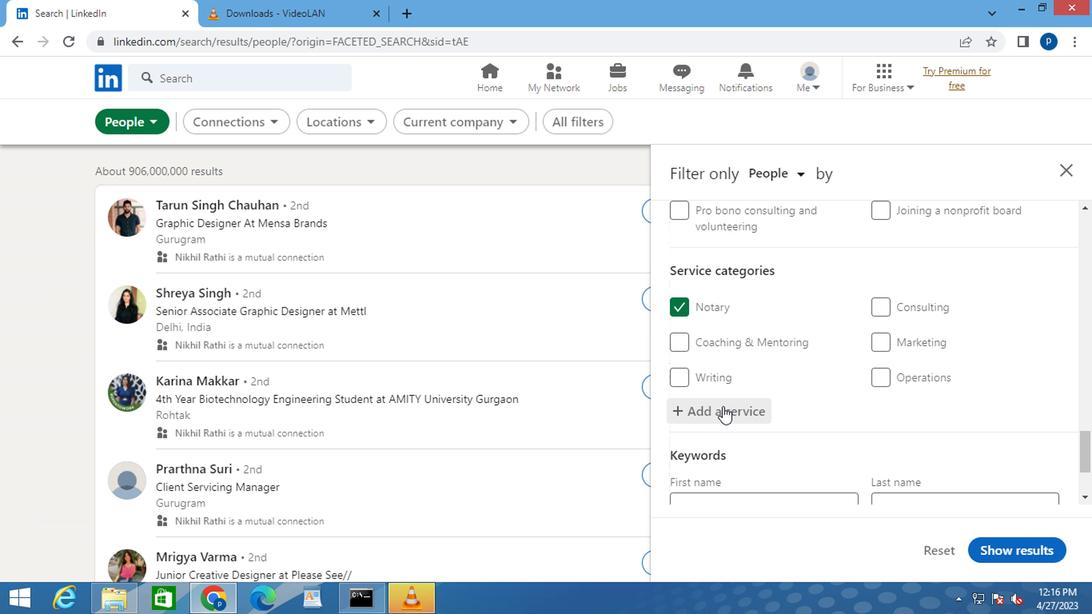 
Action: Mouse scrolled (748, 401) with delta (0, -1)
Screenshot: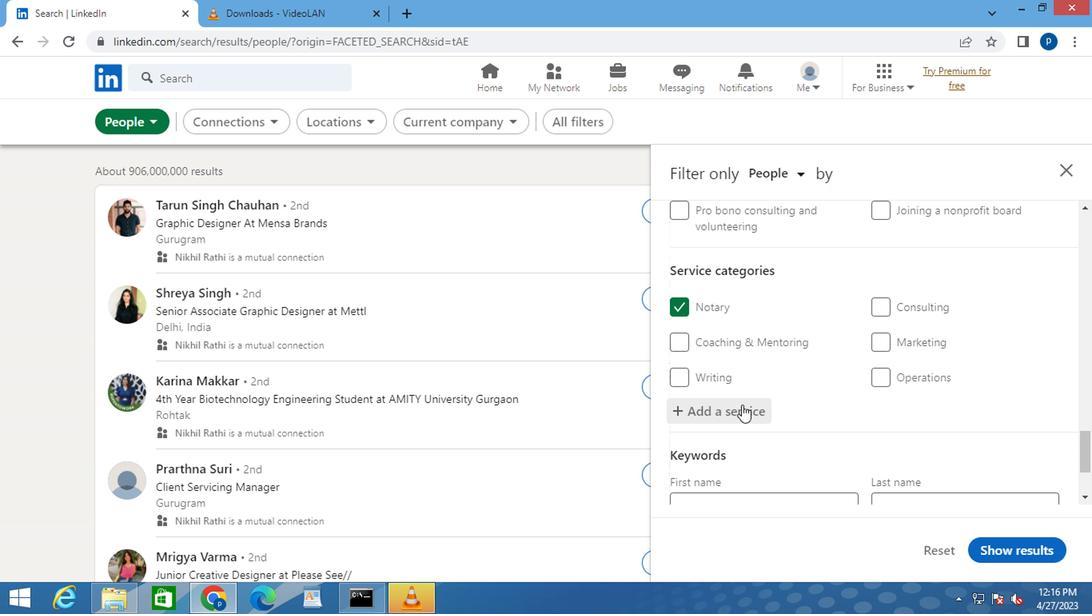 
Action: Mouse scrolled (748, 401) with delta (0, -1)
Screenshot: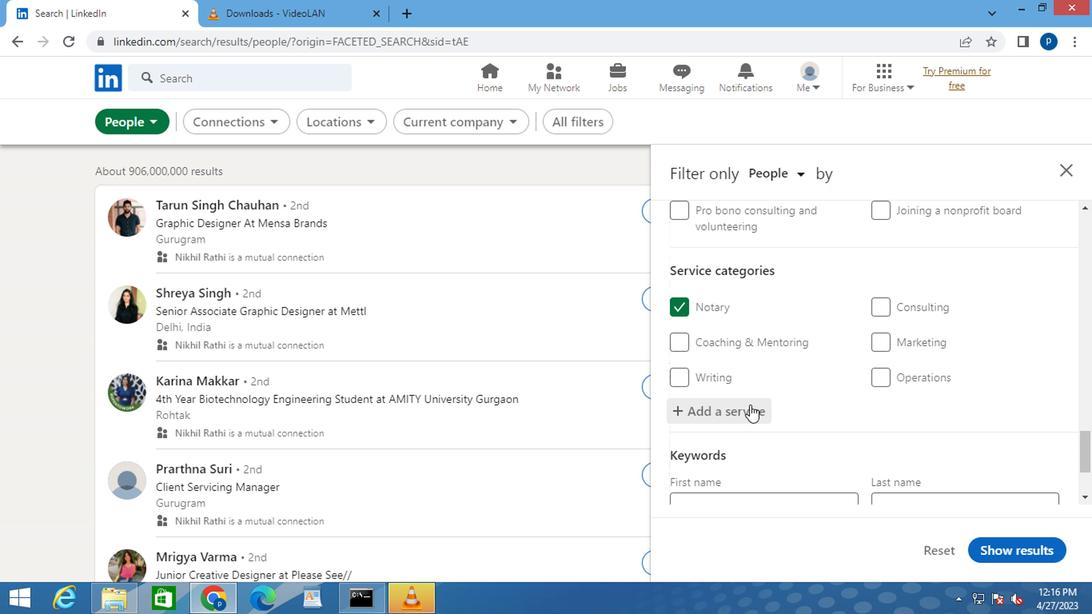 
Action: Mouse moved to (722, 427)
Screenshot: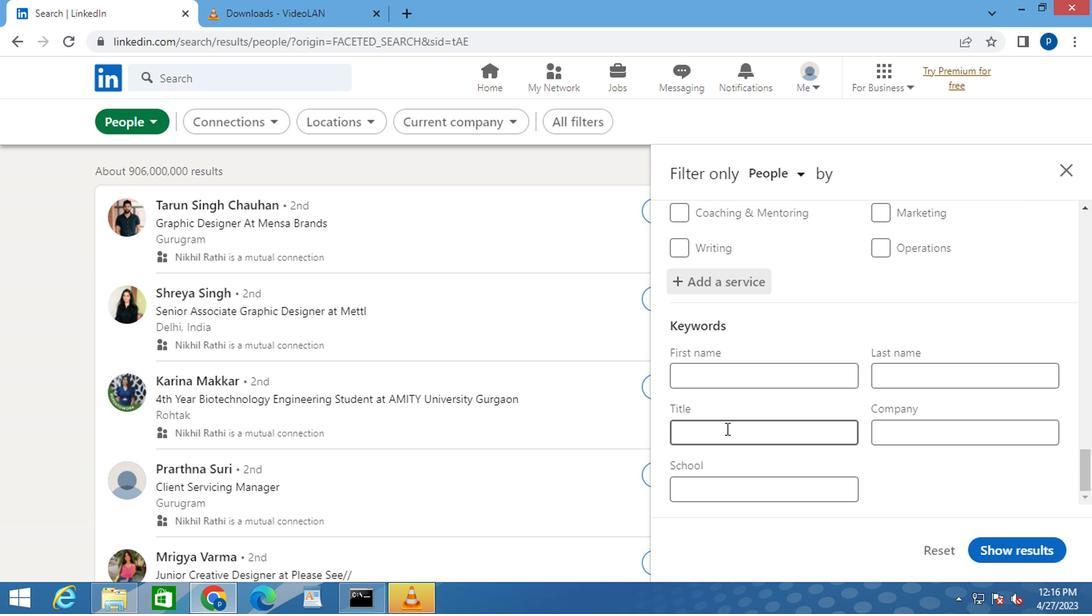 
Action: Mouse pressed left at (722, 427)
Screenshot: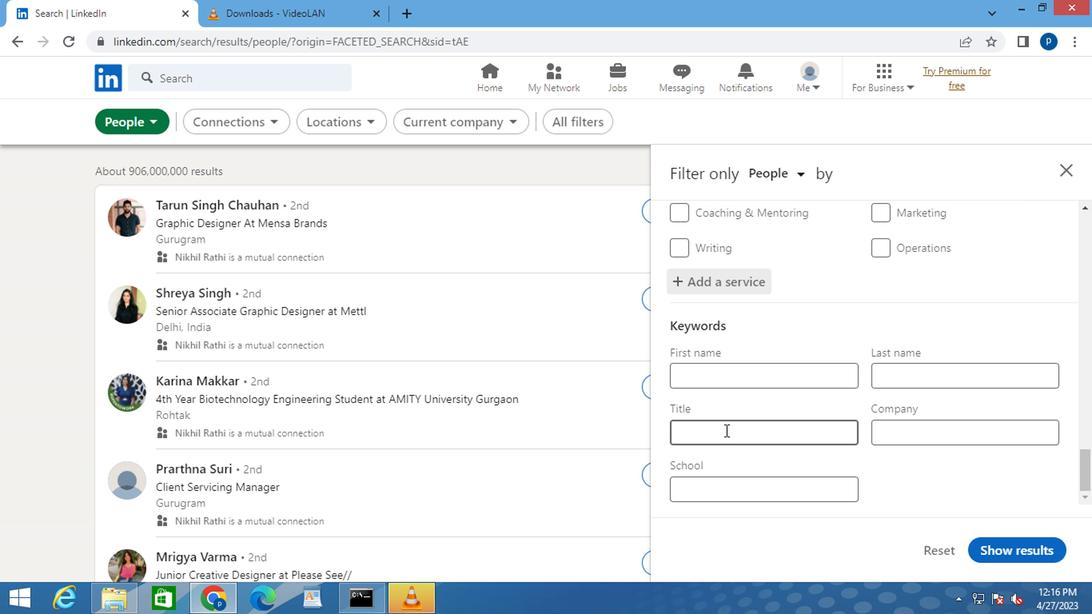
Action: Key pressed <Key.caps_lock>P<Key.caps_lock>UBLIC<Key.space><Key.caps_lock>R<Key.caps_lock>ELATIONS
Screenshot: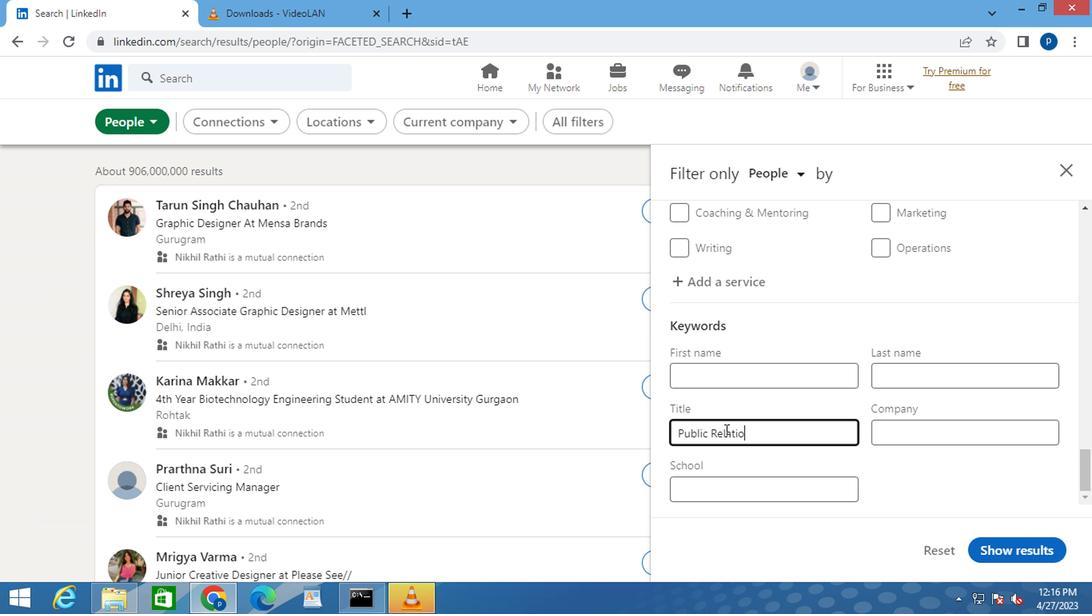 
Action: Mouse moved to (717, 415)
Screenshot: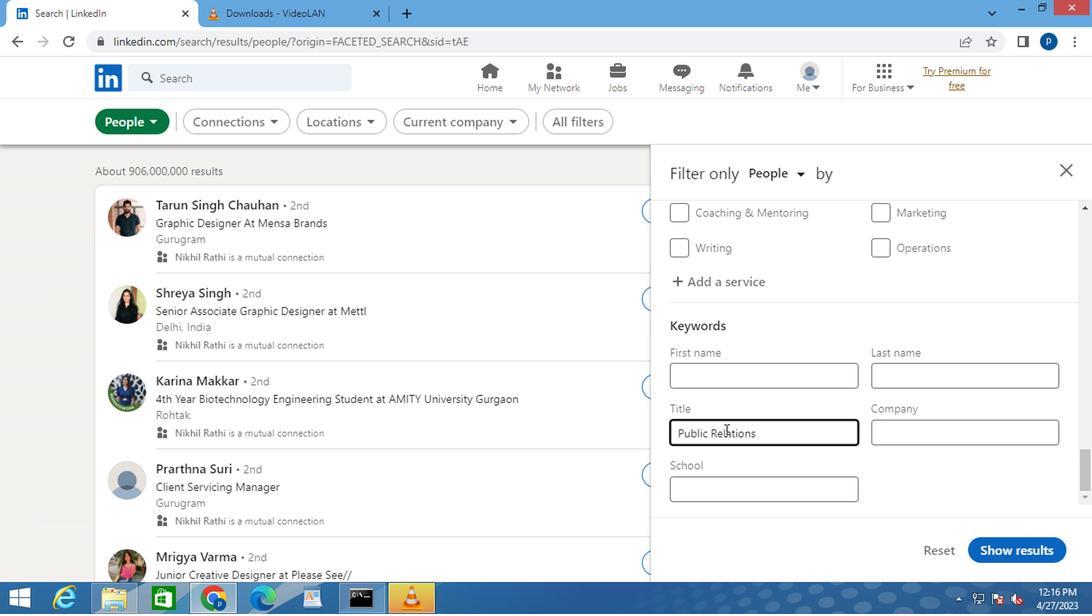 
Action: Key pressed <Key.space>
Screenshot: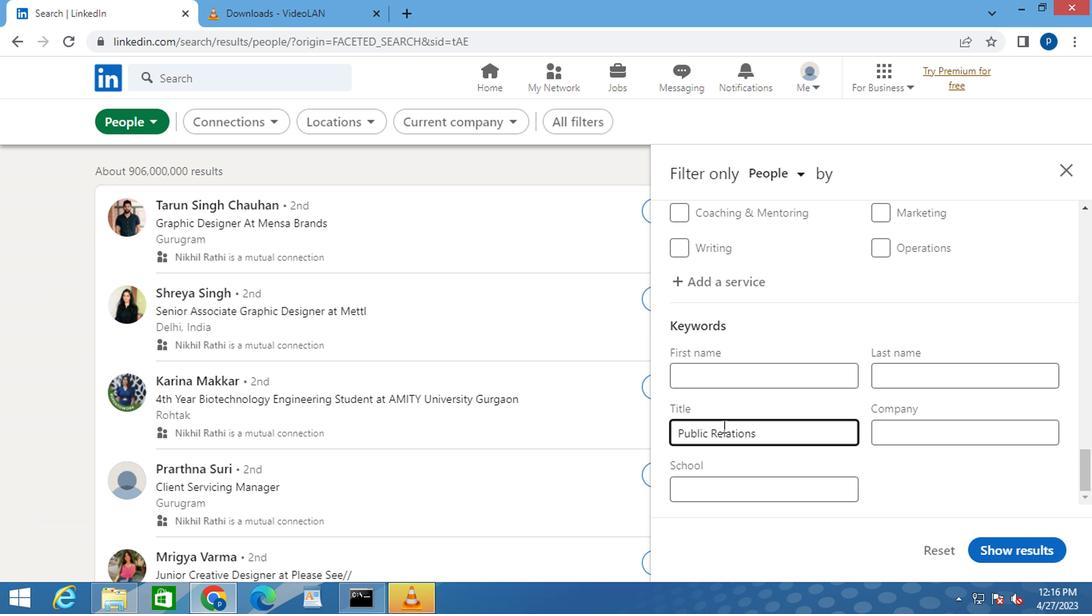 
Action: Mouse moved to (991, 539)
Screenshot: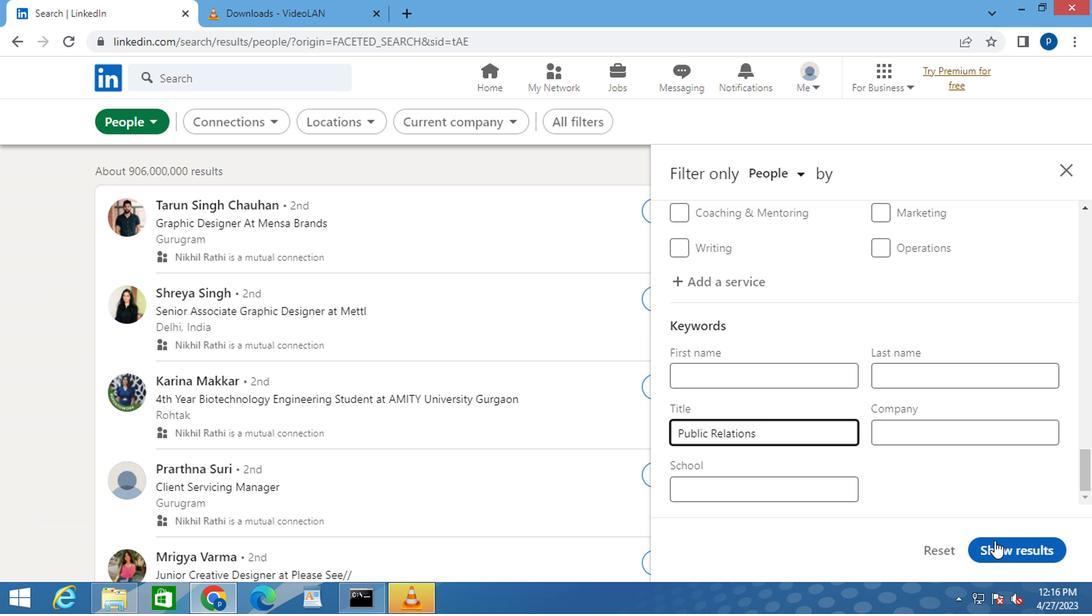 
Action: Mouse pressed left at (991, 539)
Screenshot: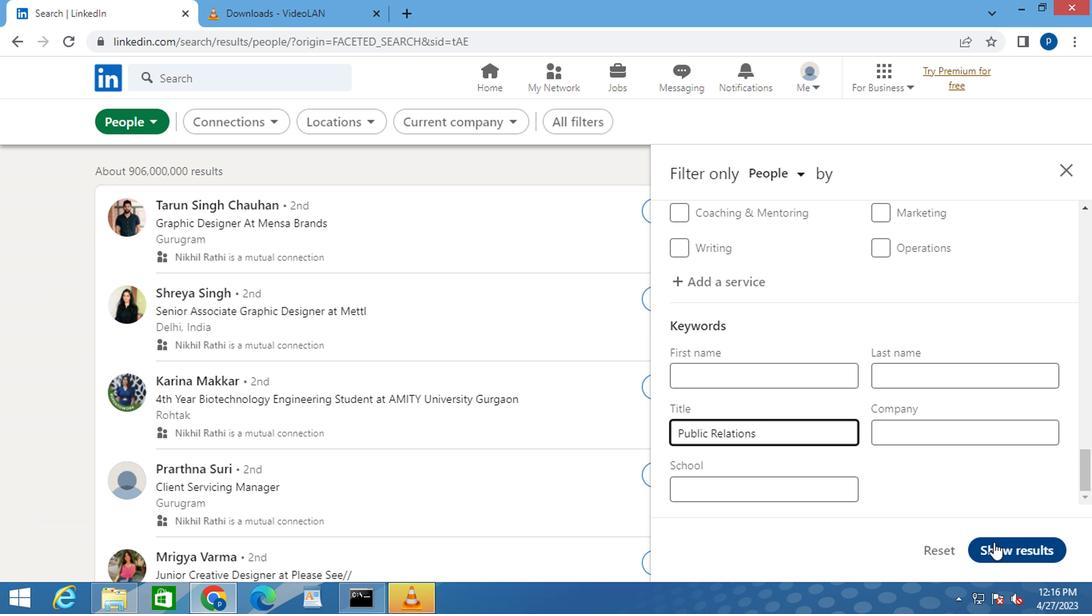 
